Task: Search one way flight ticket for 3 adults, 3 children in premium economy from Kotzebue: Ralph Wien Memorial Airport to Springfield: Abraham Lincoln Capital Airport on 5-2-2023. Choice of flights is Sun country airlines. Number of bags: 1 carry on bag. Price is upto 42000. Outbound departure time preference is 17:45.
Action: Mouse moved to (218, 149)
Screenshot: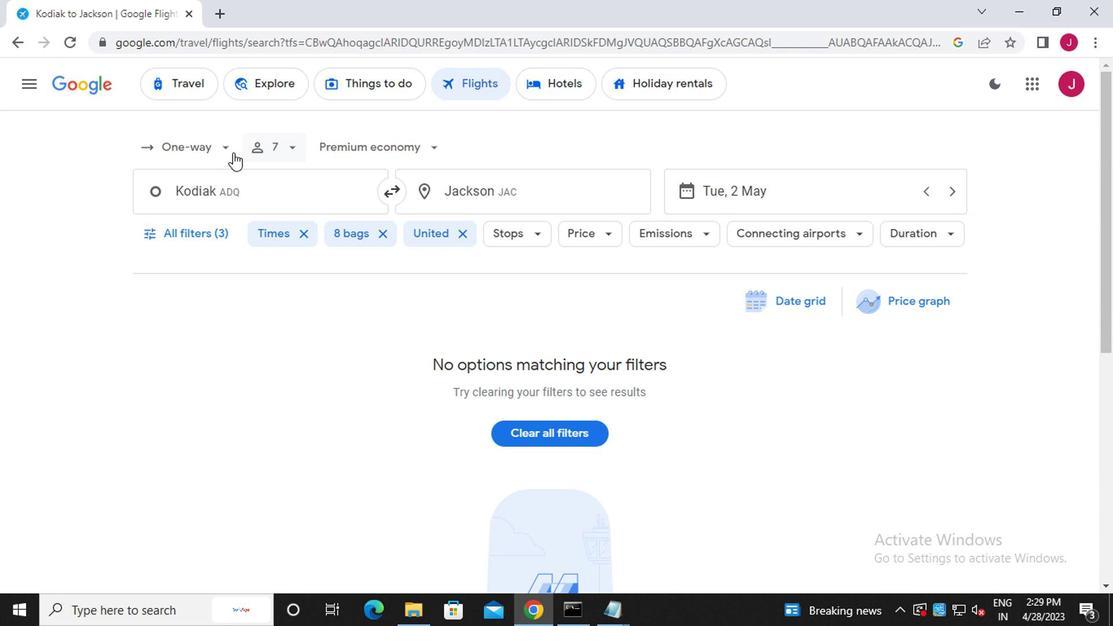 
Action: Mouse pressed left at (218, 149)
Screenshot: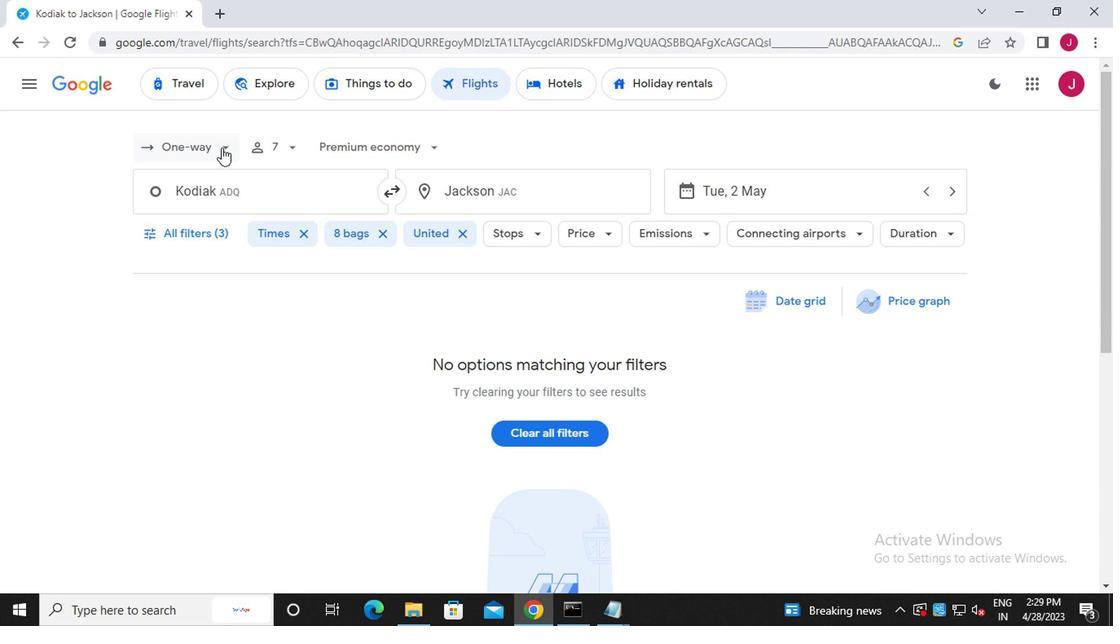 
Action: Mouse moved to (218, 223)
Screenshot: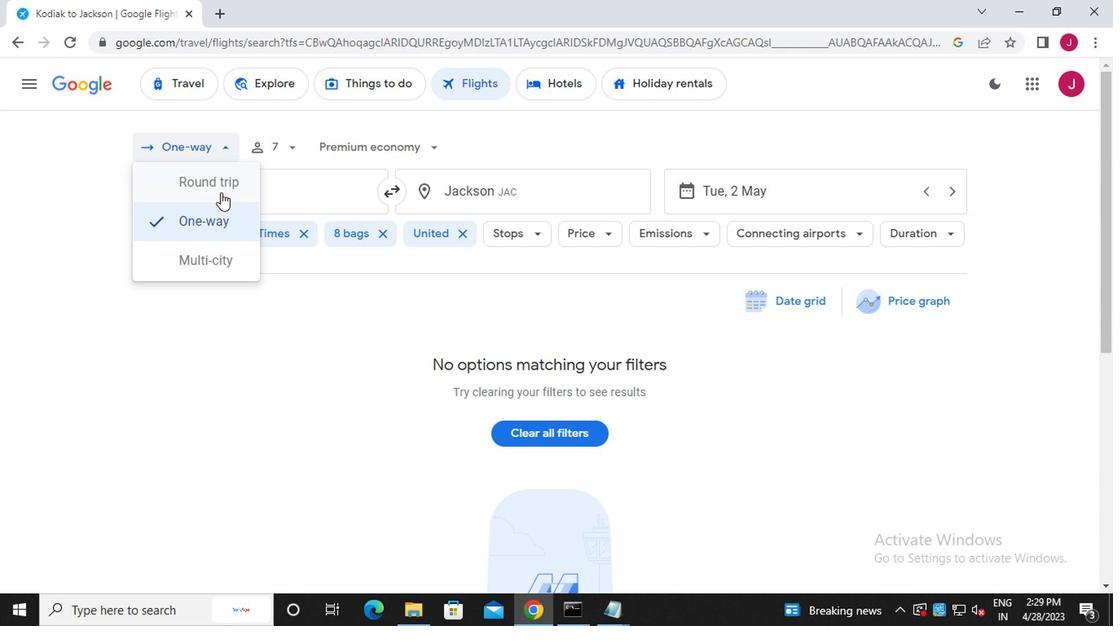 
Action: Mouse pressed left at (218, 223)
Screenshot: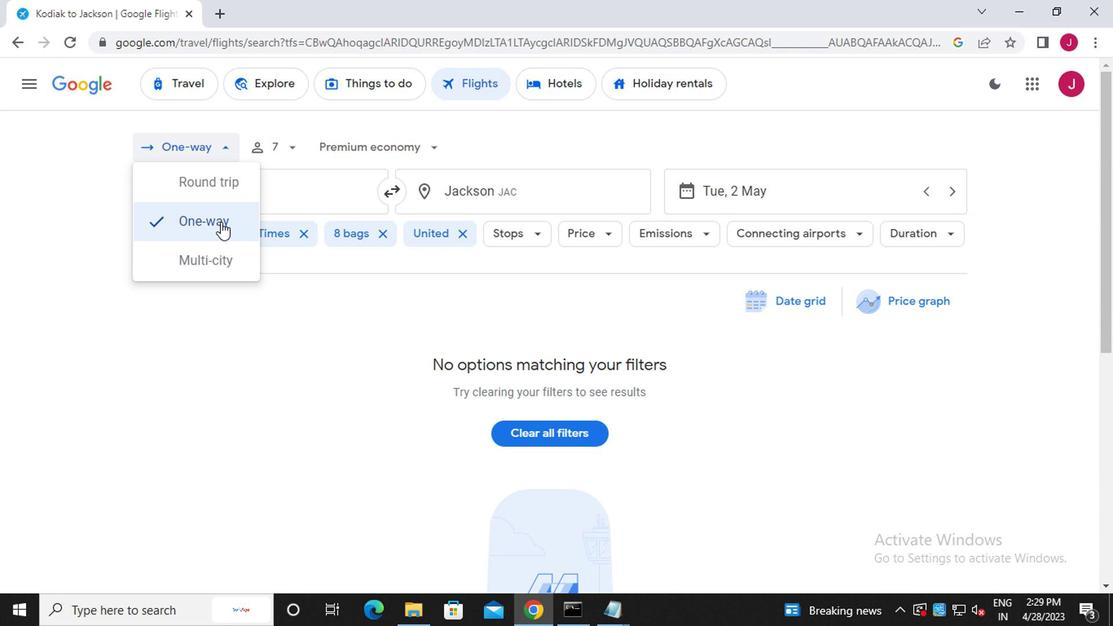 
Action: Mouse moved to (293, 148)
Screenshot: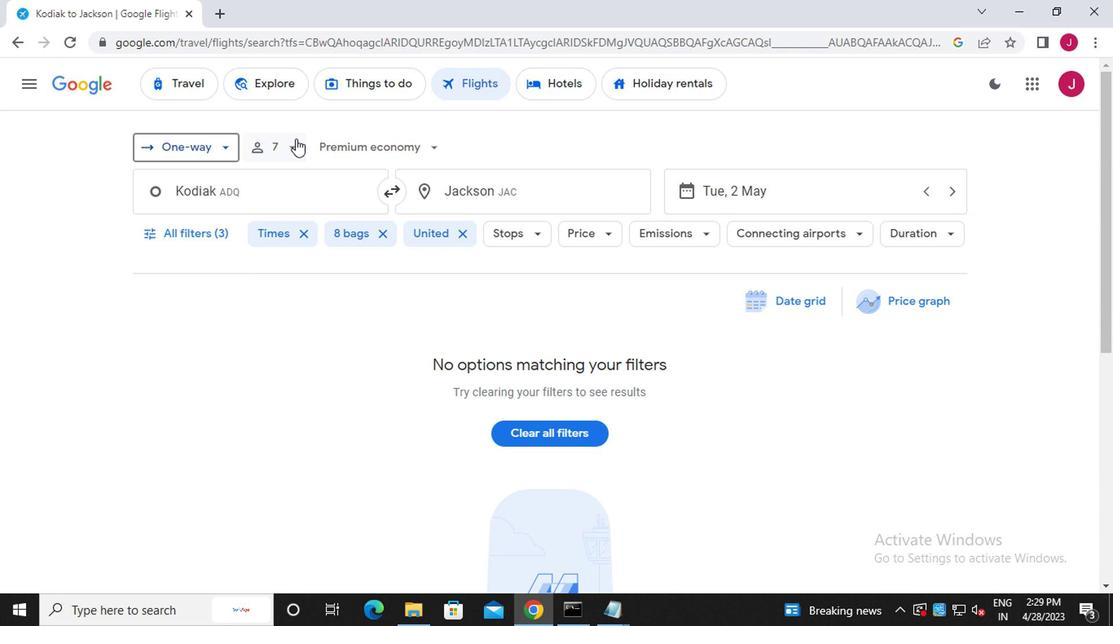 
Action: Mouse pressed left at (293, 148)
Screenshot: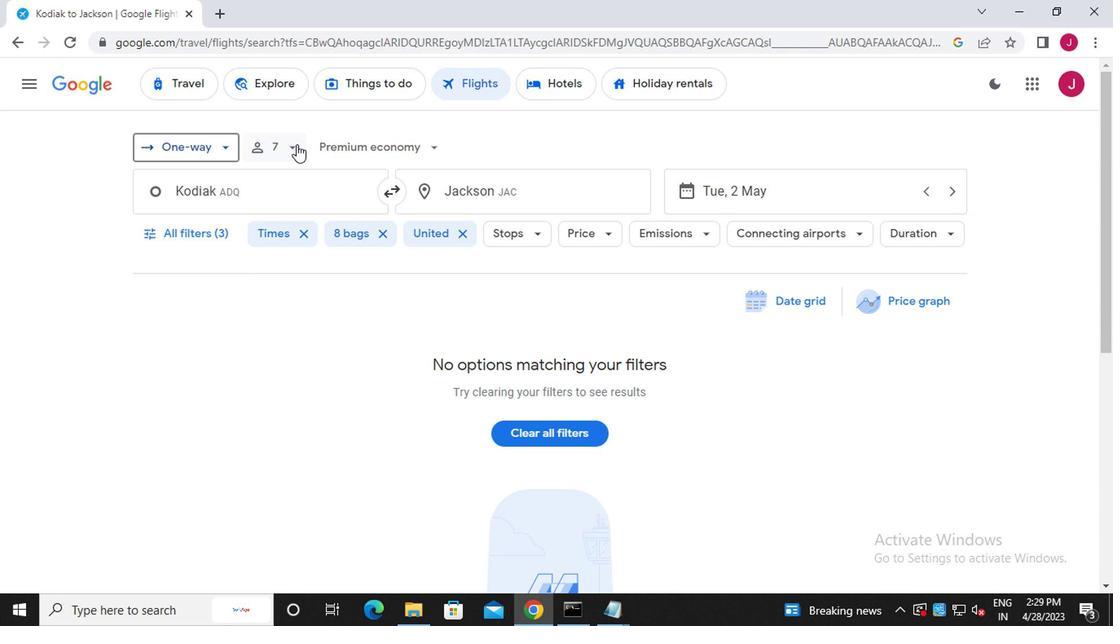 
Action: Mouse moved to (412, 192)
Screenshot: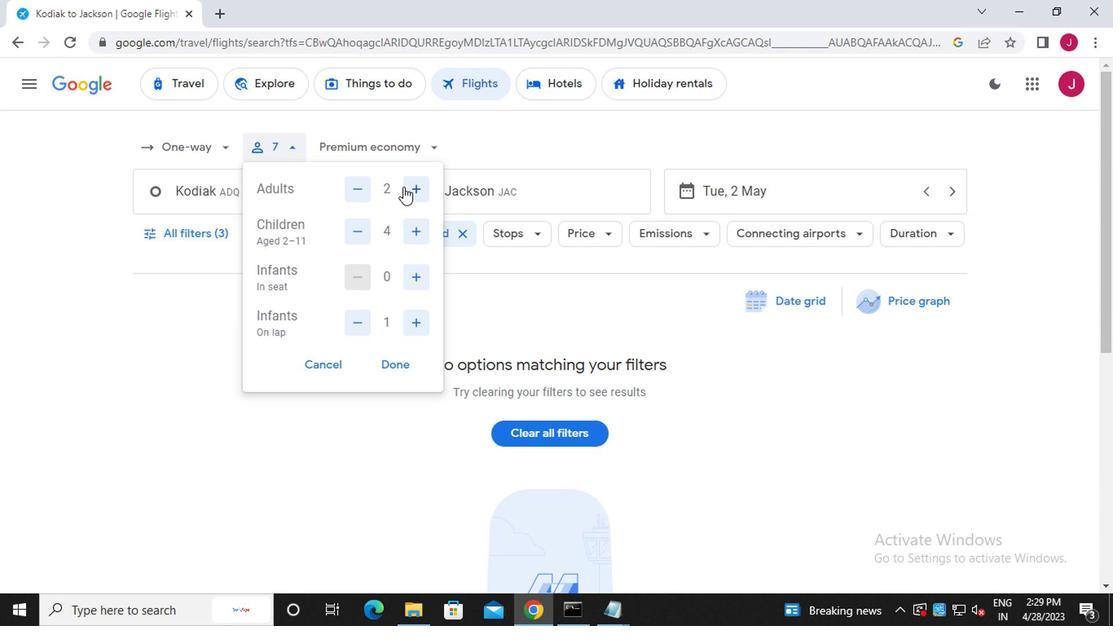 
Action: Mouse pressed left at (412, 192)
Screenshot: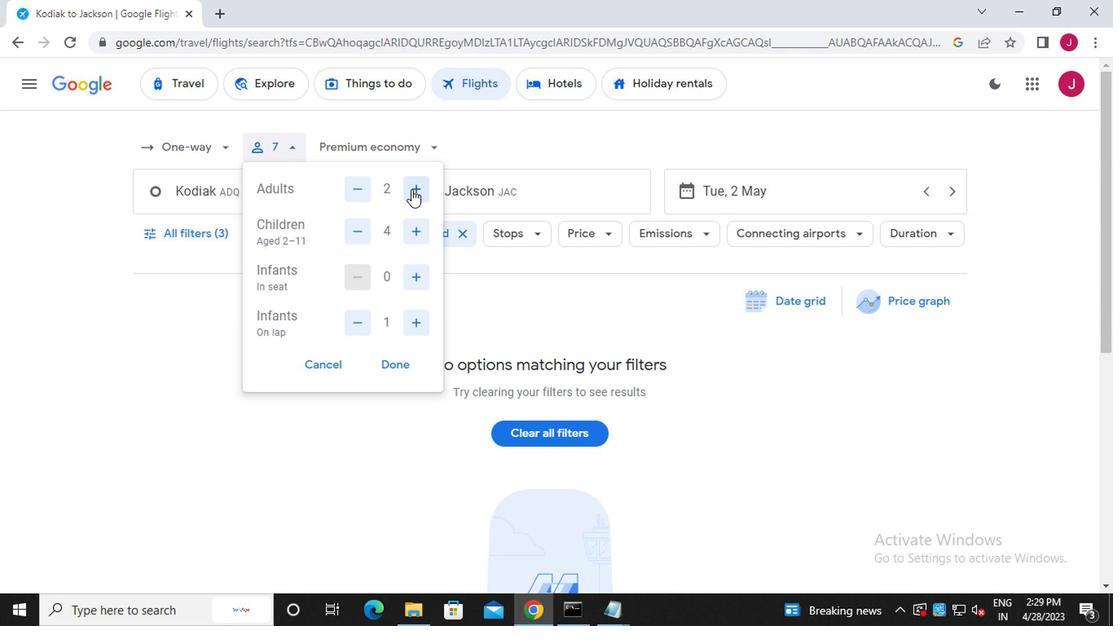 
Action: Mouse moved to (364, 229)
Screenshot: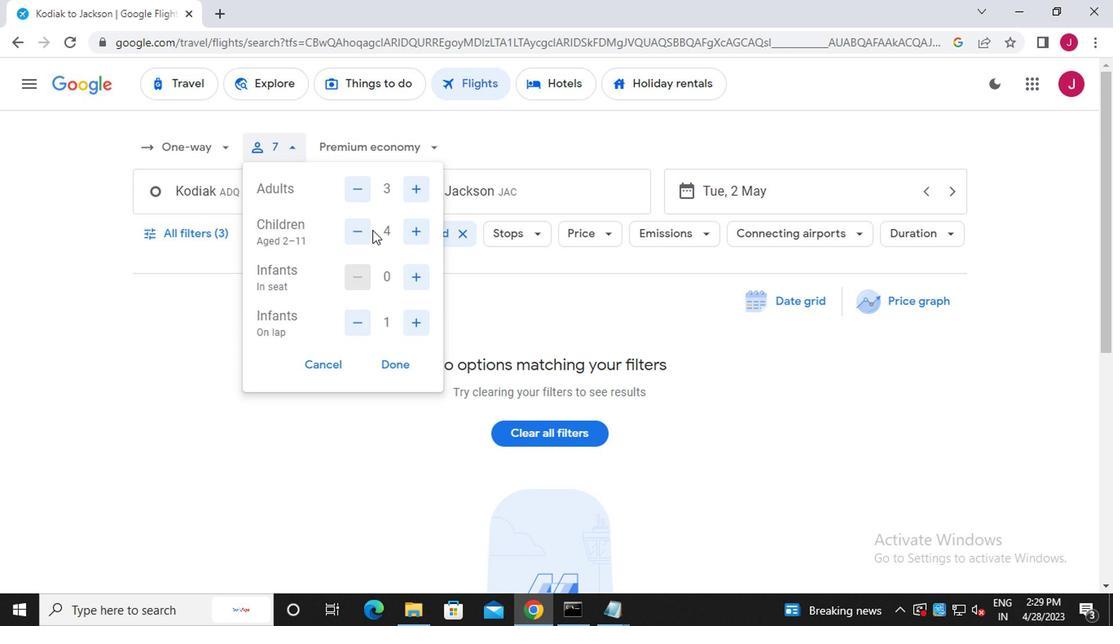 
Action: Mouse pressed left at (364, 229)
Screenshot: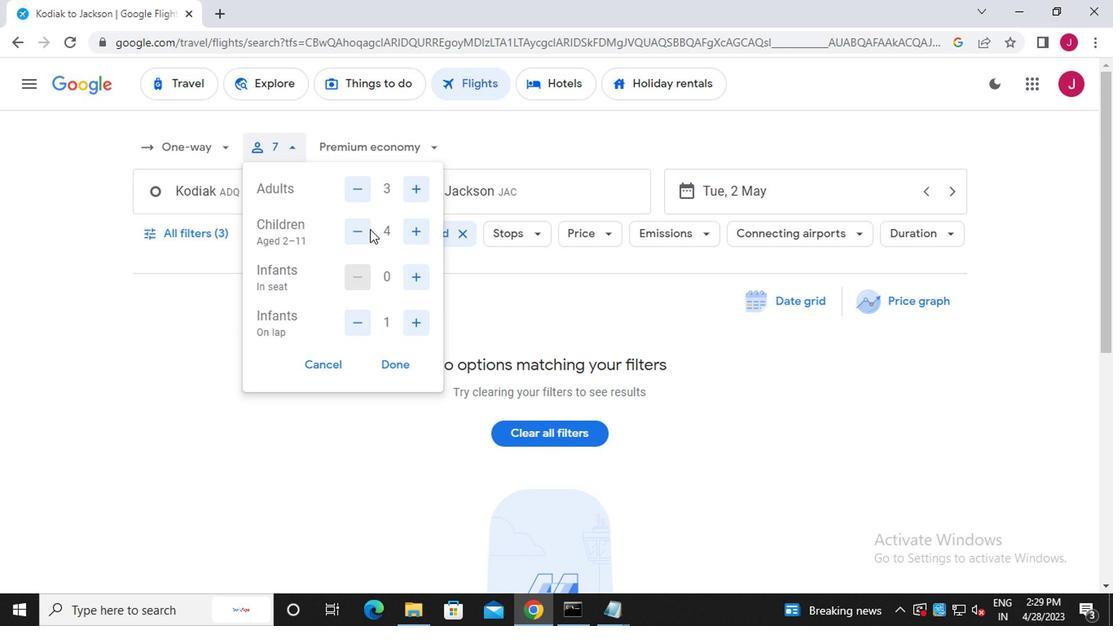 
Action: Mouse moved to (360, 327)
Screenshot: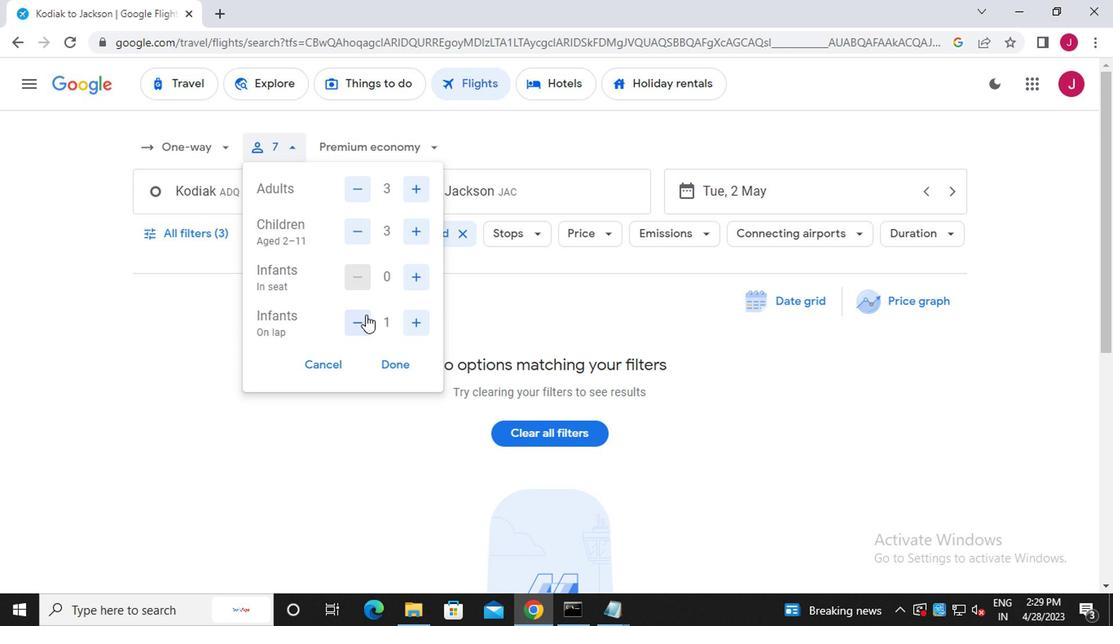 
Action: Mouse pressed left at (360, 327)
Screenshot: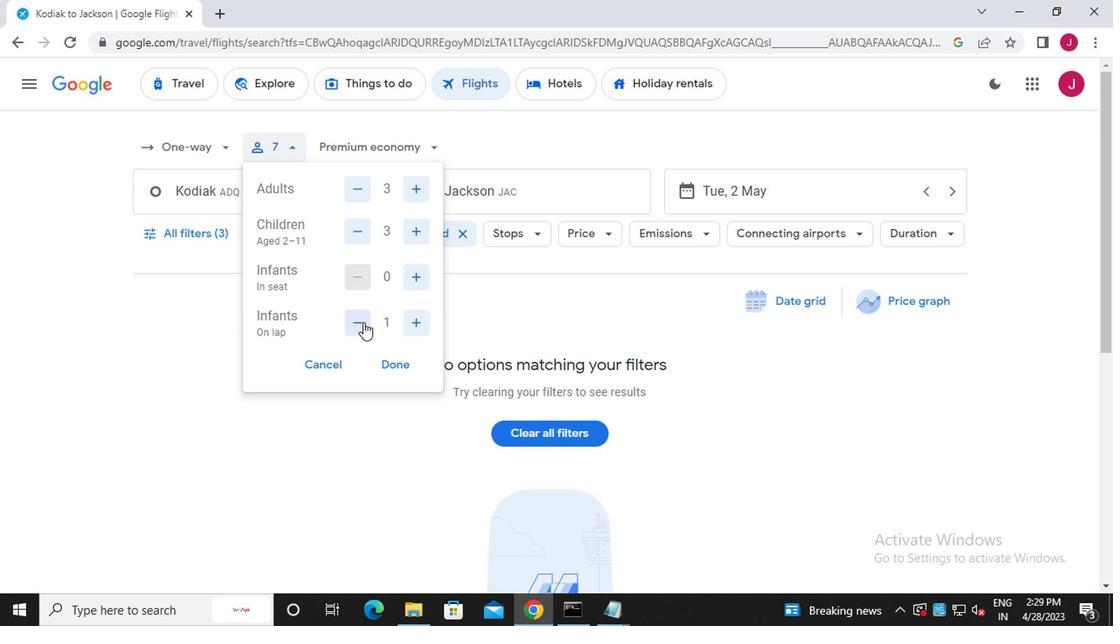 
Action: Mouse moved to (392, 368)
Screenshot: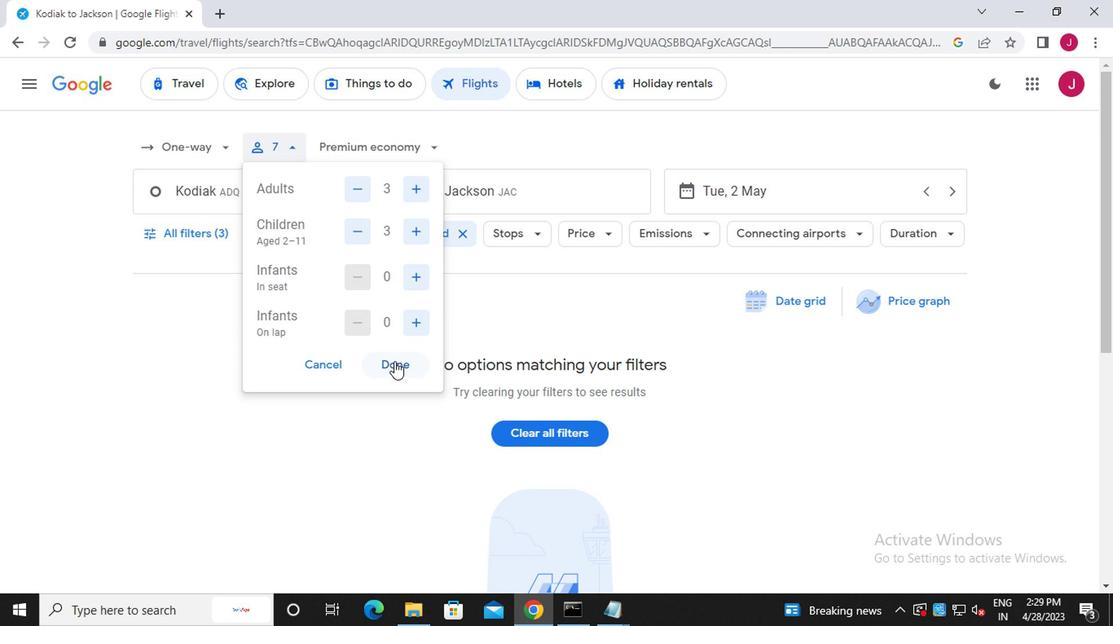 
Action: Mouse pressed left at (392, 368)
Screenshot: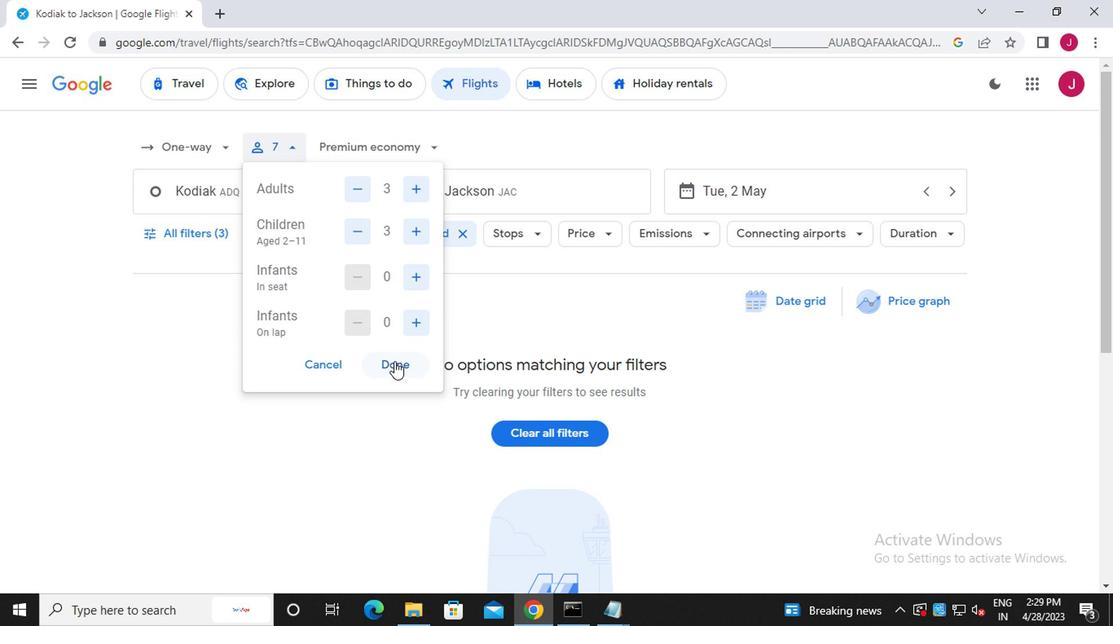 
Action: Mouse moved to (430, 153)
Screenshot: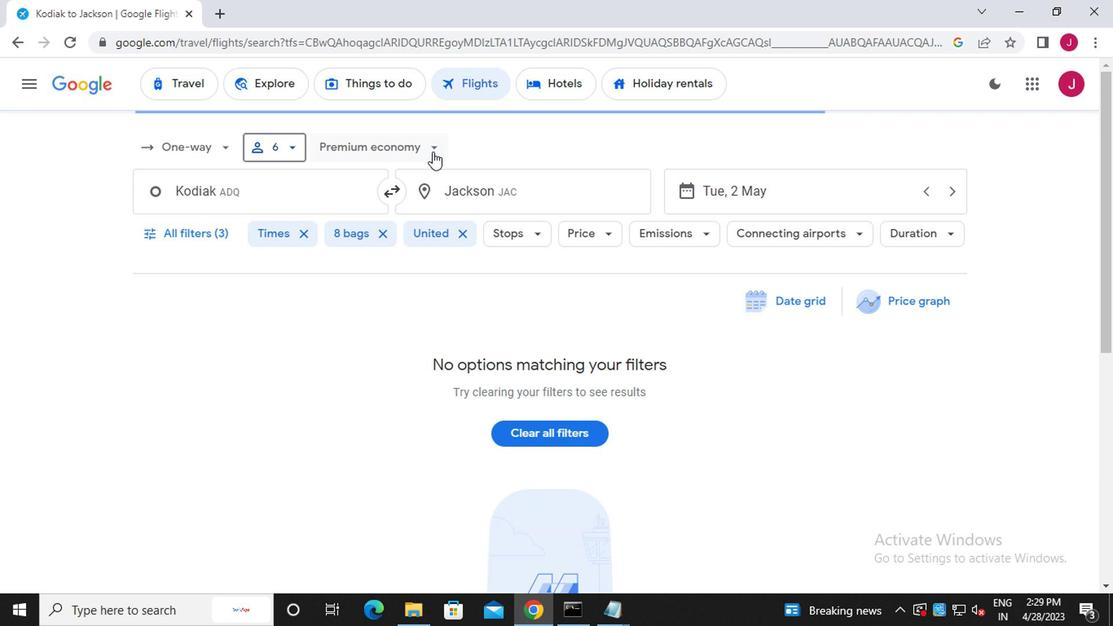 
Action: Mouse pressed left at (430, 153)
Screenshot: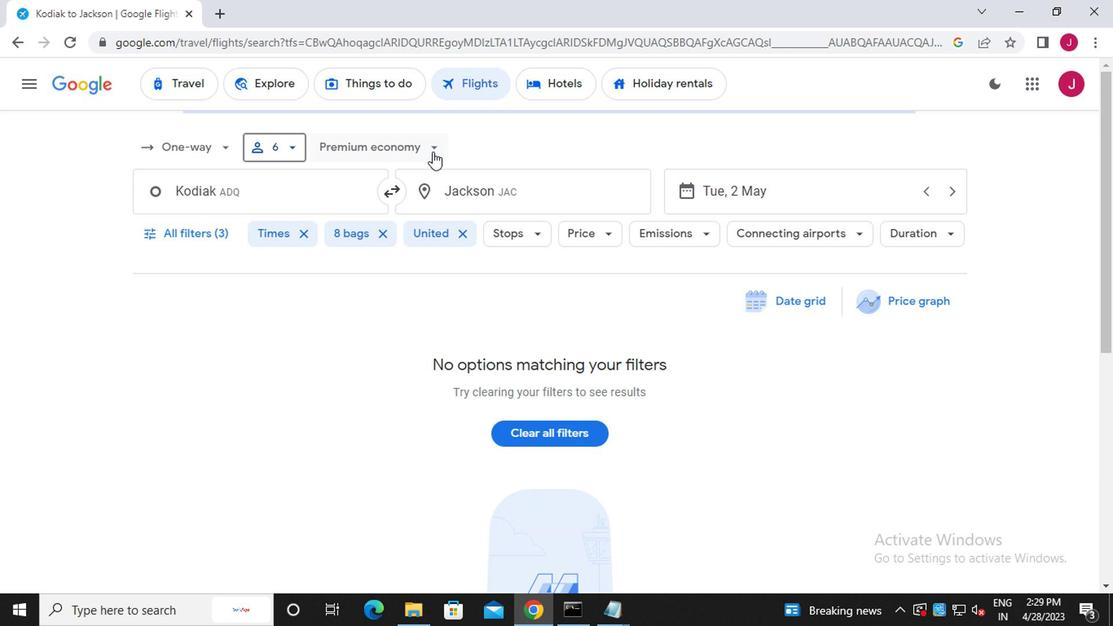 
Action: Mouse moved to (405, 227)
Screenshot: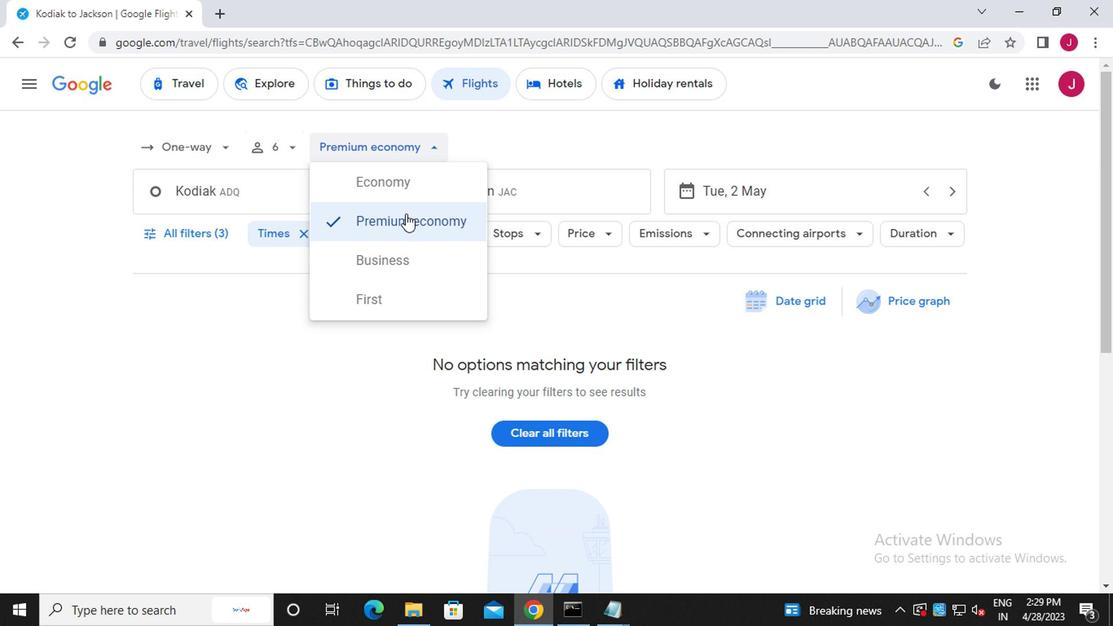 
Action: Mouse pressed left at (405, 227)
Screenshot: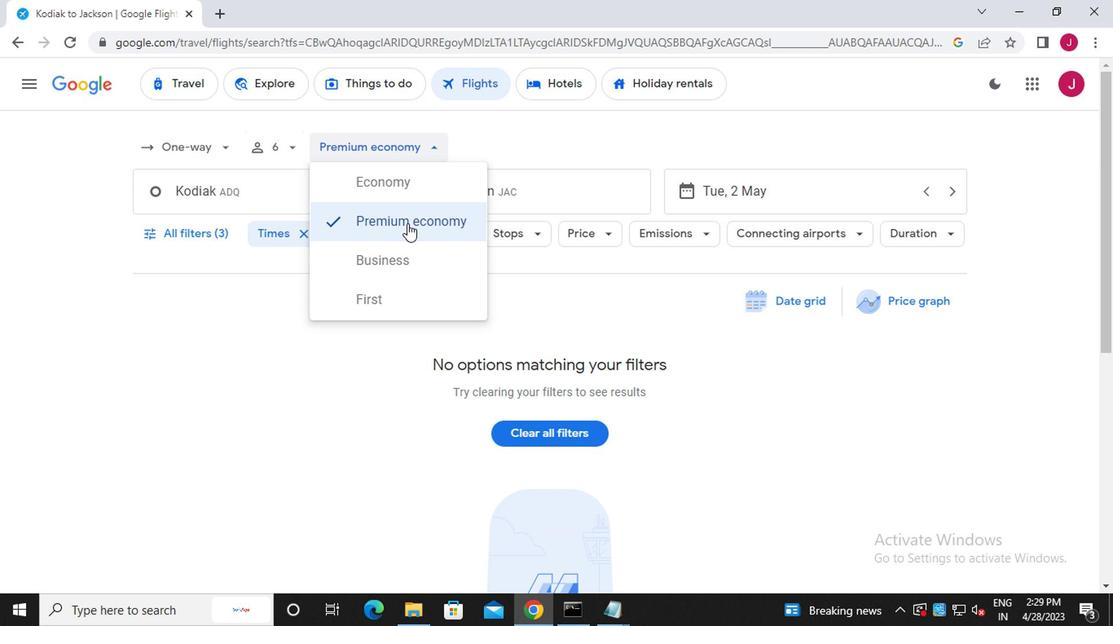 
Action: Mouse moved to (310, 201)
Screenshot: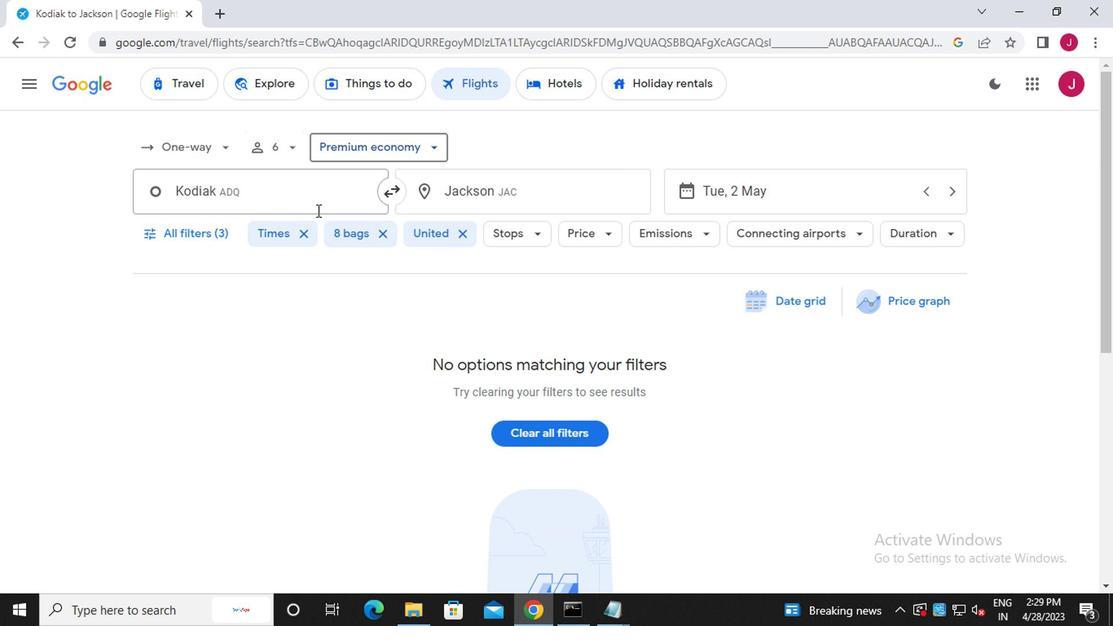 
Action: Mouse pressed left at (310, 201)
Screenshot: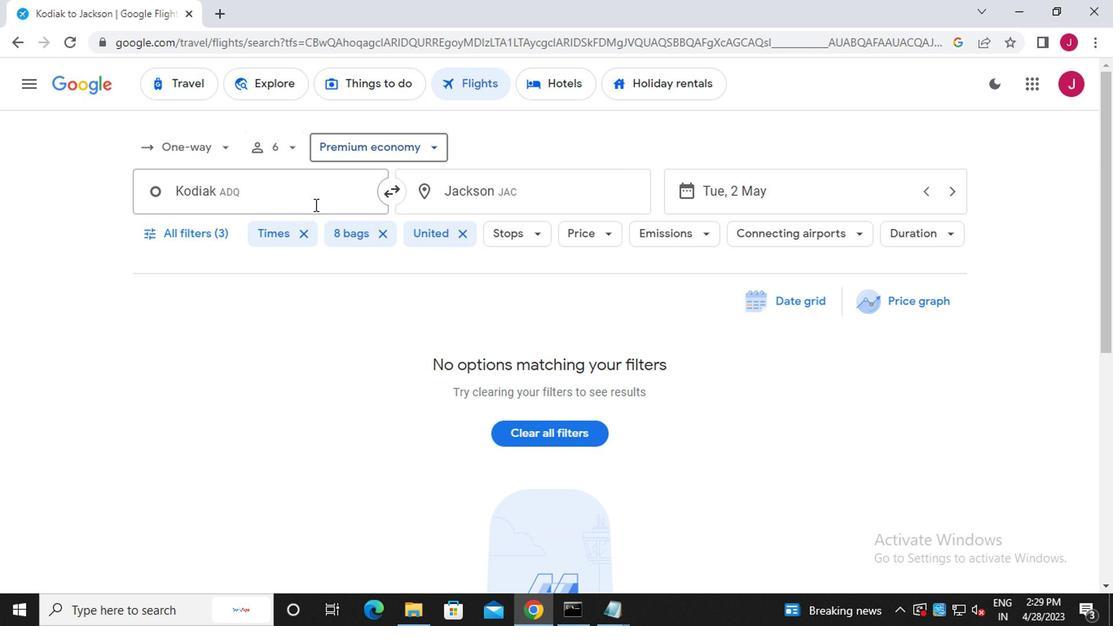 
Action: Key pressed <Key.backspace>kote<Key.backspace>zebue<Key.space>ral<Key.backspace><Key.backspace><Key.backspace>
Screenshot: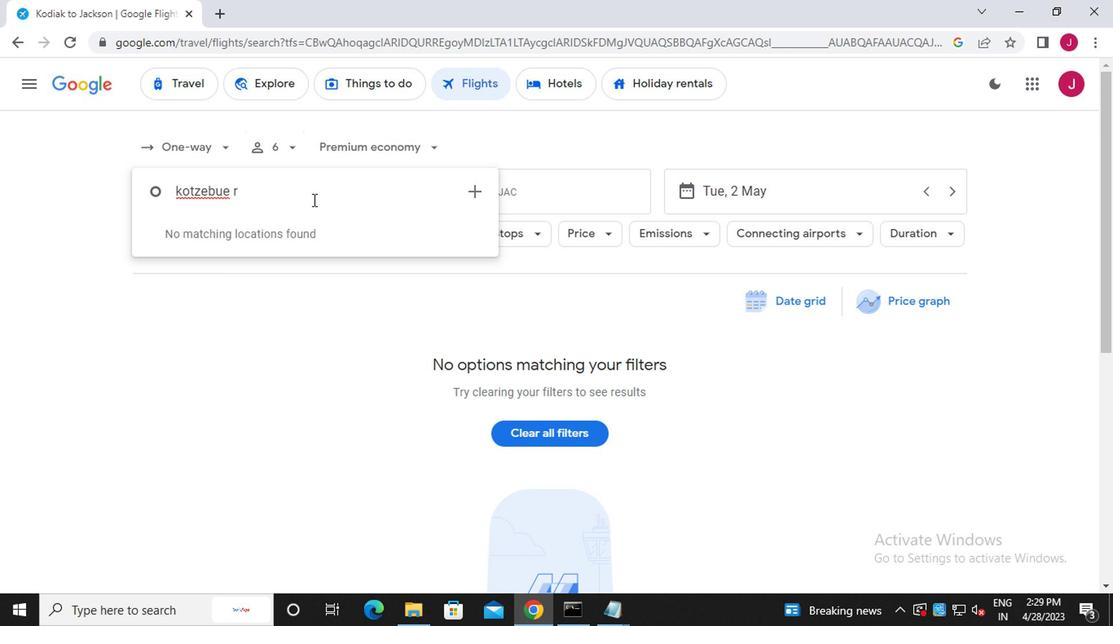 
Action: Mouse moved to (330, 285)
Screenshot: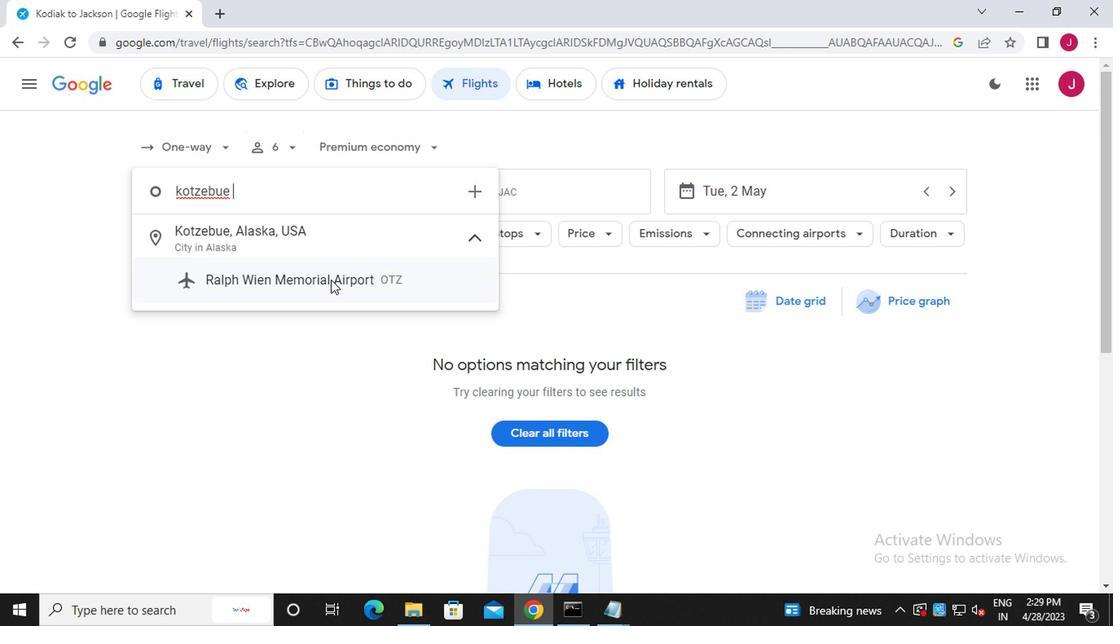 
Action: Mouse pressed left at (330, 285)
Screenshot: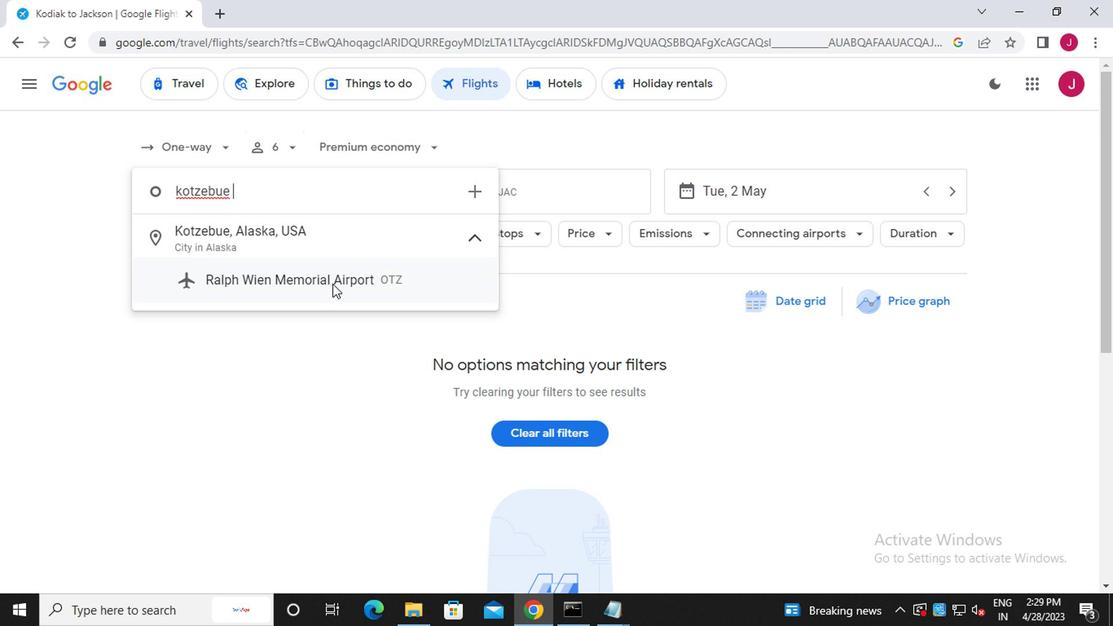 
Action: Mouse moved to (534, 199)
Screenshot: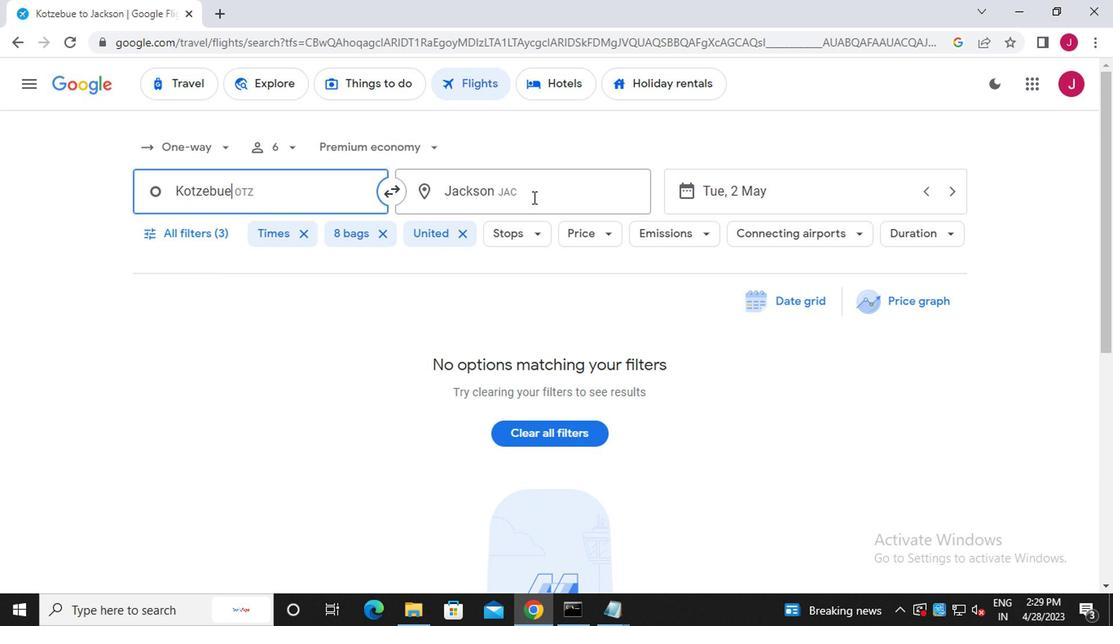 
Action: Mouse pressed left at (534, 199)
Screenshot: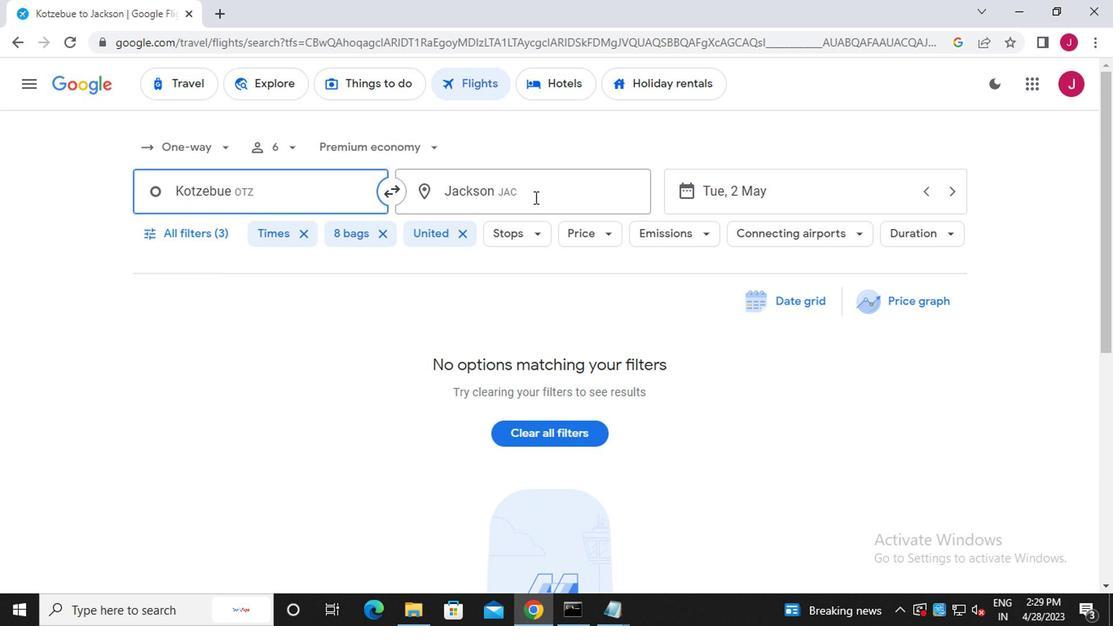 
Action: Key pressed springfield
Screenshot: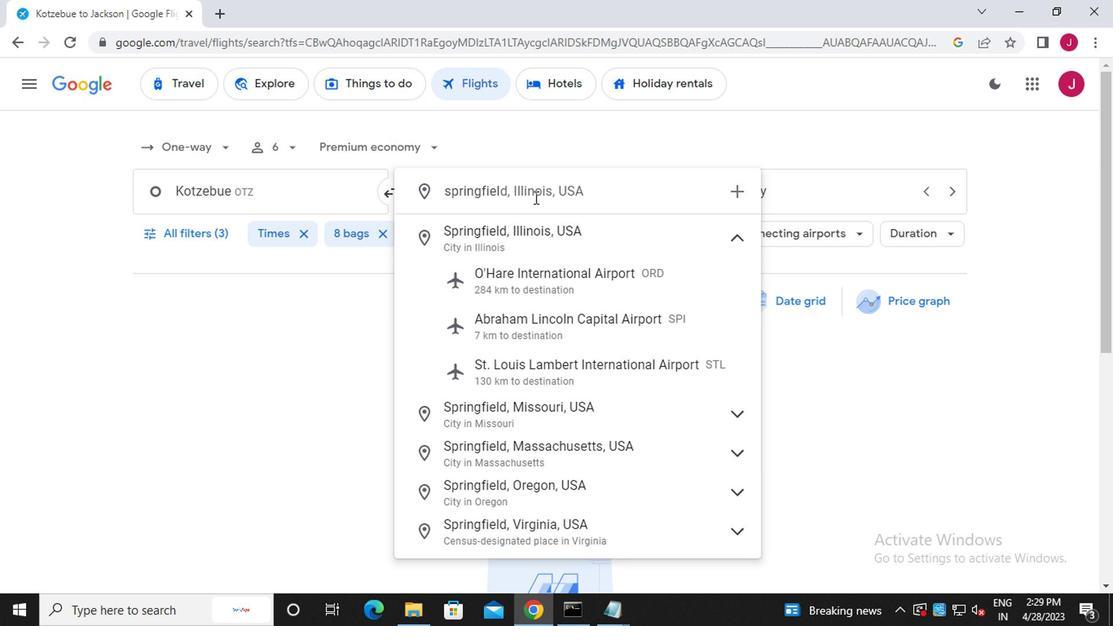 
Action: Mouse moved to (660, 320)
Screenshot: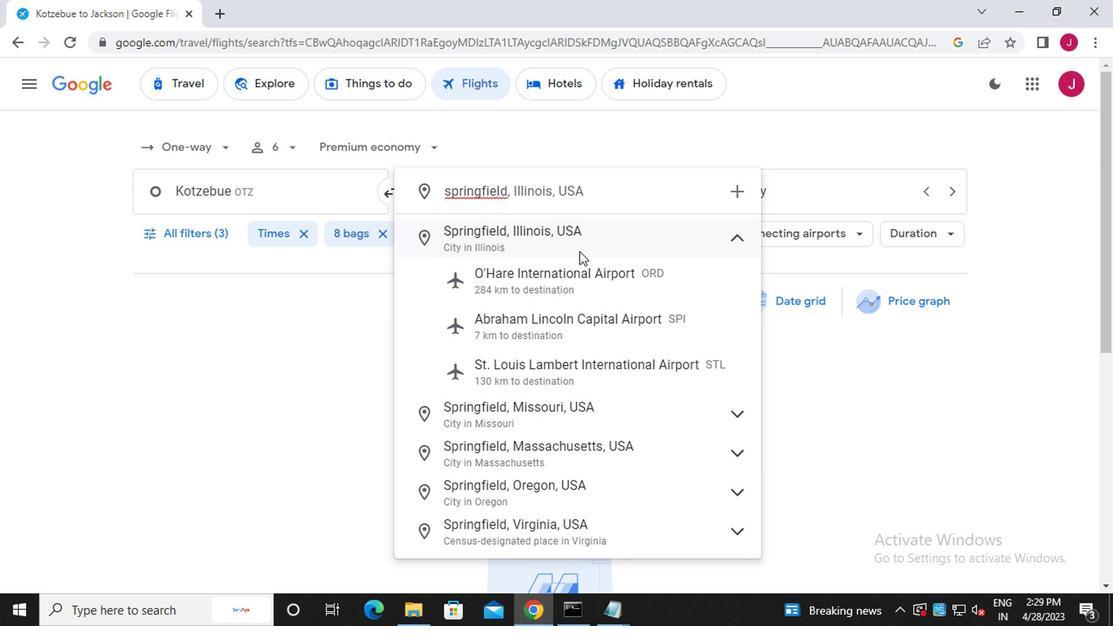 
Action: Mouse pressed left at (660, 320)
Screenshot: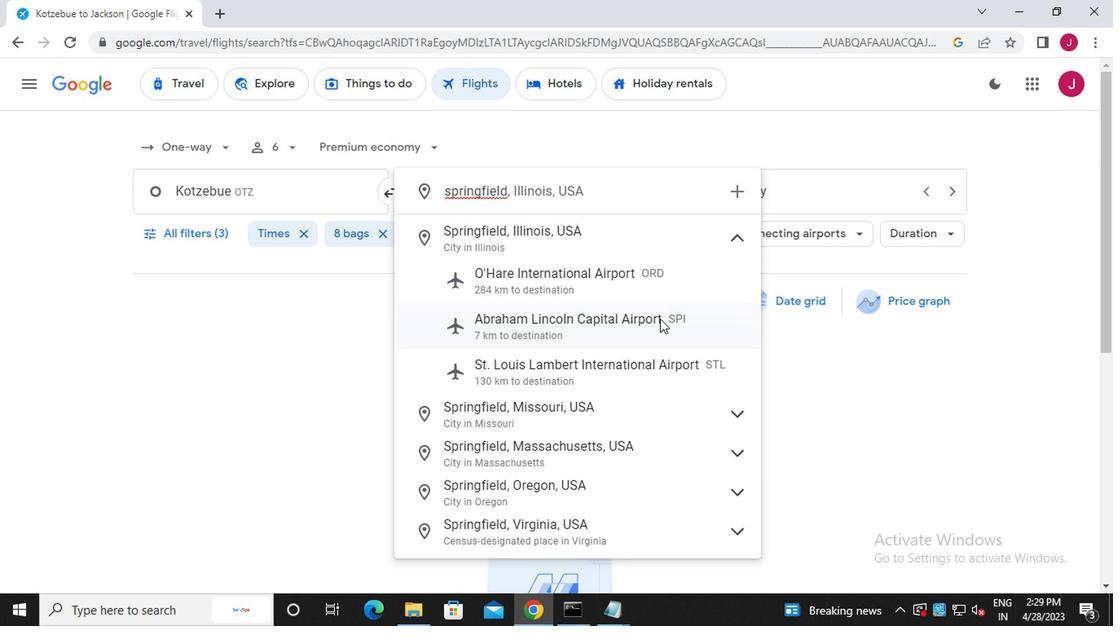 
Action: Mouse moved to (791, 201)
Screenshot: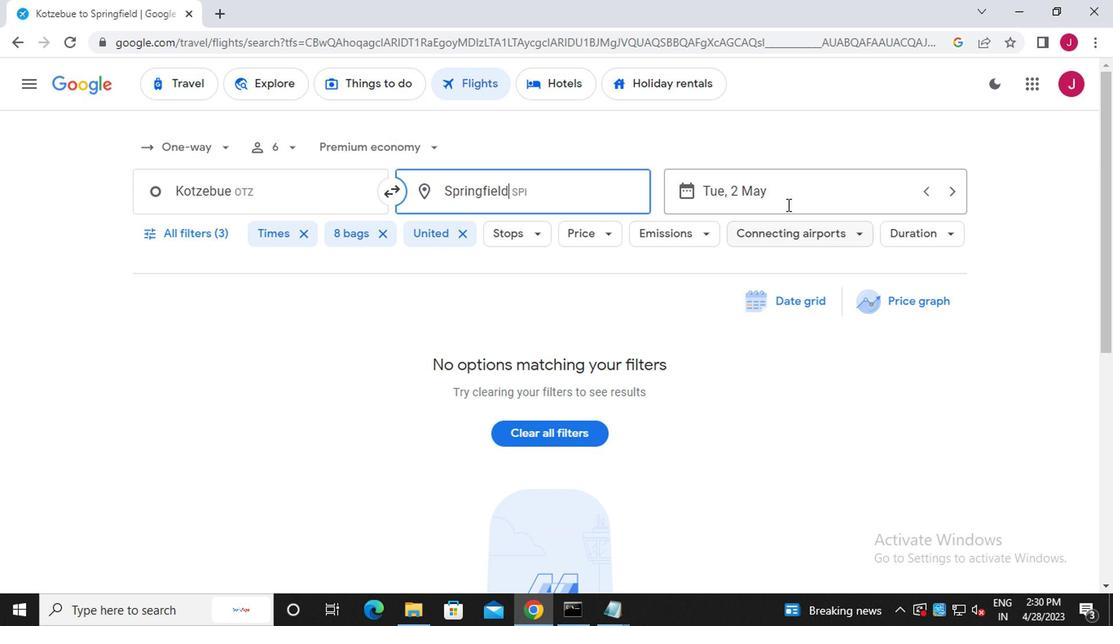 
Action: Mouse pressed left at (791, 201)
Screenshot: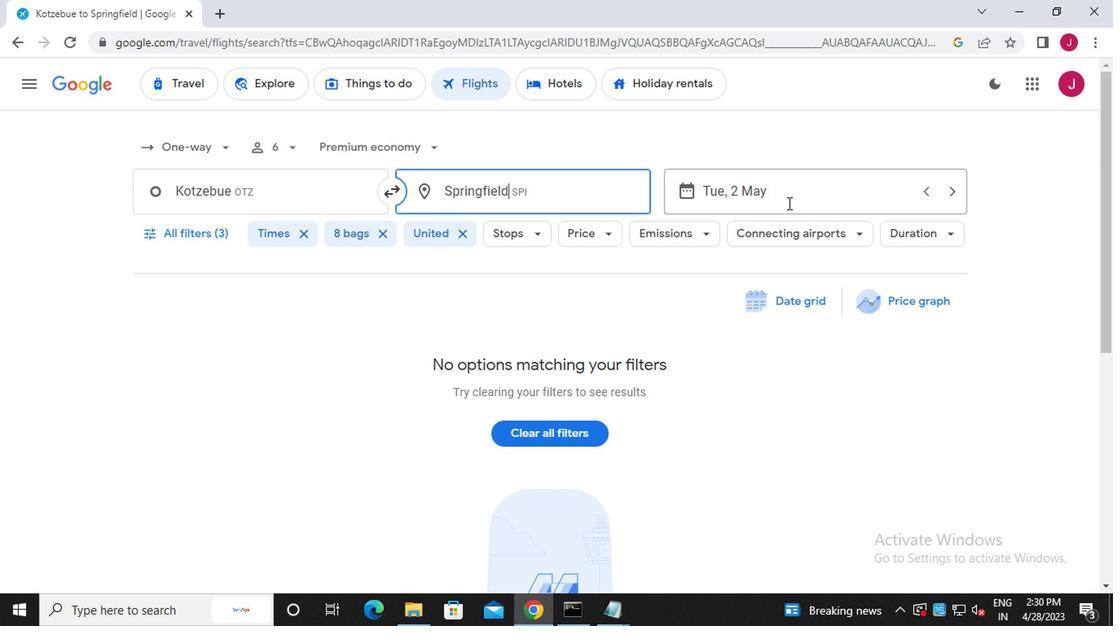 
Action: Mouse moved to (919, 560)
Screenshot: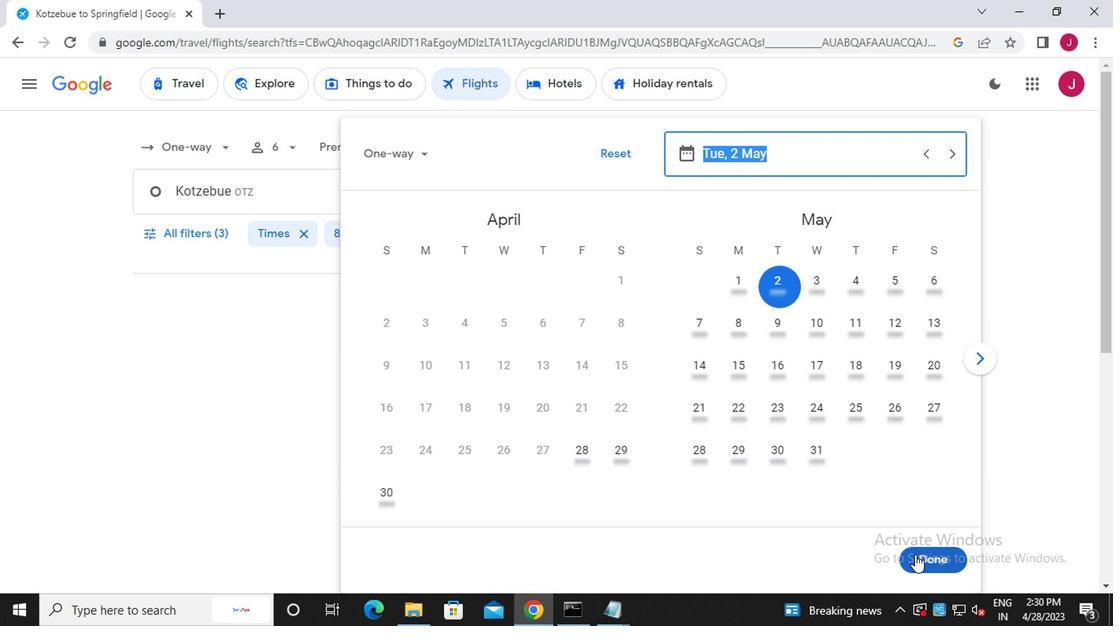 
Action: Mouse pressed left at (919, 560)
Screenshot: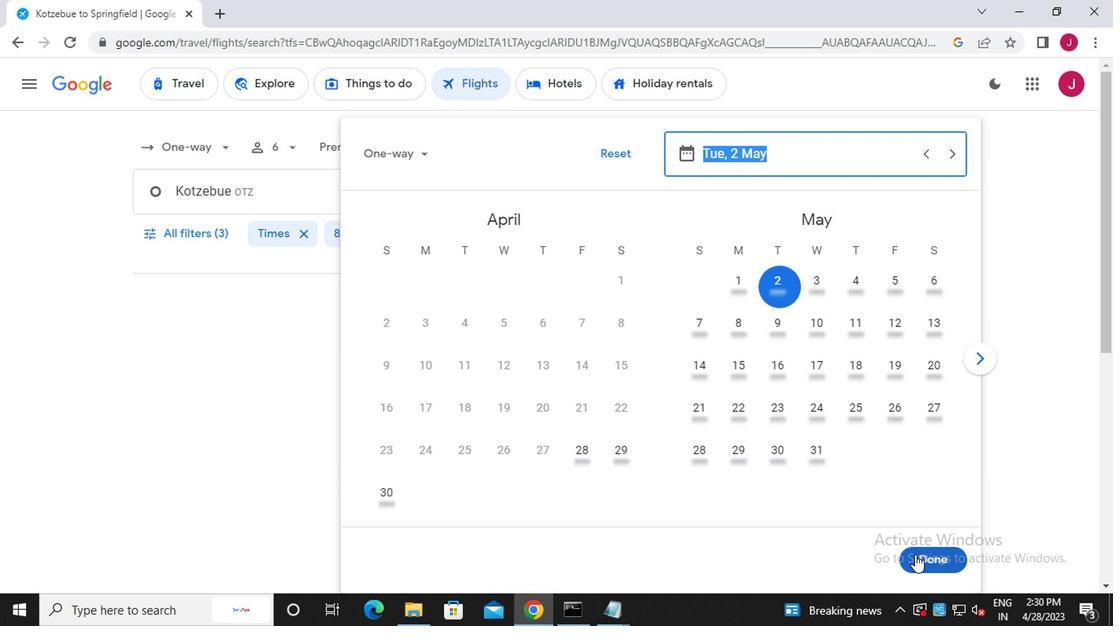 
Action: Mouse moved to (198, 237)
Screenshot: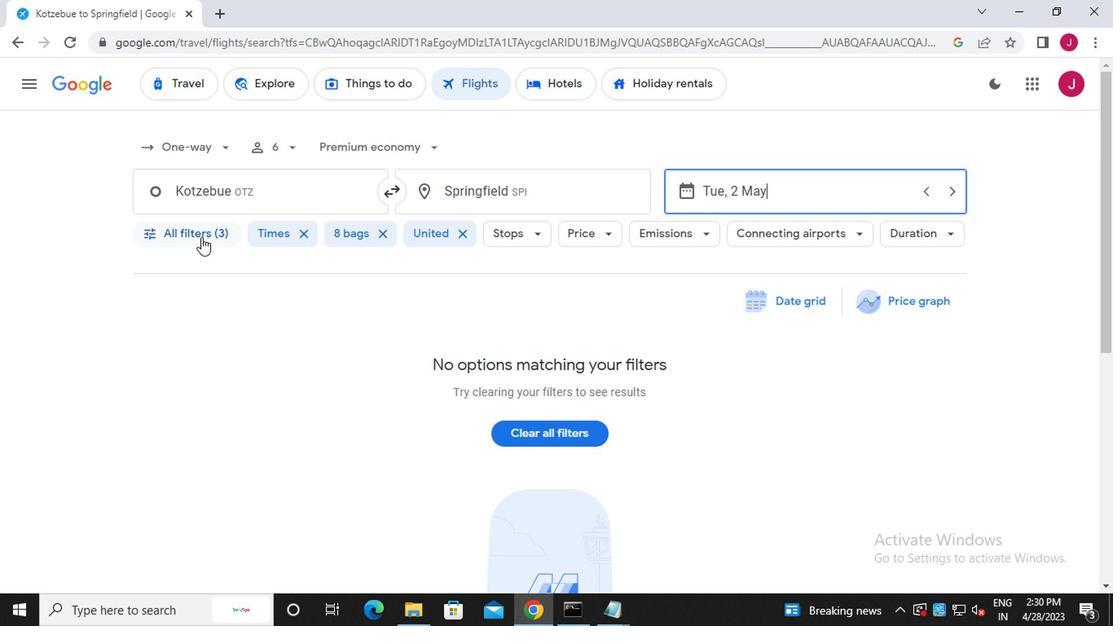 
Action: Mouse pressed left at (198, 237)
Screenshot: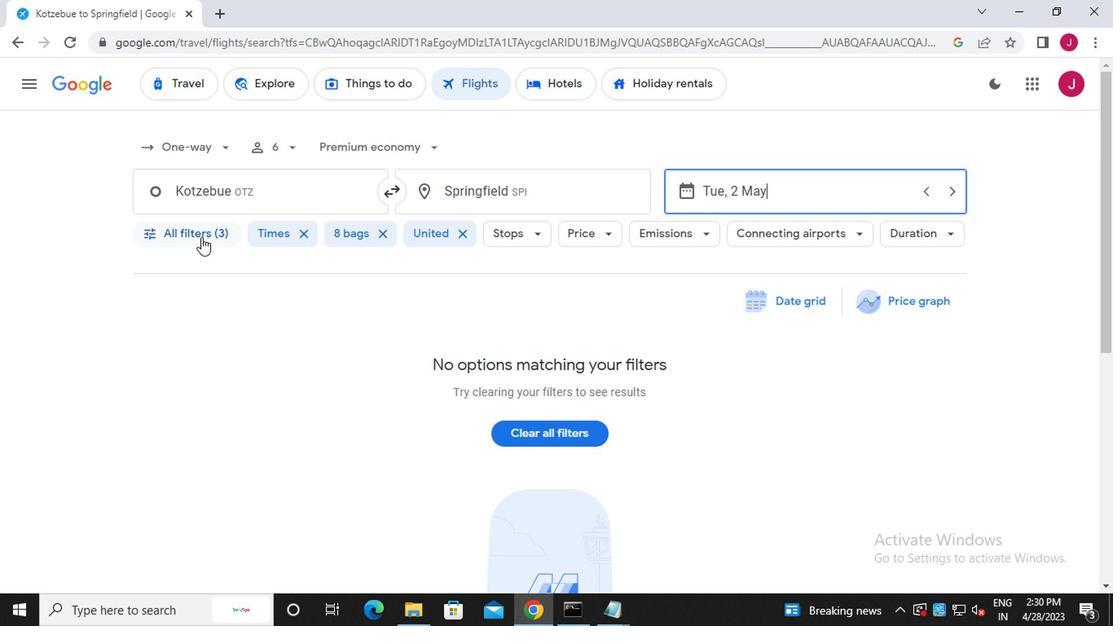 
Action: Mouse moved to (295, 384)
Screenshot: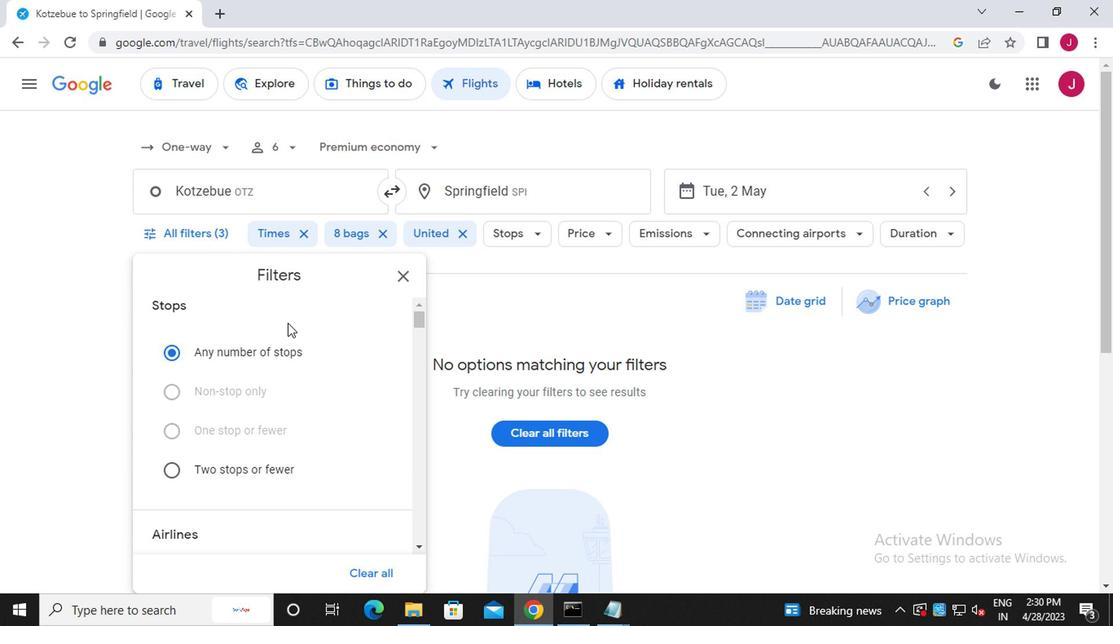
Action: Mouse scrolled (295, 383) with delta (0, 0)
Screenshot: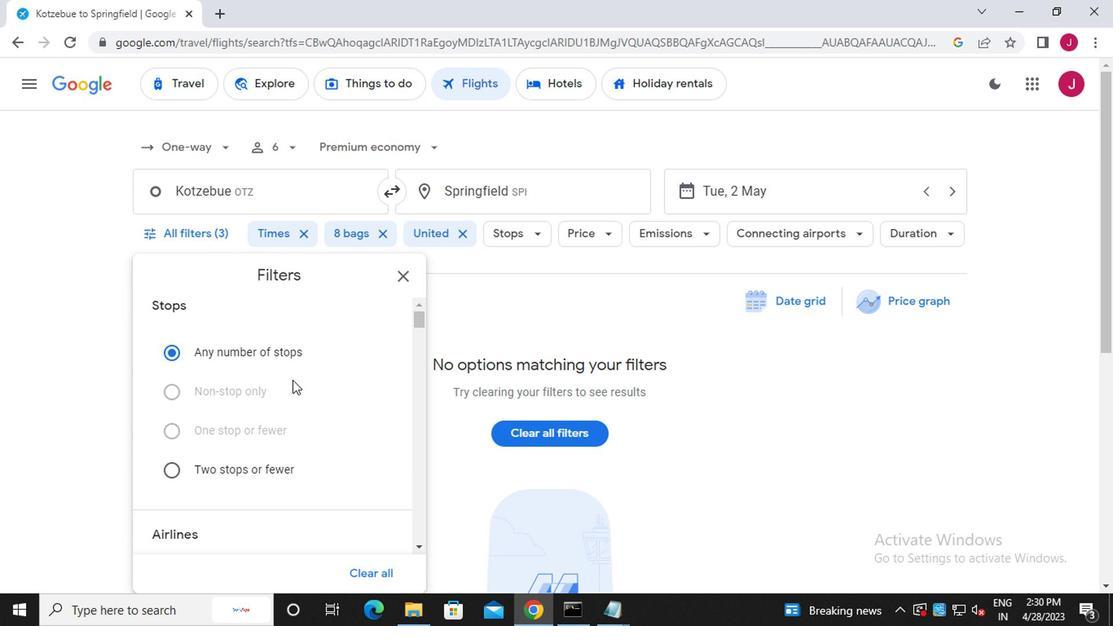 
Action: Mouse moved to (295, 384)
Screenshot: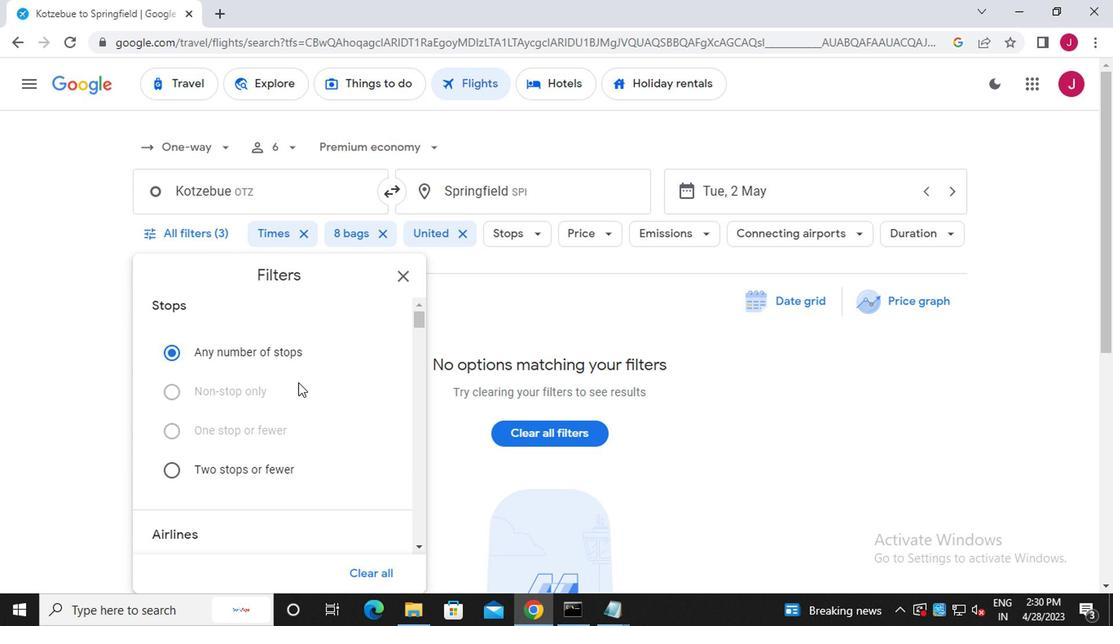 
Action: Mouse scrolled (295, 383) with delta (0, 0)
Screenshot: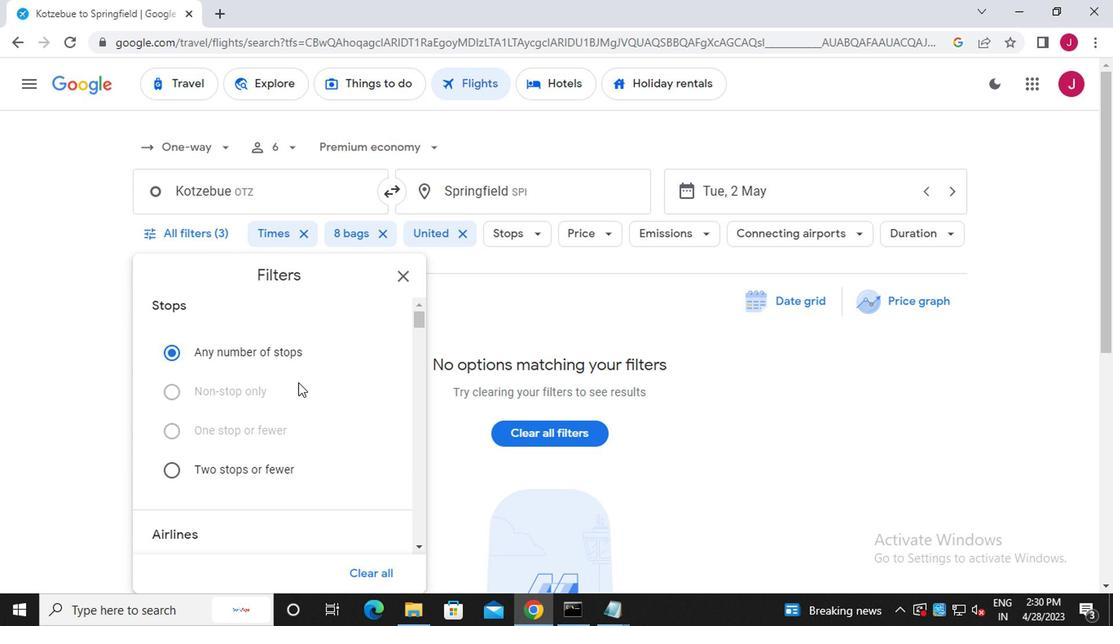 
Action: Mouse moved to (305, 380)
Screenshot: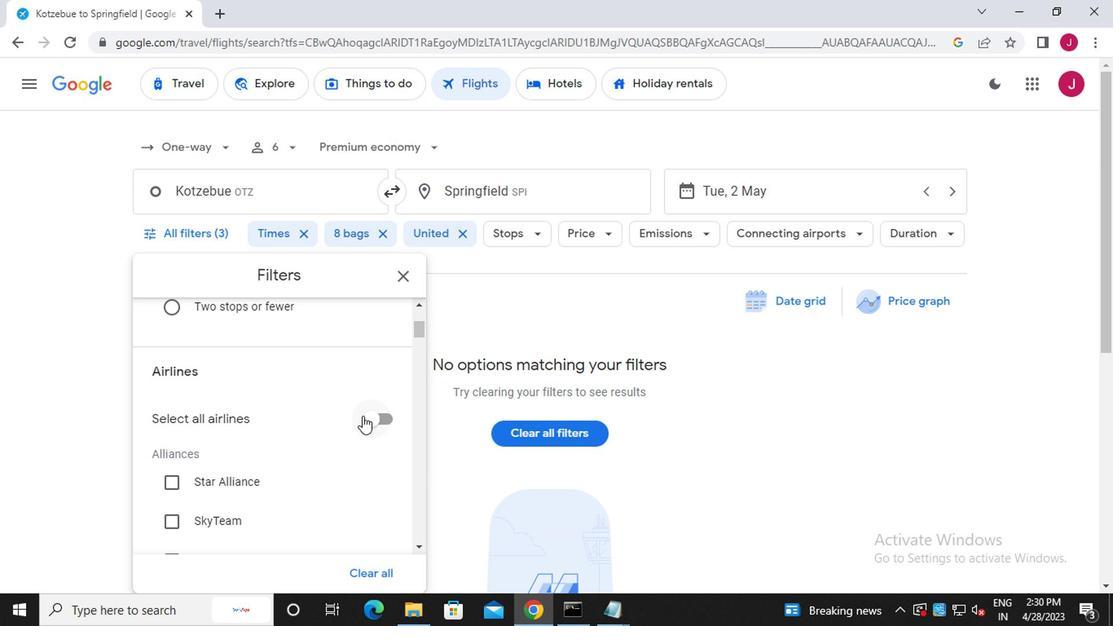 
Action: Mouse scrolled (305, 379) with delta (0, 0)
Screenshot: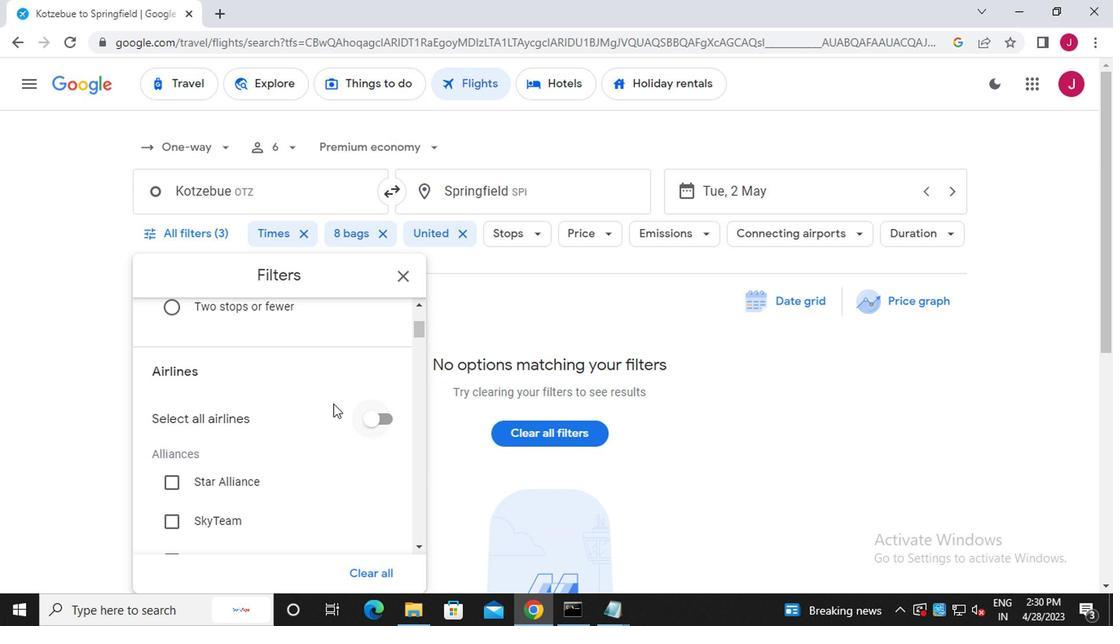 
Action: Mouse moved to (305, 379)
Screenshot: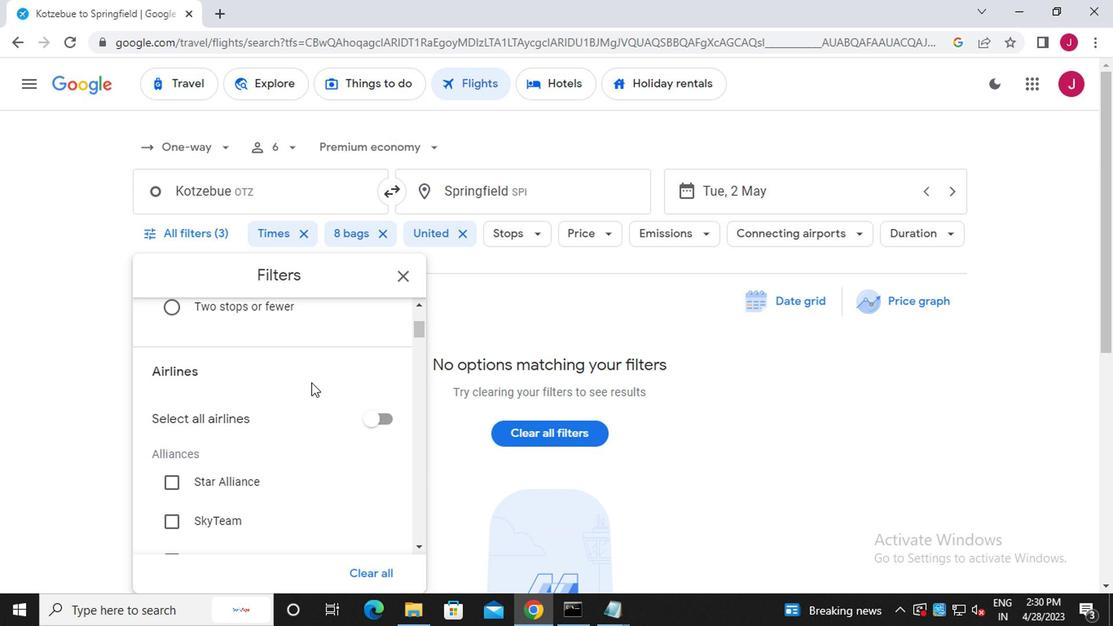 
Action: Mouse scrolled (305, 378) with delta (0, -1)
Screenshot: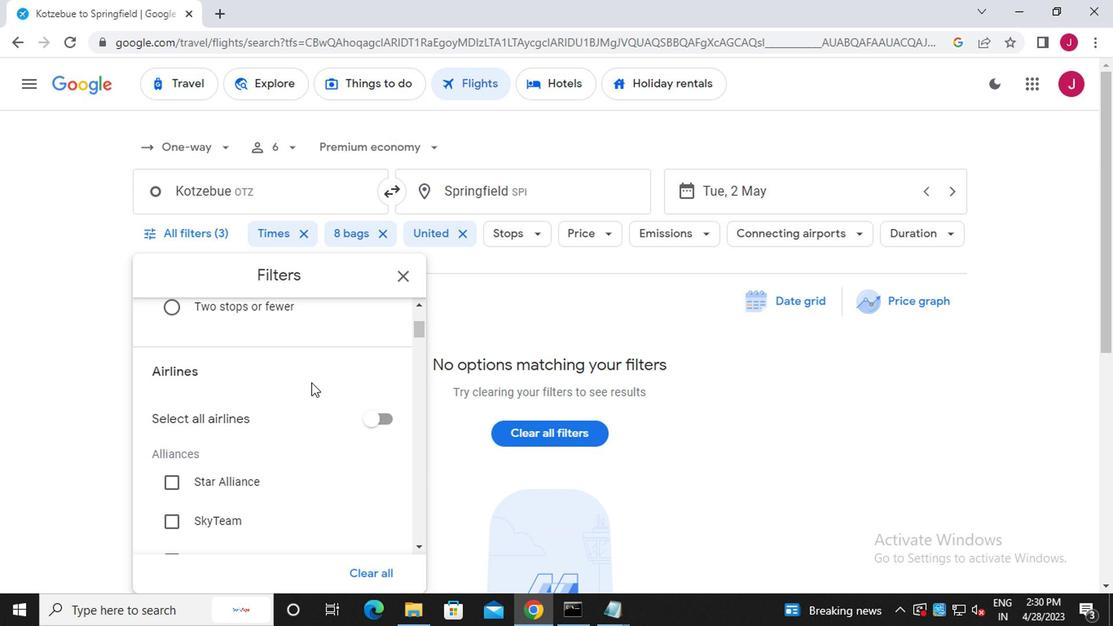 
Action: Mouse moved to (236, 407)
Screenshot: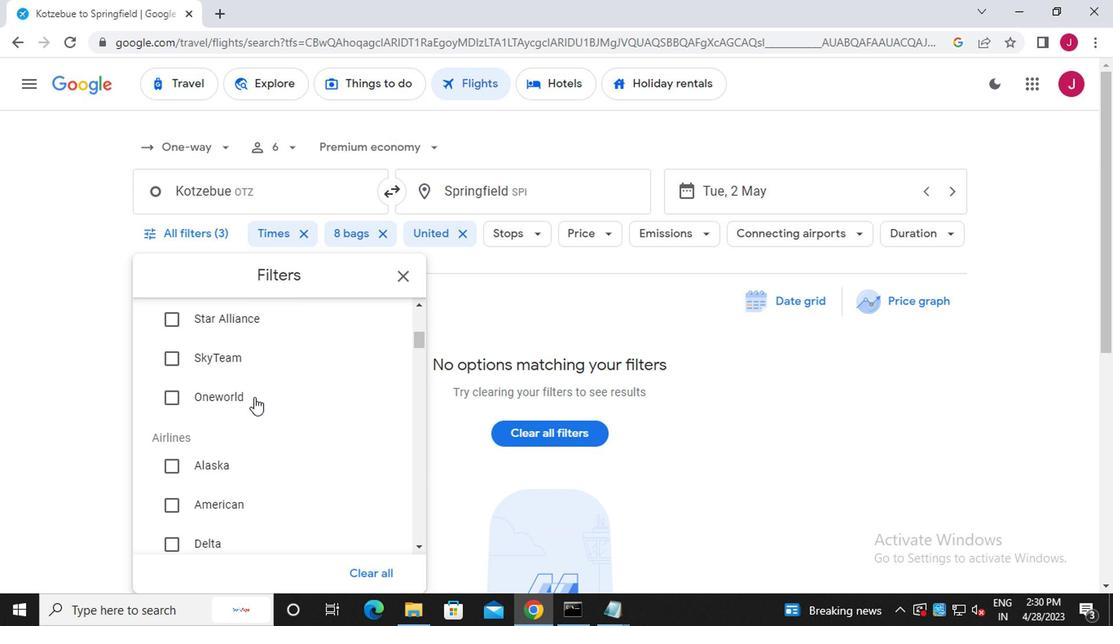 
Action: Mouse scrolled (236, 406) with delta (0, 0)
Screenshot: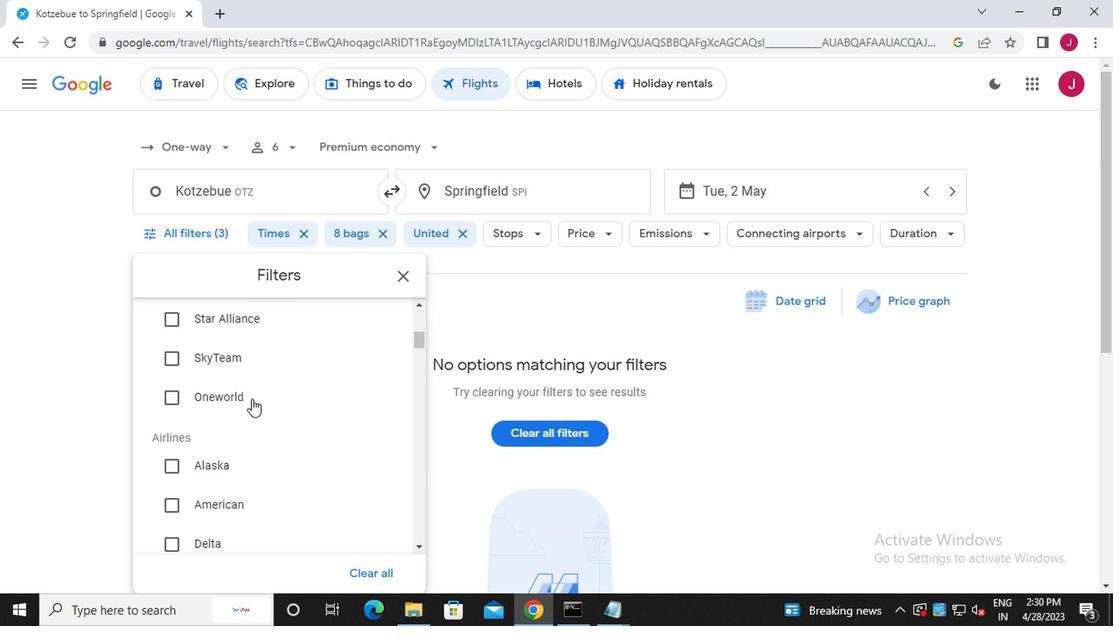
Action: Mouse moved to (236, 407)
Screenshot: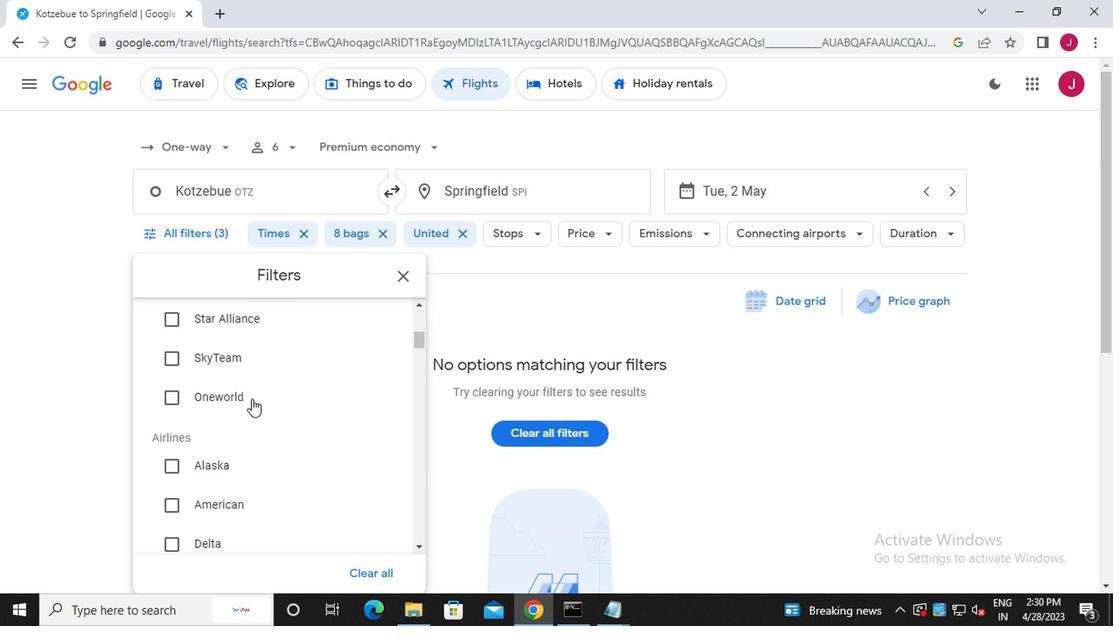 
Action: Mouse scrolled (236, 406) with delta (0, 0)
Screenshot: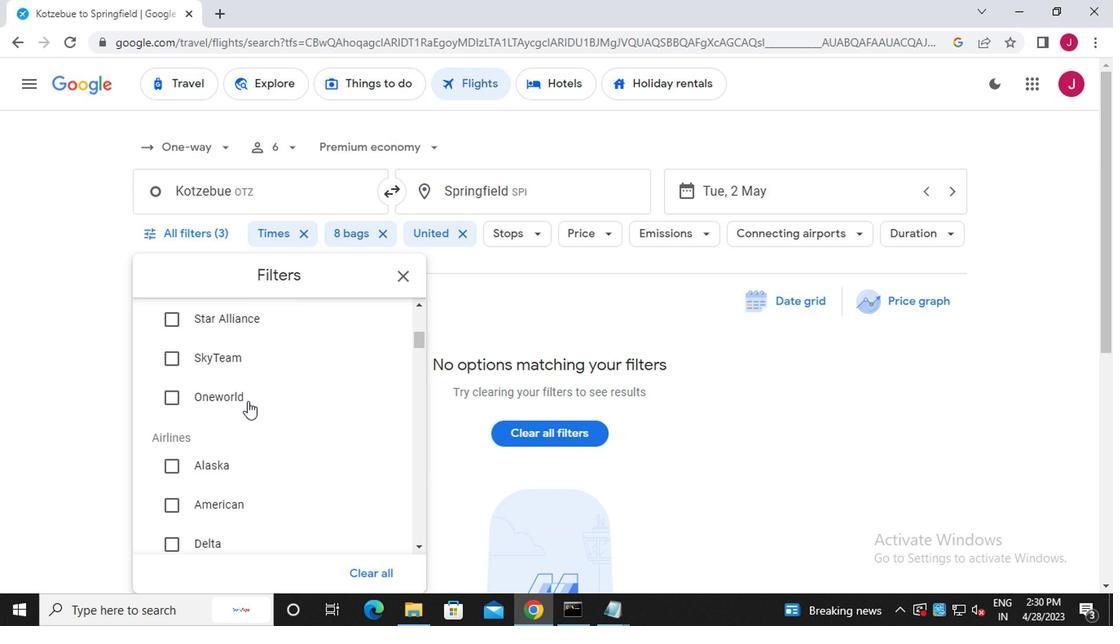 
Action: Mouse moved to (233, 432)
Screenshot: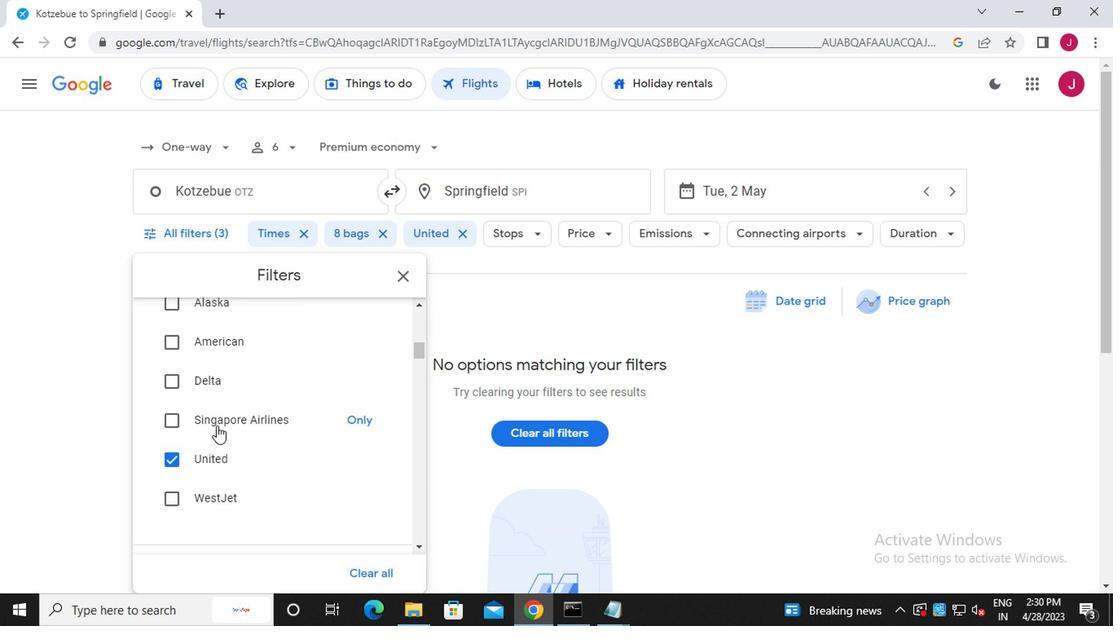 
Action: Mouse scrolled (233, 432) with delta (0, 0)
Screenshot: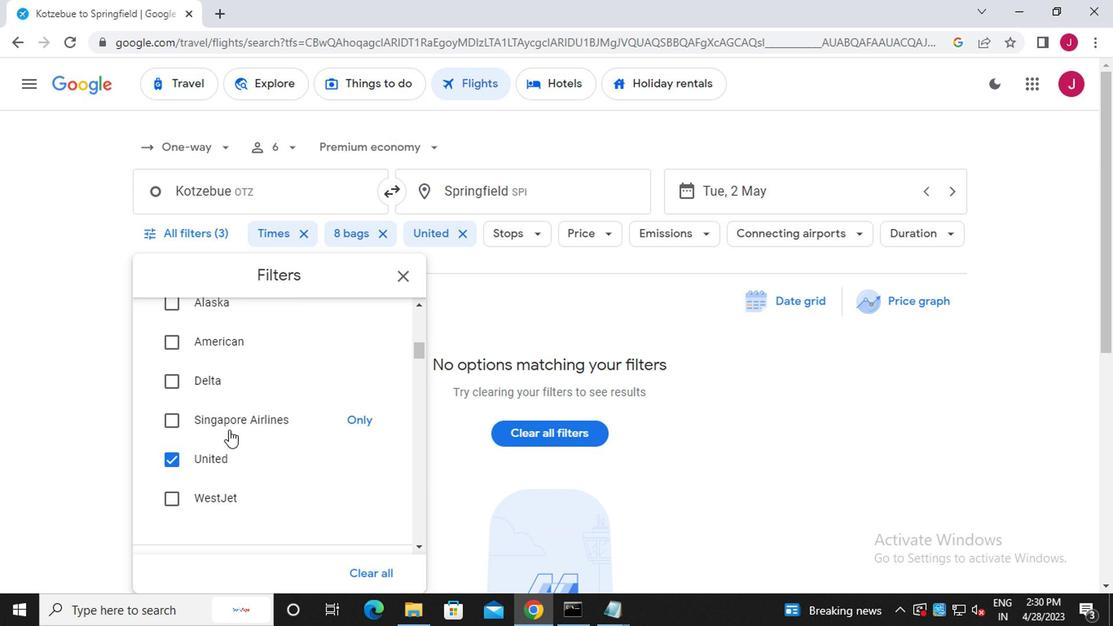 
Action: Mouse scrolled (233, 432) with delta (0, 0)
Screenshot: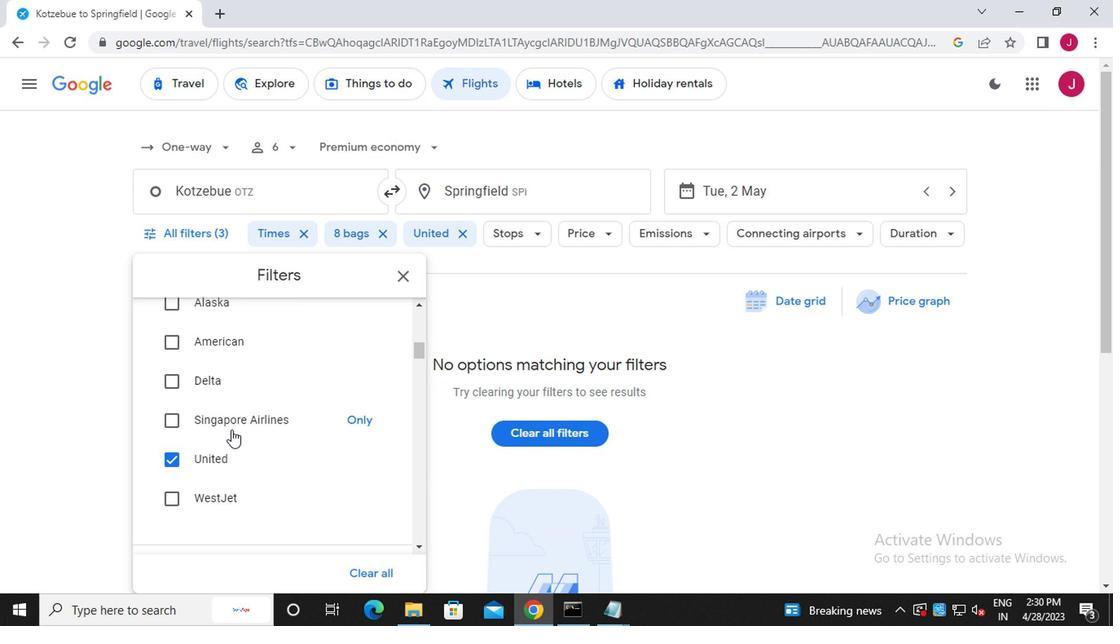 
Action: Mouse scrolled (233, 432) with delta (0, 0)
Screenshot: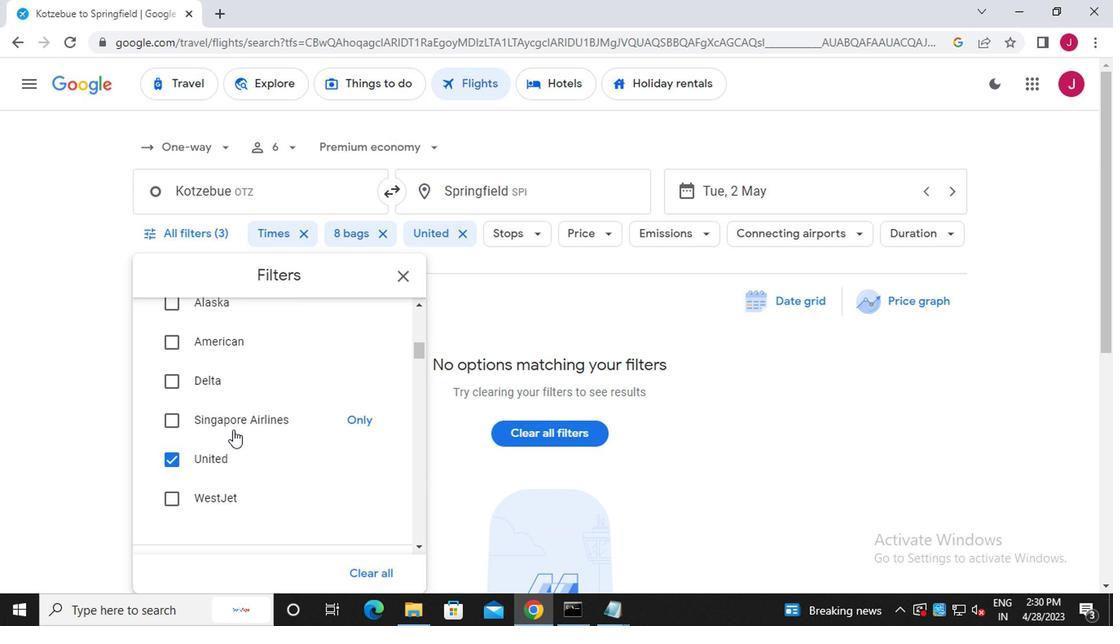 
Action: Mouse moved to (382, 332)
Screenshot: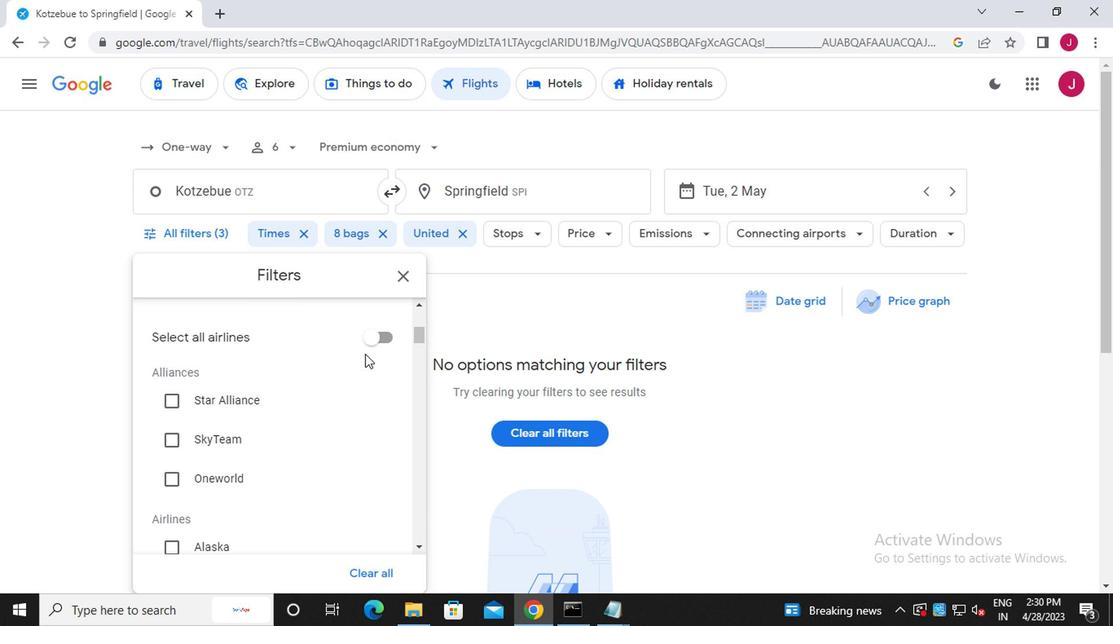 
Action: Mouse pressed left at (382, 332)
Screenshot: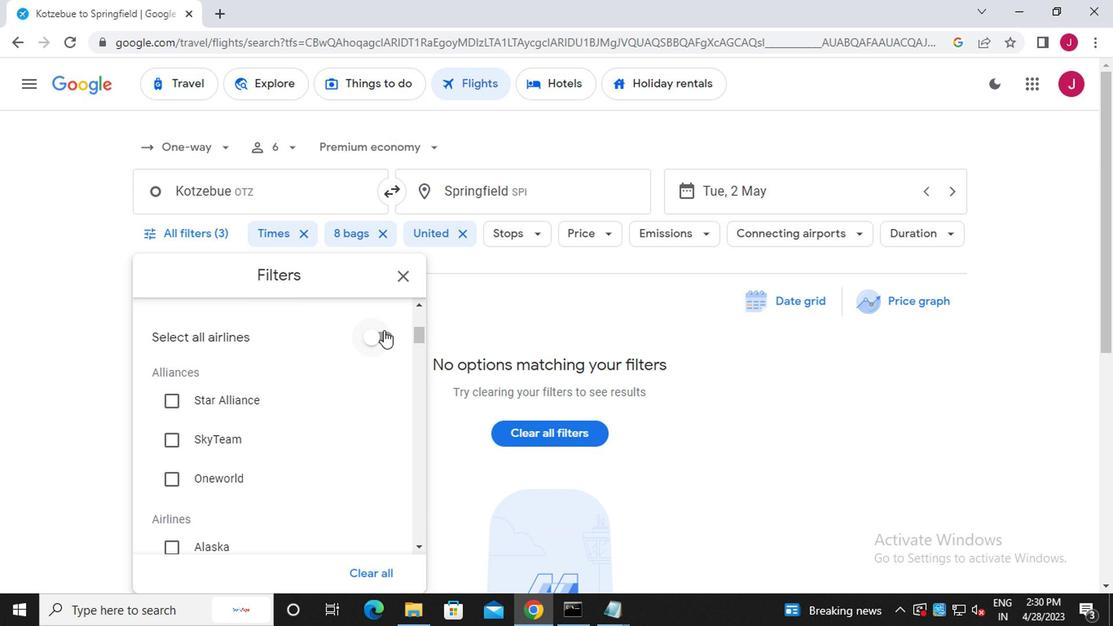 
Action: Mouse moved to (367, 332)
Screenshot: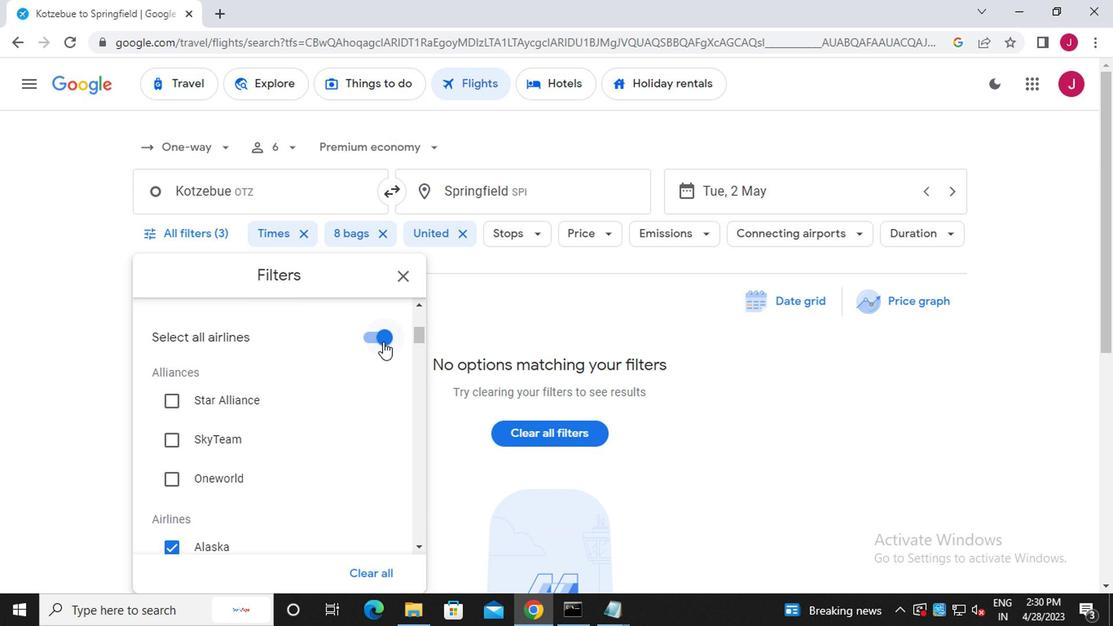 
Action: Mouse pressed left at (367, 332)
Screenshot: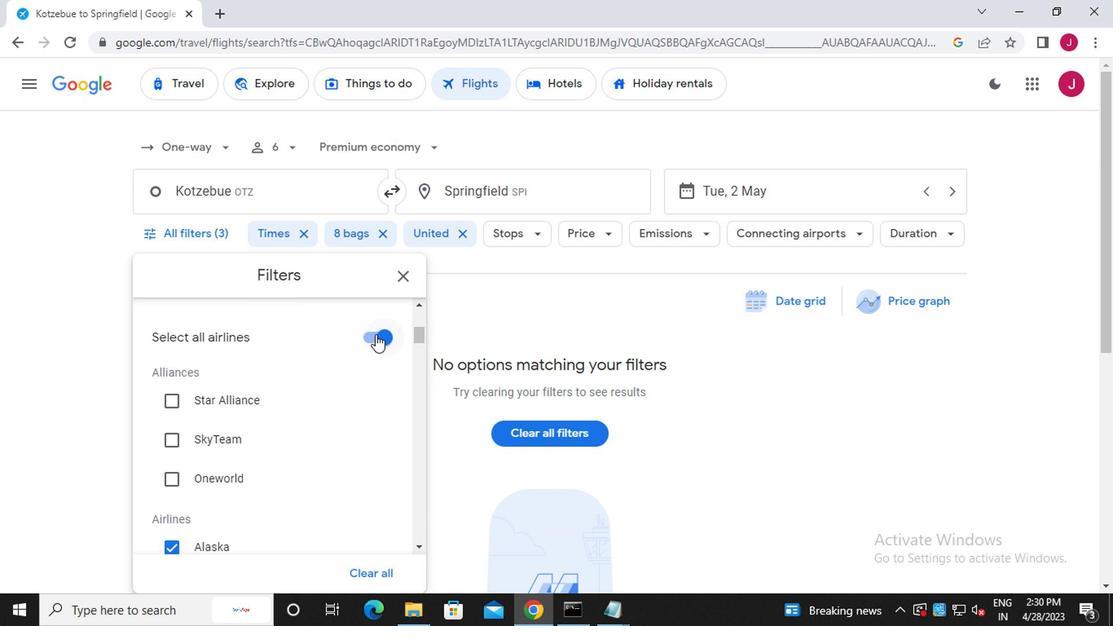 
Action: Mouse moved to (249, 434)
Screenshot: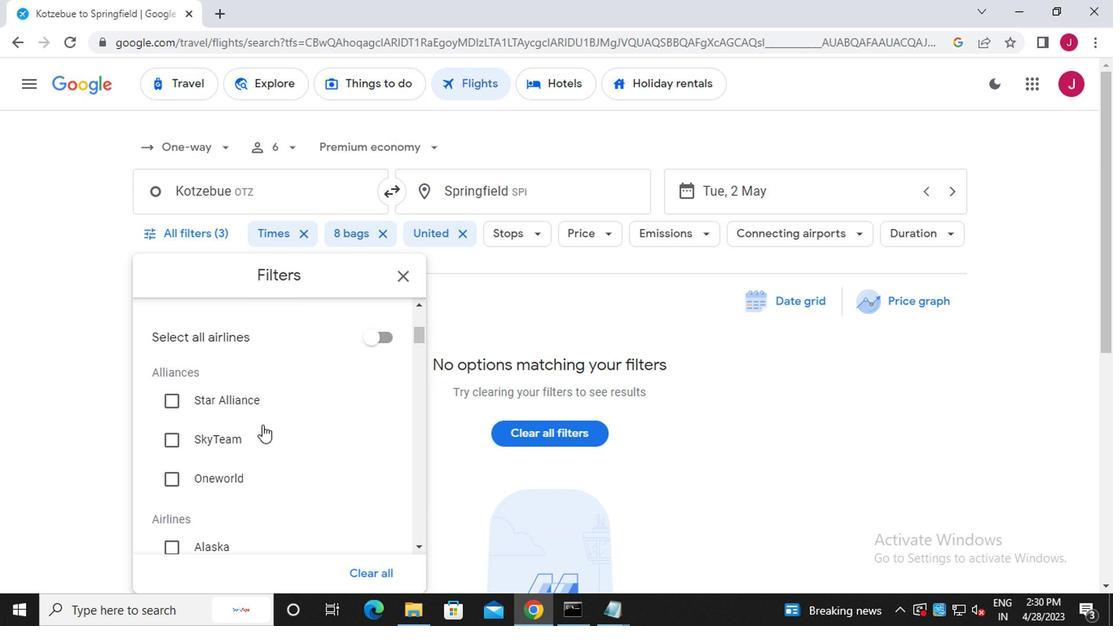 
Action: Mouse scrolled (249, 433) with delta (0, -1)
Screenshot: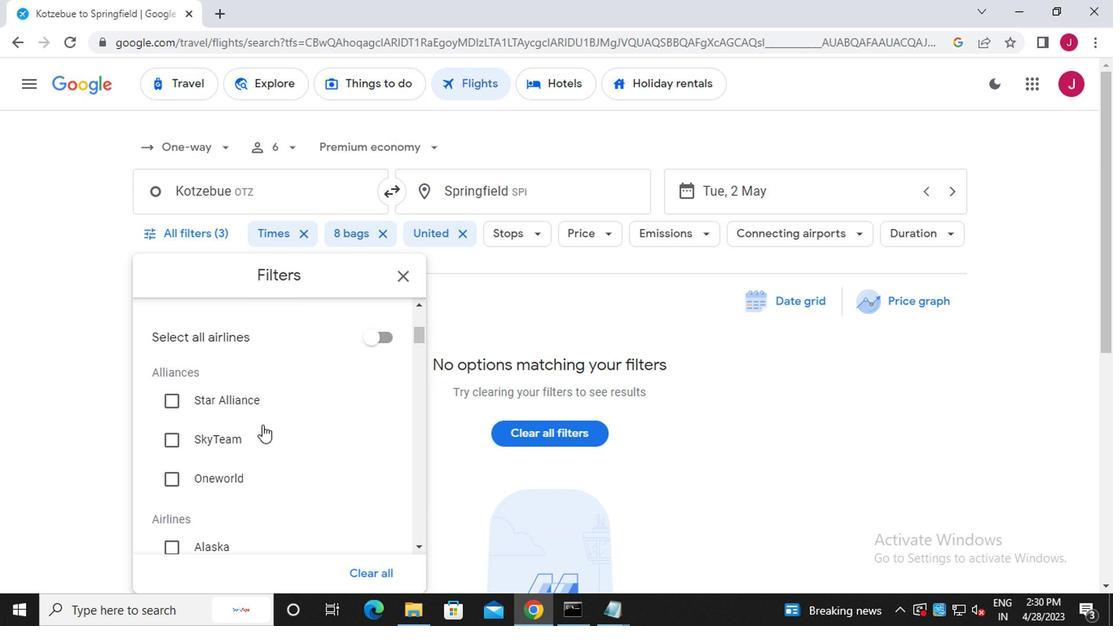 
Action: Mouse scrolled (249, 433) with delta (0, -1)
Screenshot: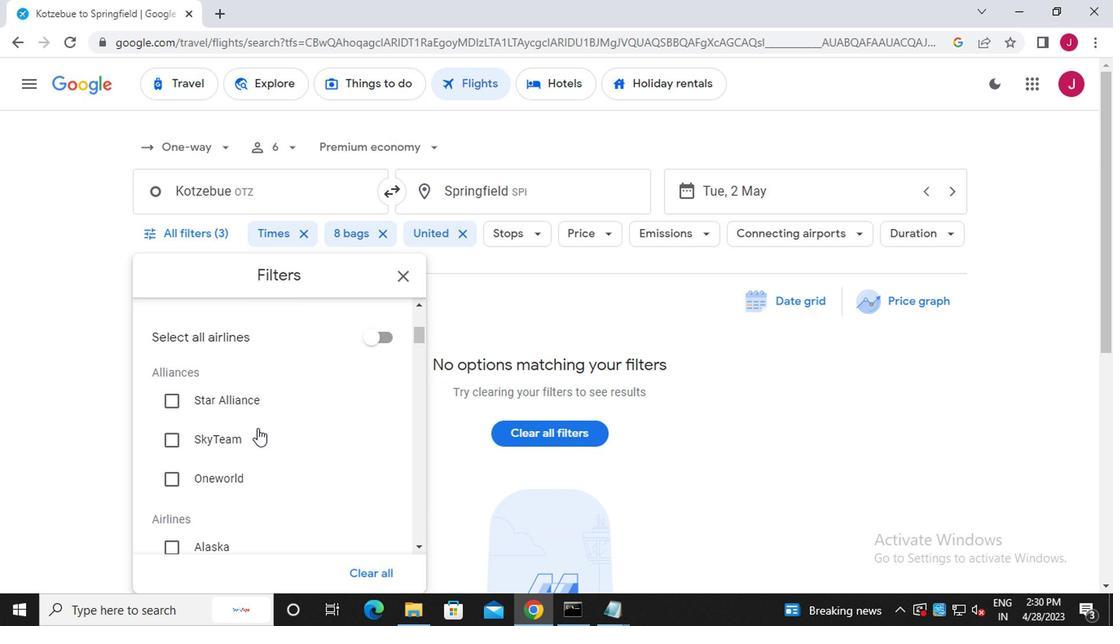 
Action: Mouse scrolled (249, 433) with delta (0, -1)
Screenshot: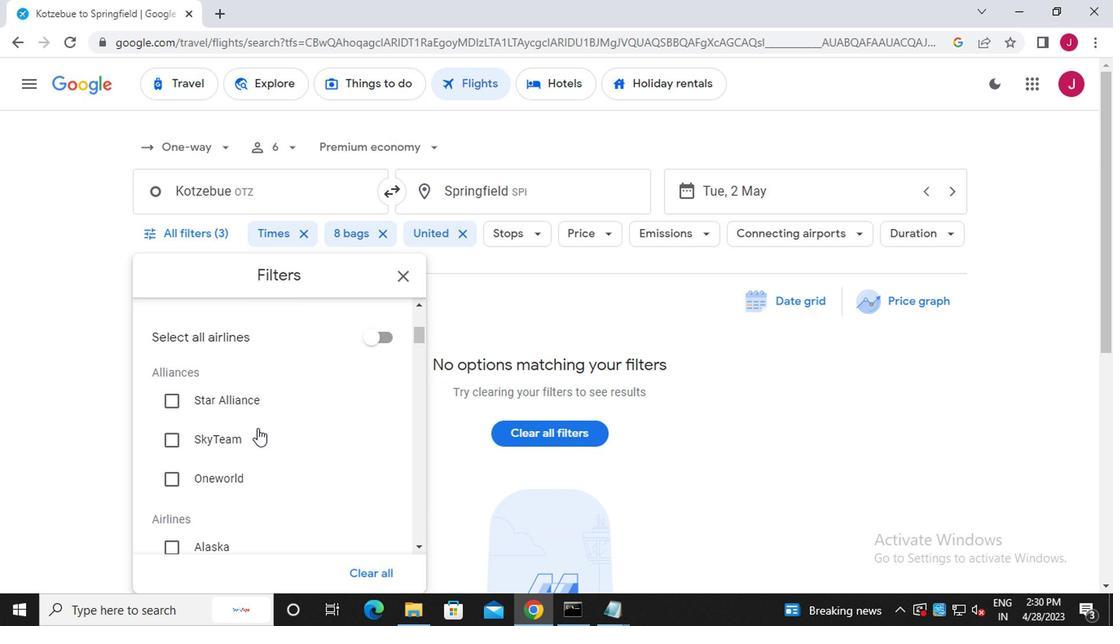 
Action: Mouse scrolled (249, 433) with delta (0, -1)
Screenshot: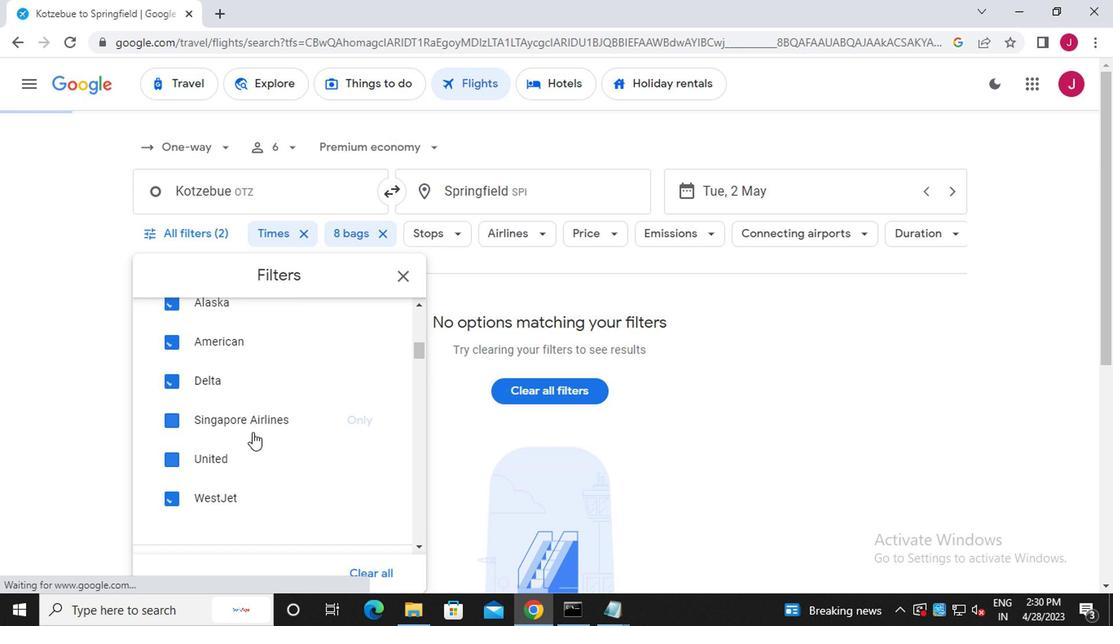 
Action: Mouse moved to (248, 436)
Screenshot: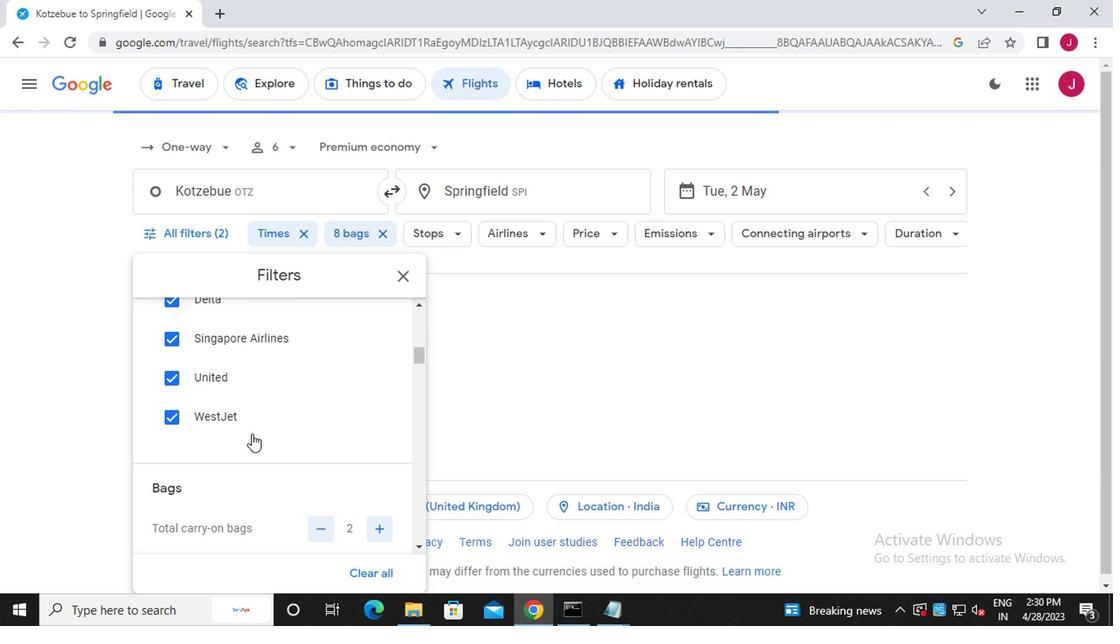 
Action: Mouse scrolled (248, 436) with delta (0, 0)
Screenshot: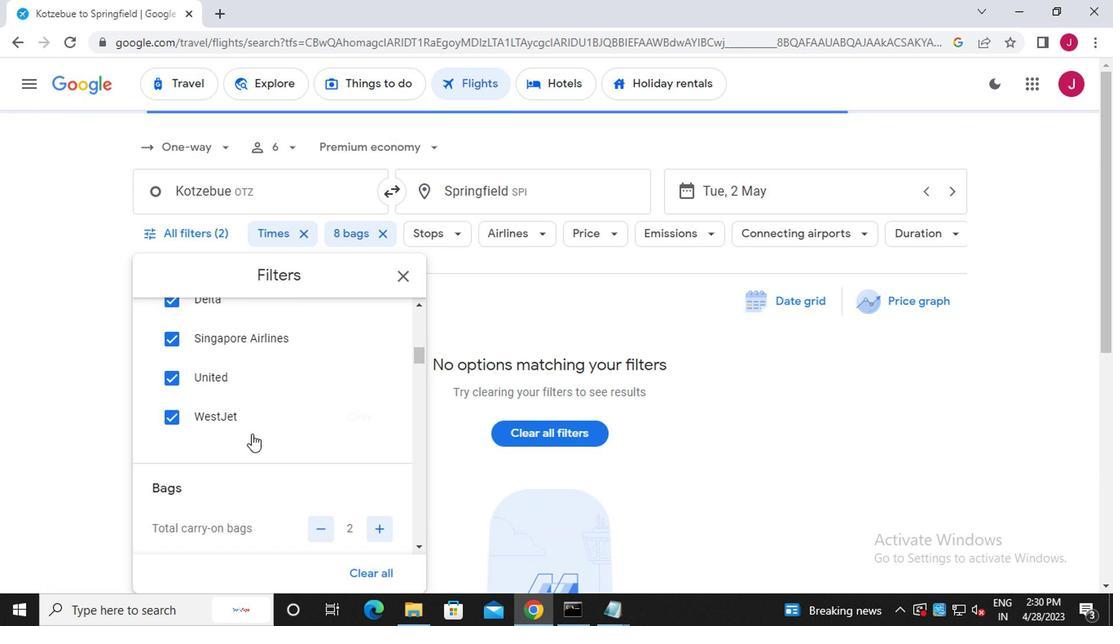 
Action: Mouse moved to (248, 434)
Screenshot: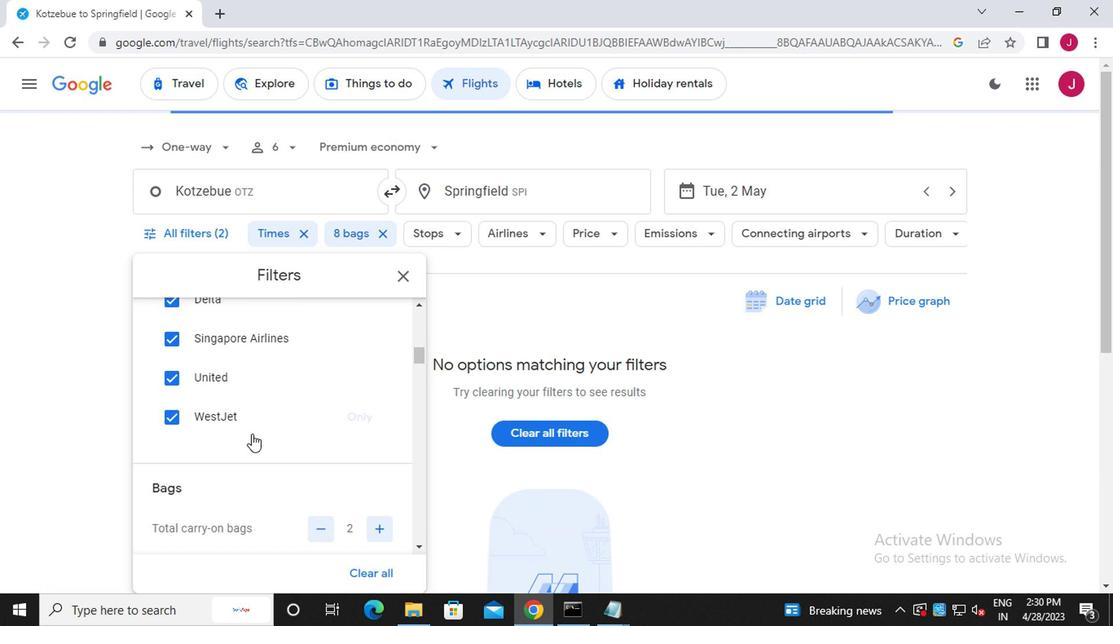 
Action: Mouse scrolled (248, 436) with delta (0, 1)
Screenshot: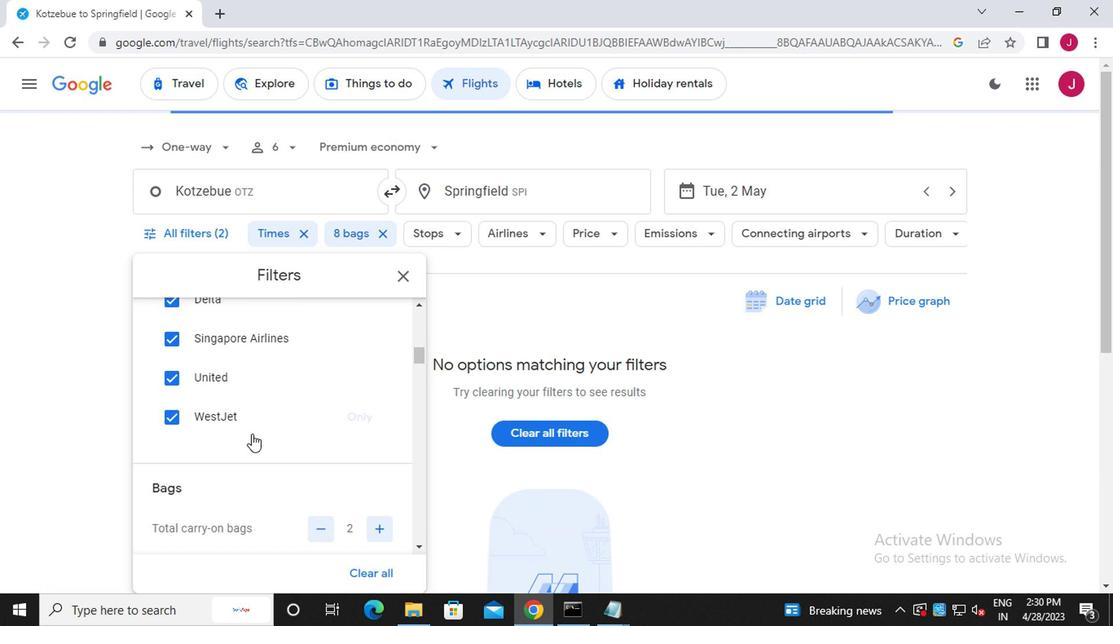 
Action: Mouse moved to (247, 434)
Screenshot: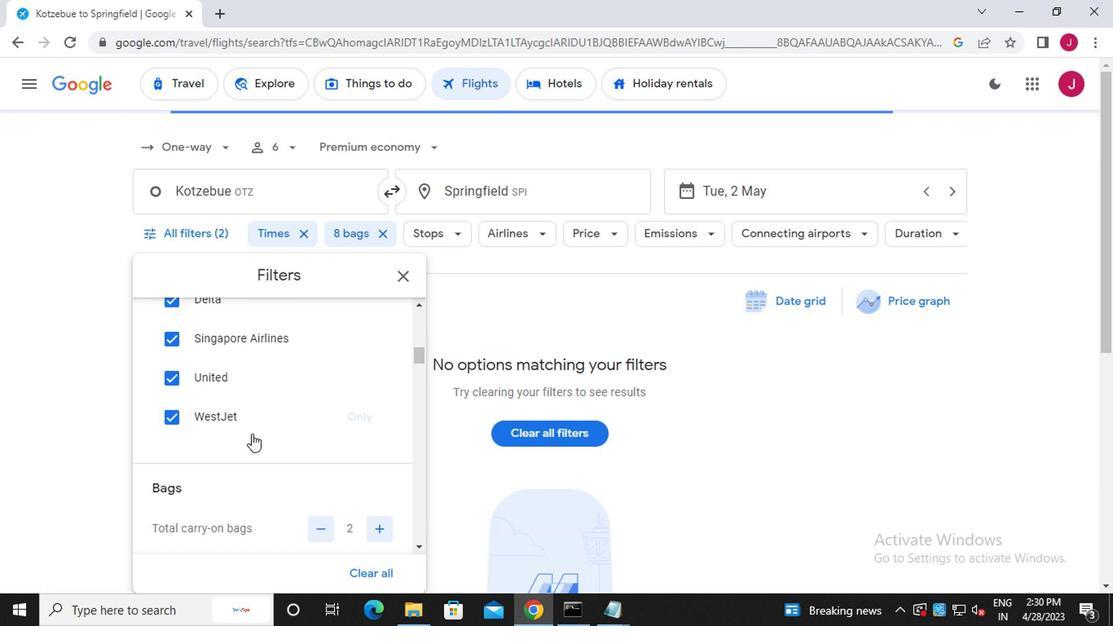 
Action: Mouse scrolled (247, 436) with delta (0, 1)
Screenshot: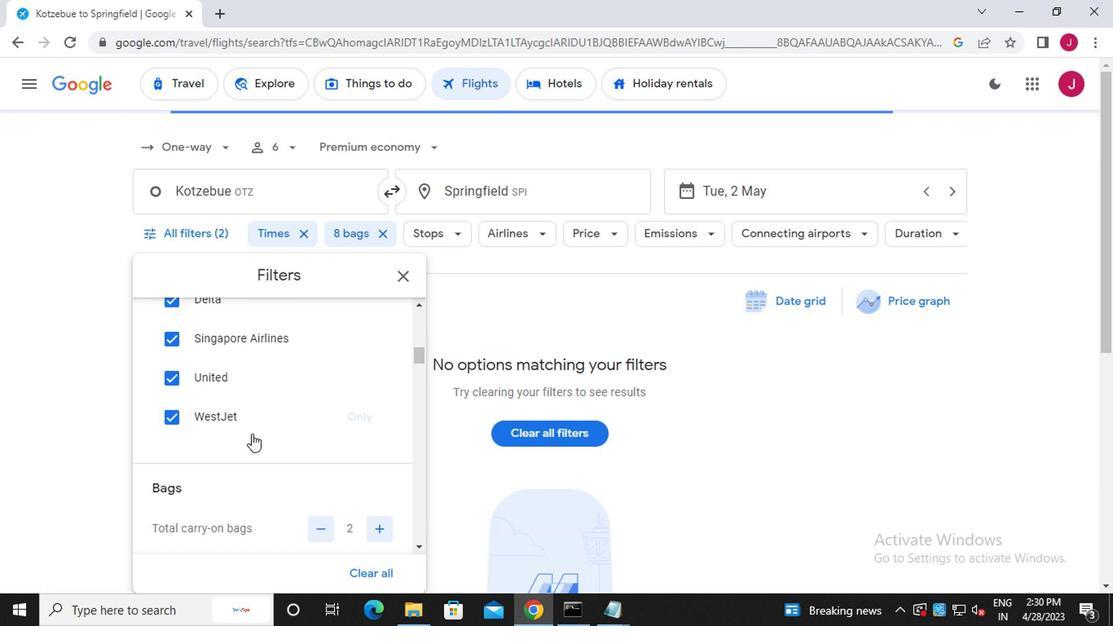
Action: Mouse moved to (247, 434)
Screenshot: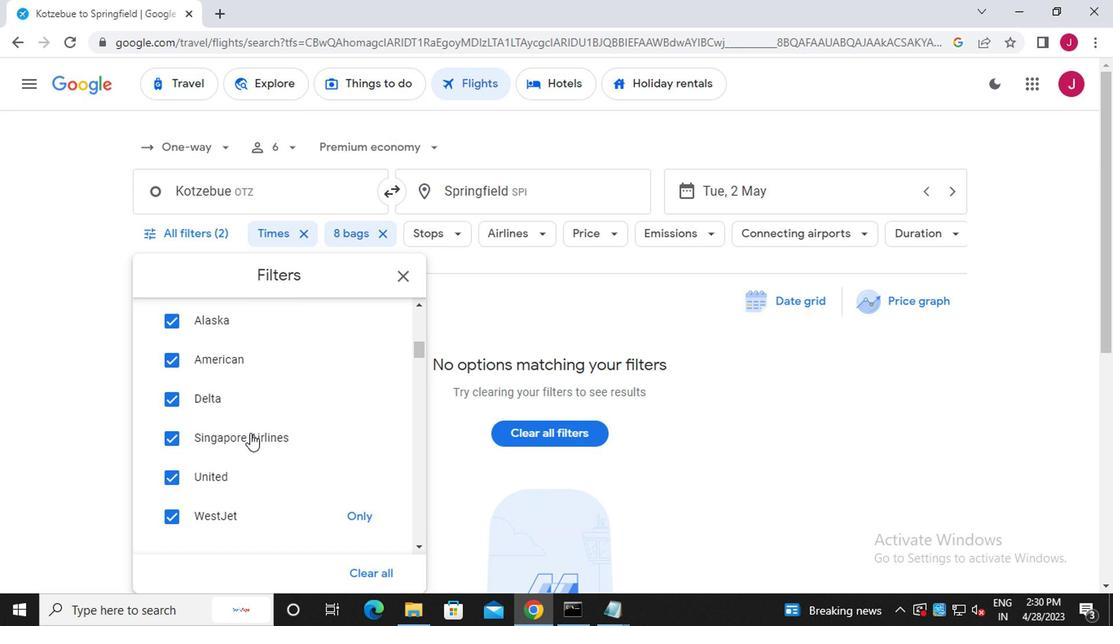 
Action: Mouse scrolled (247, 434) with delta (0, 0)
Screenshot: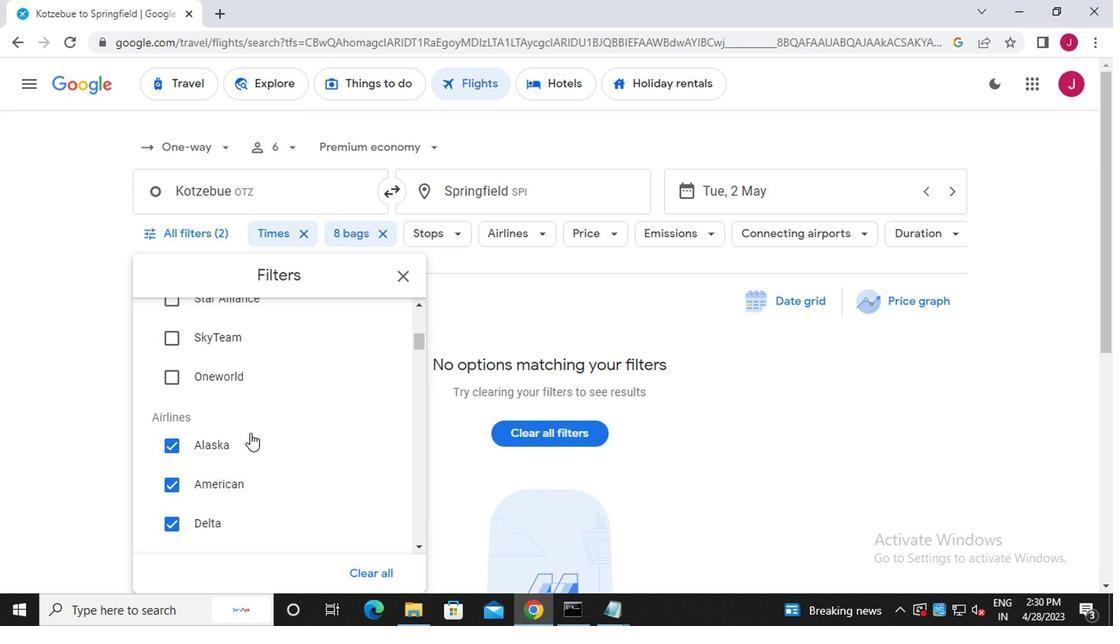 
Action: Mouse scrolled (247, 434) with delta (0, 0)
Screenshot: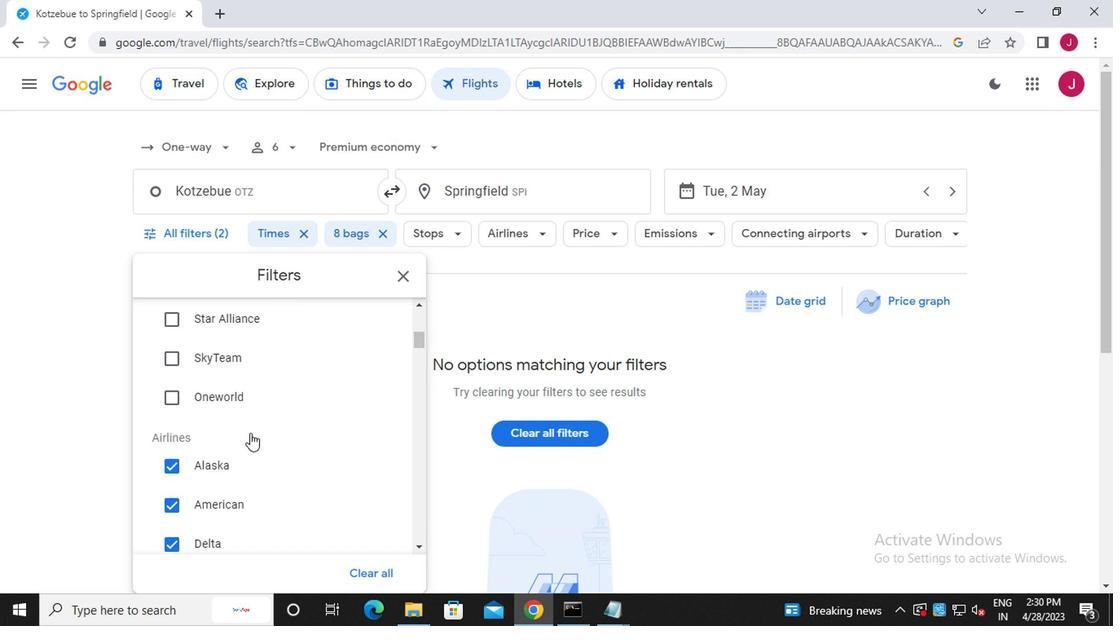 
Action: Mouse scrolled (247, 434) with delta (0, 0)
Screenshot: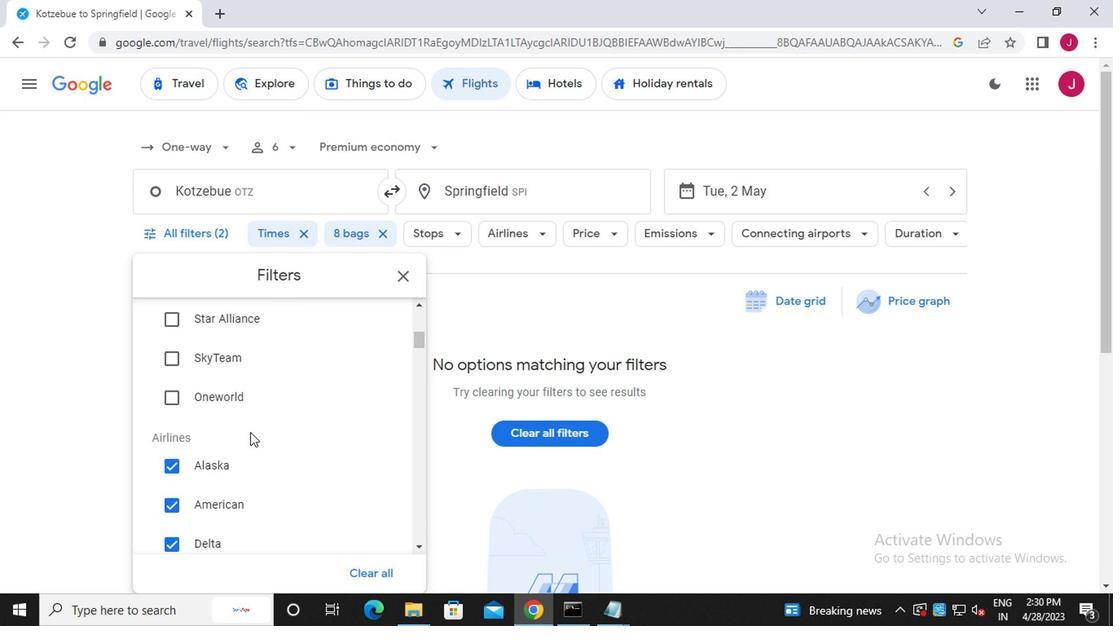 
Action: Mouse moved to (364, 501)
Screenshot: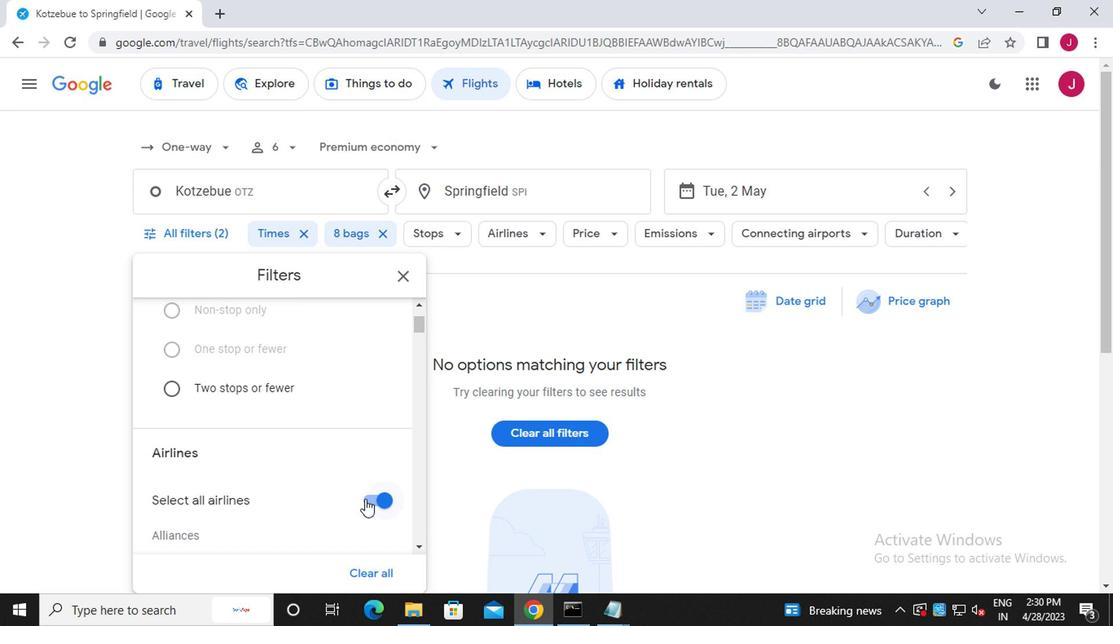 
Action: Mouse pressed left at (364, 501)
Screenshot: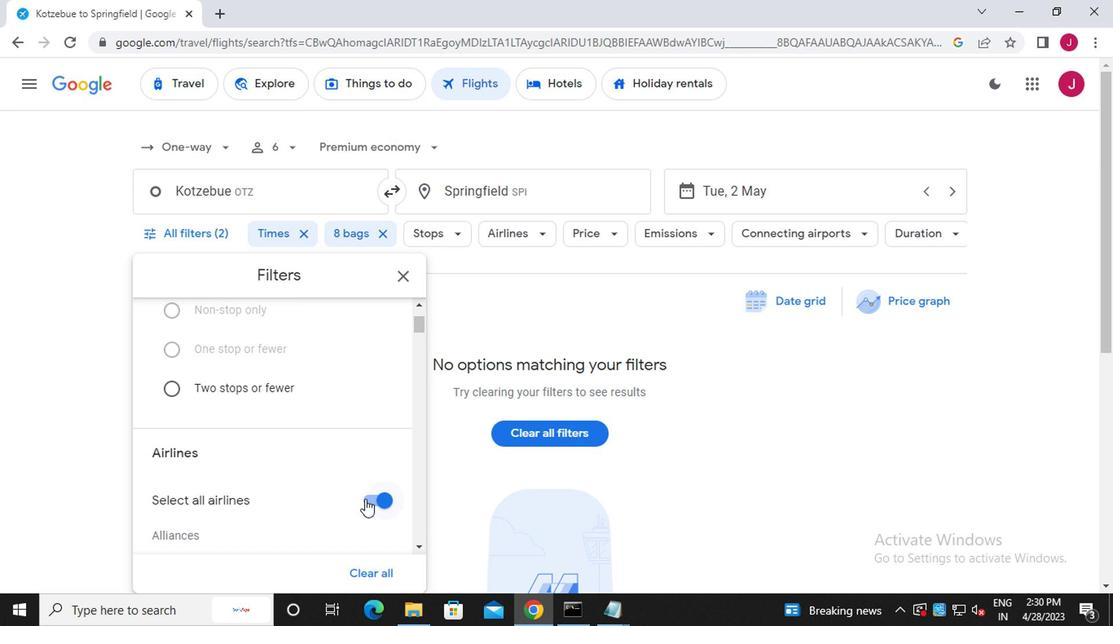 
Action: Mouse moved to (272, 481)
Screenshot: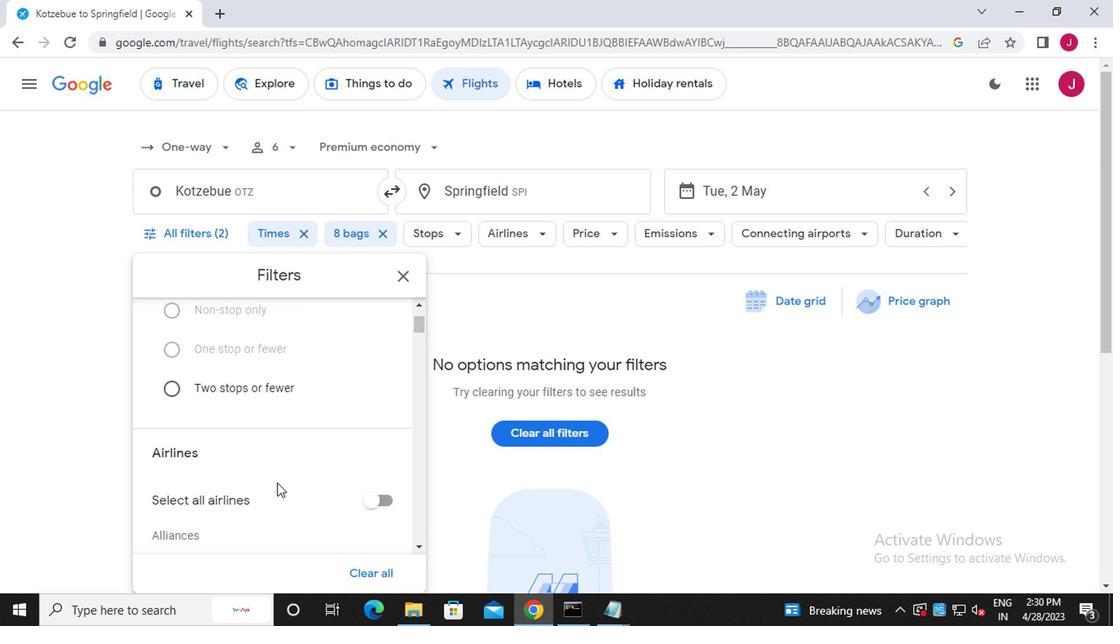 
Action: Mouse scrolled (272, 480) with delta (0, 0)
Screenshot: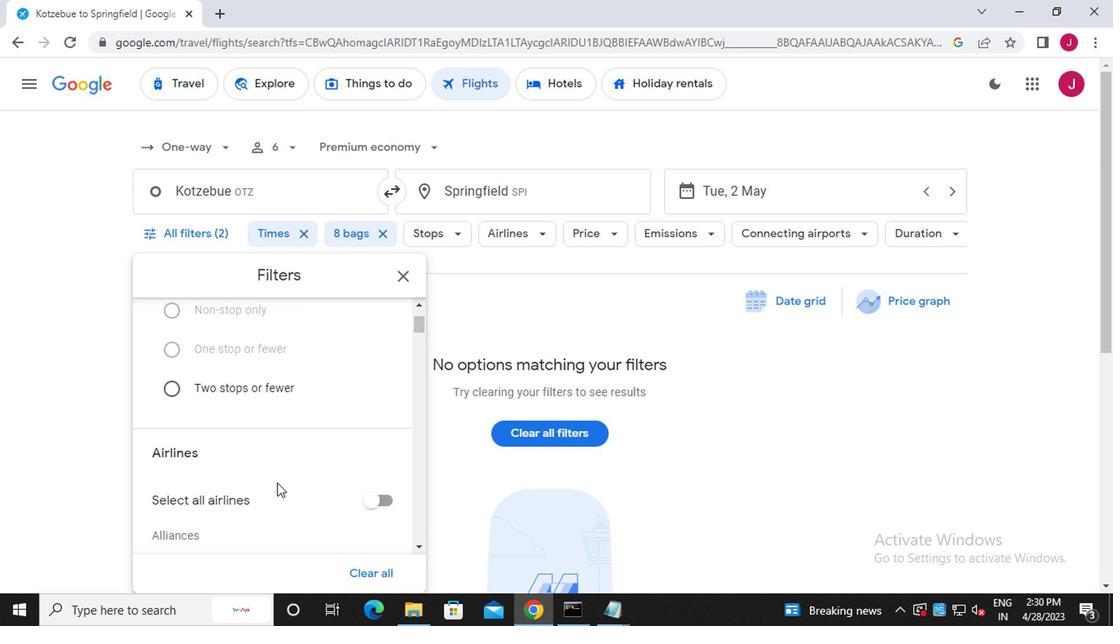 
Action: Mouse moved to (294, 448)
Screenshot: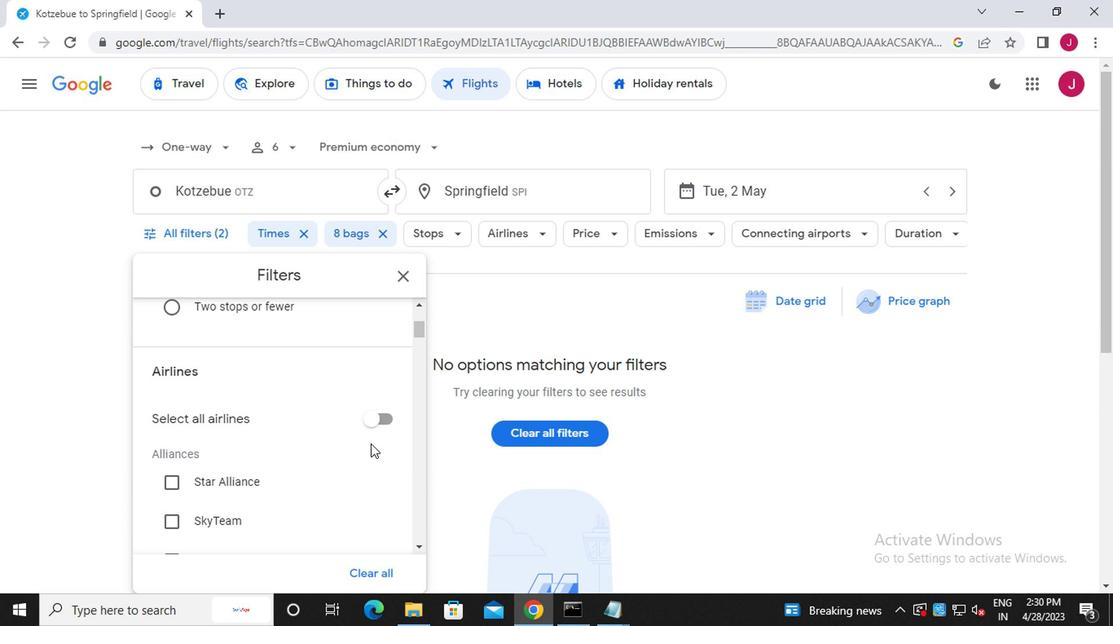 
Action: Mouse scrolled (294, 448) with delta (0, 0)
Screenshot: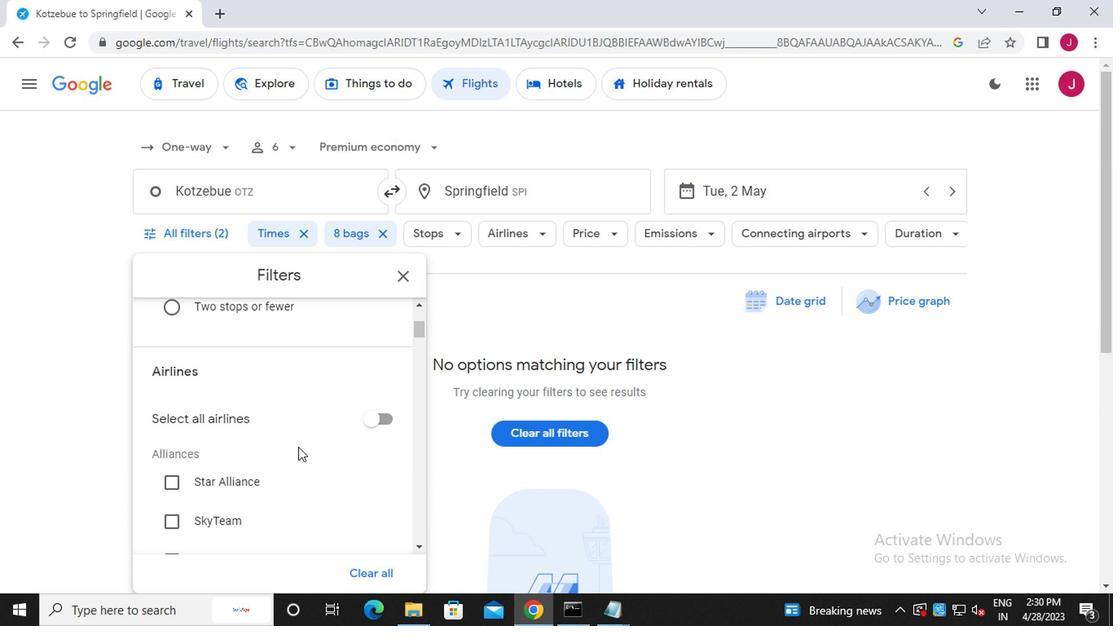 
Action: Mouse moved to (254, 483)
Screenshot: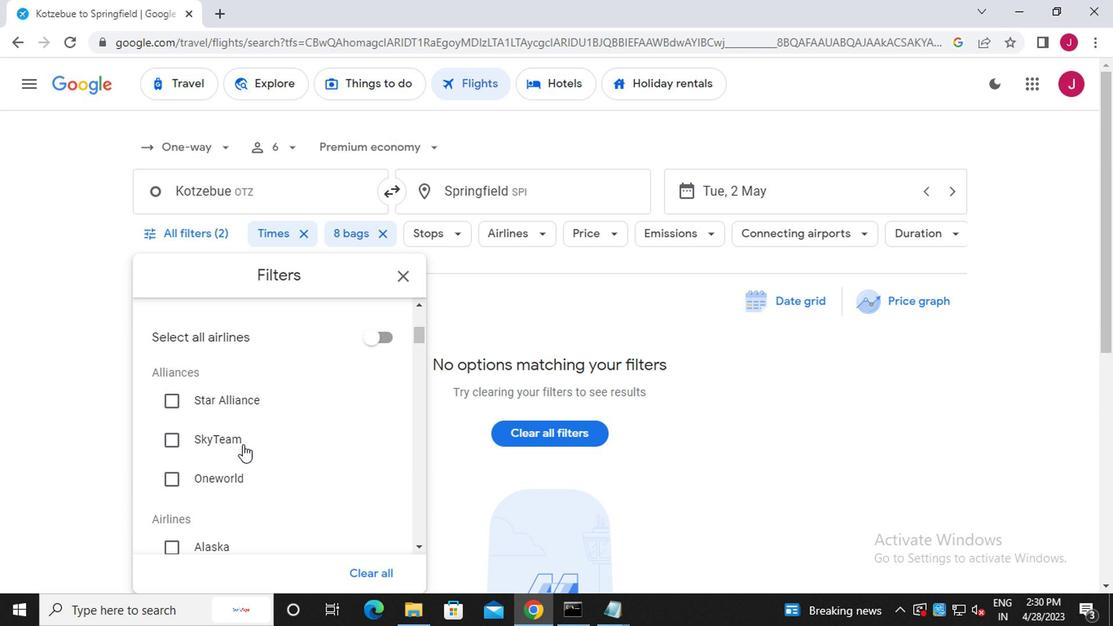 
Action: Mouse scrolled (254, 482) with delta (0, 0)
Screenshot: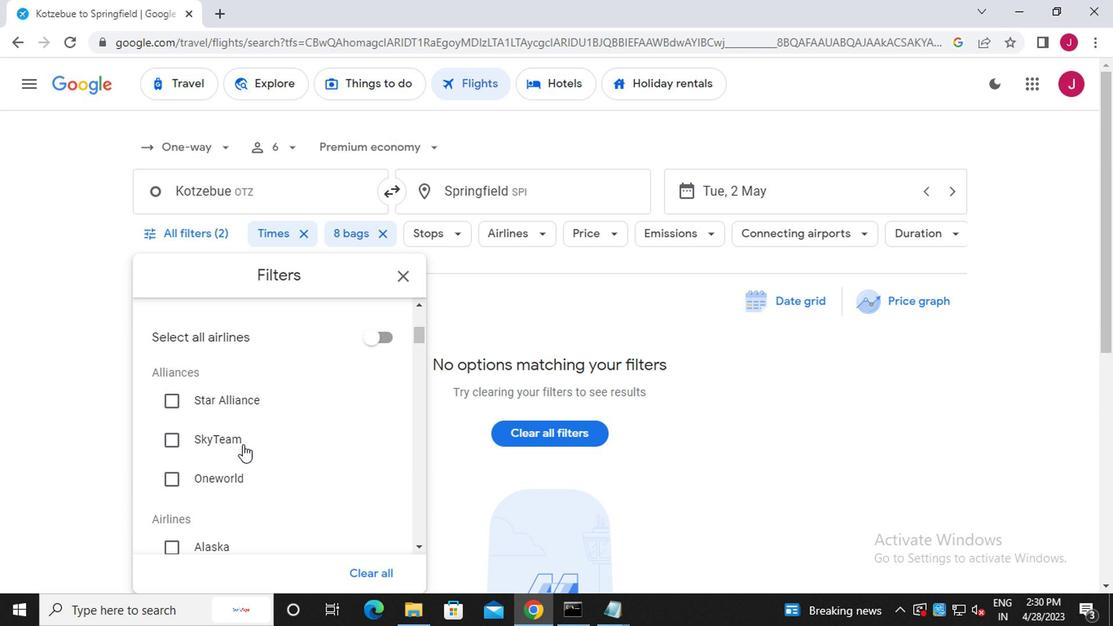 
Action: Mouse moved to (254, 483)
Screenshot: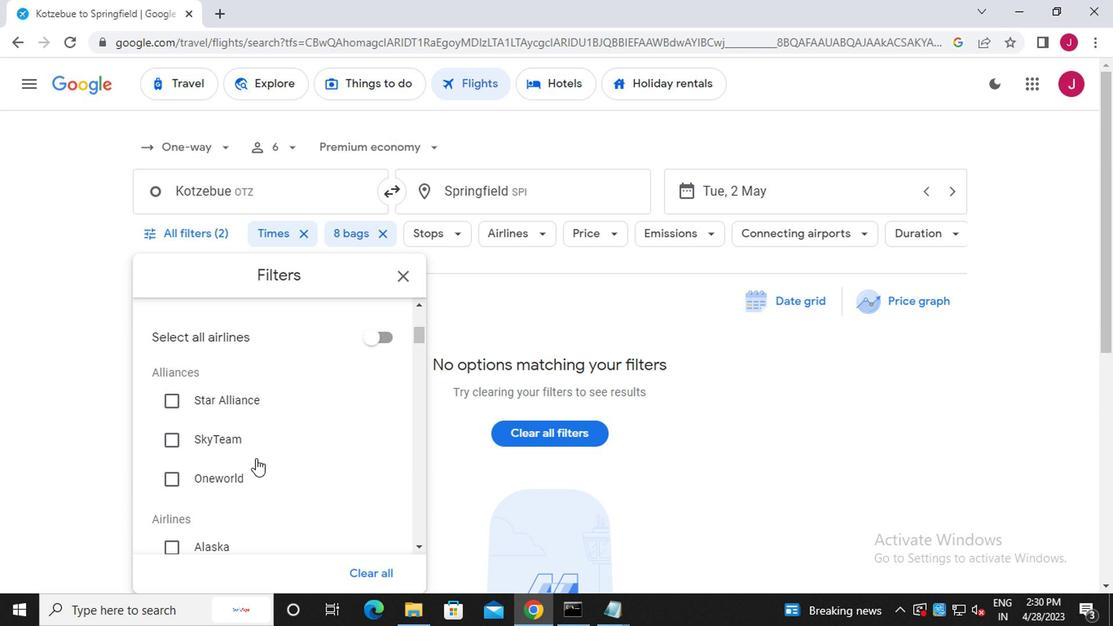 
Action: Mouse scrolled (254, 482) with delta (0, 0)
Screenshot: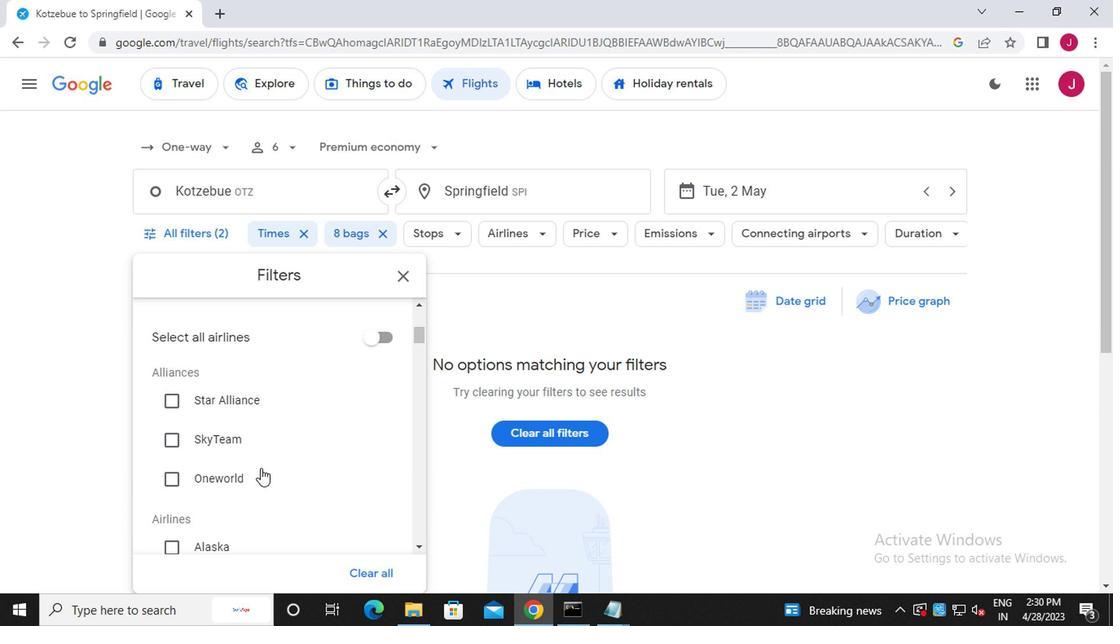 
Action: Mouse moved to (253, 484)
Screenshot: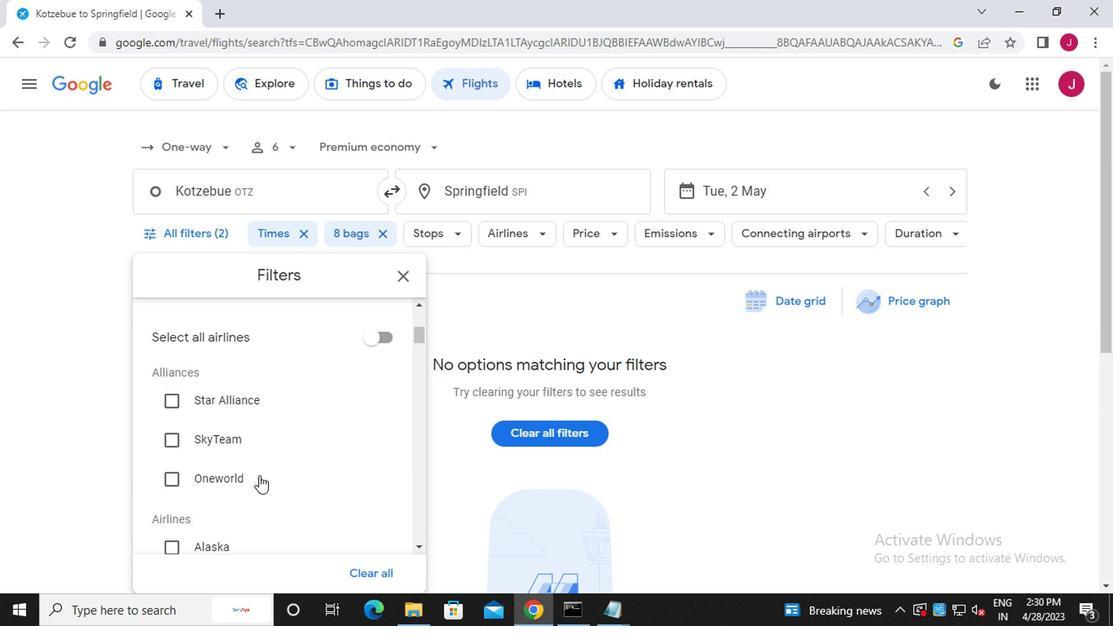 
Action: Mouse scrolled (253, 483) with delta (0, -1)
Screenshot: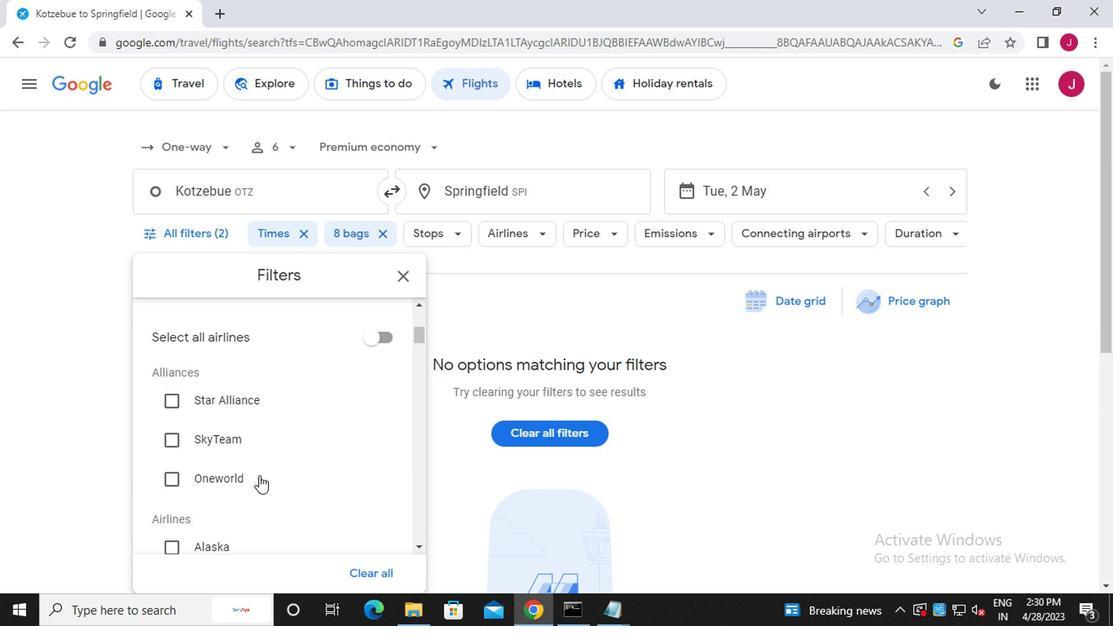 
Action: Mouse moved to (249, 478)
Screenshot: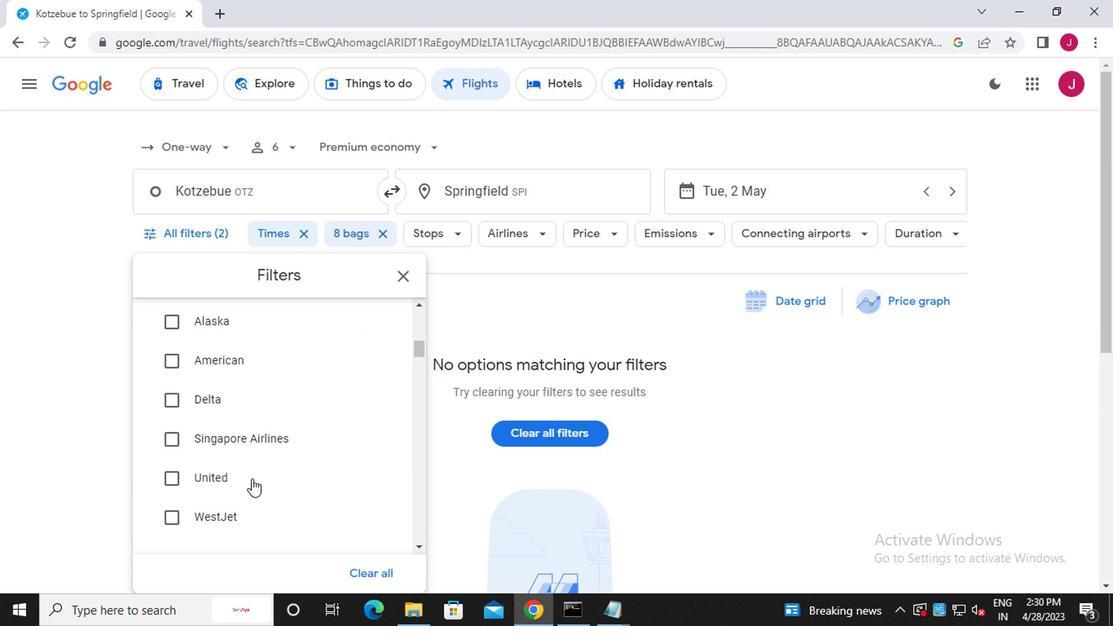 
Action: Mouse scrolled (249, 479) with delta (0, 0)
Screenshot: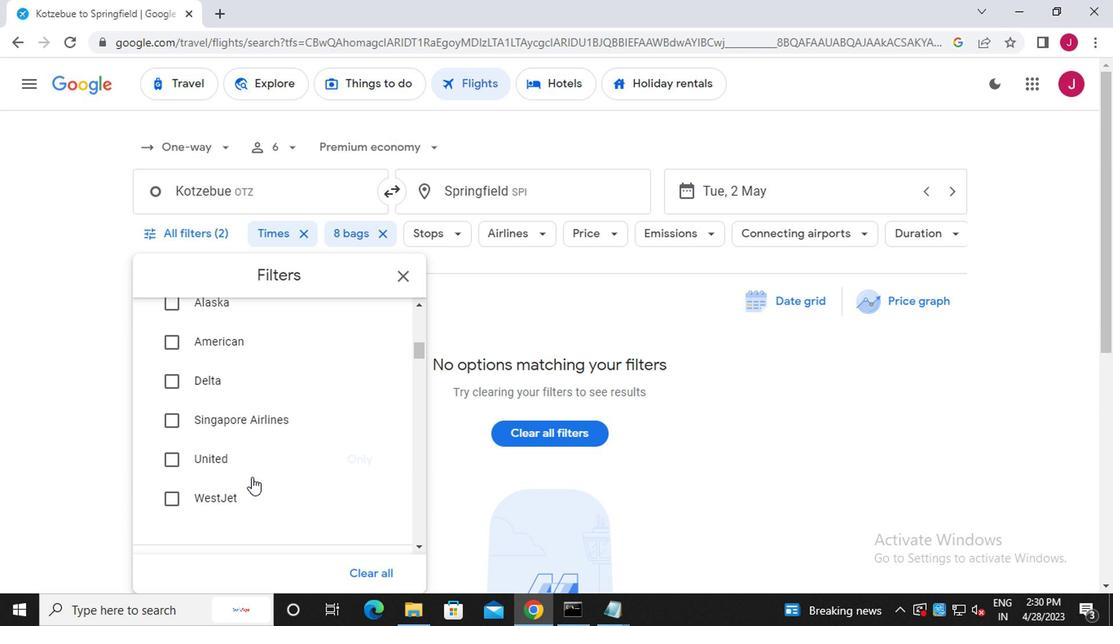
Action: Mouse scrolled (249, 479) with delta (0, 0)
Screenshot: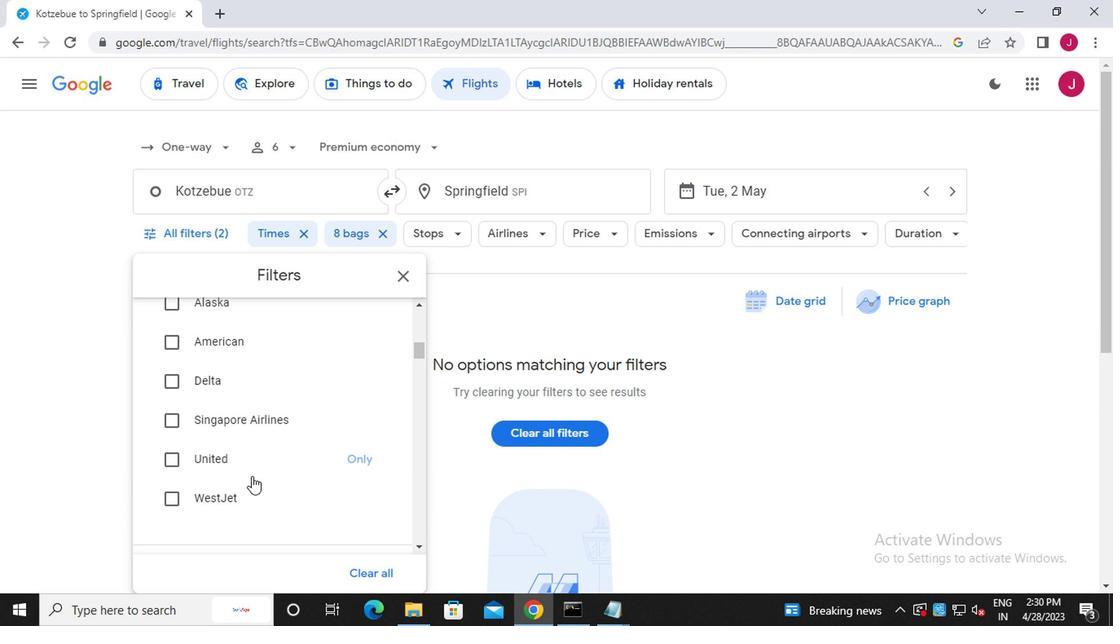 
Action: Mouse moved to (241, 461)
Screenshot: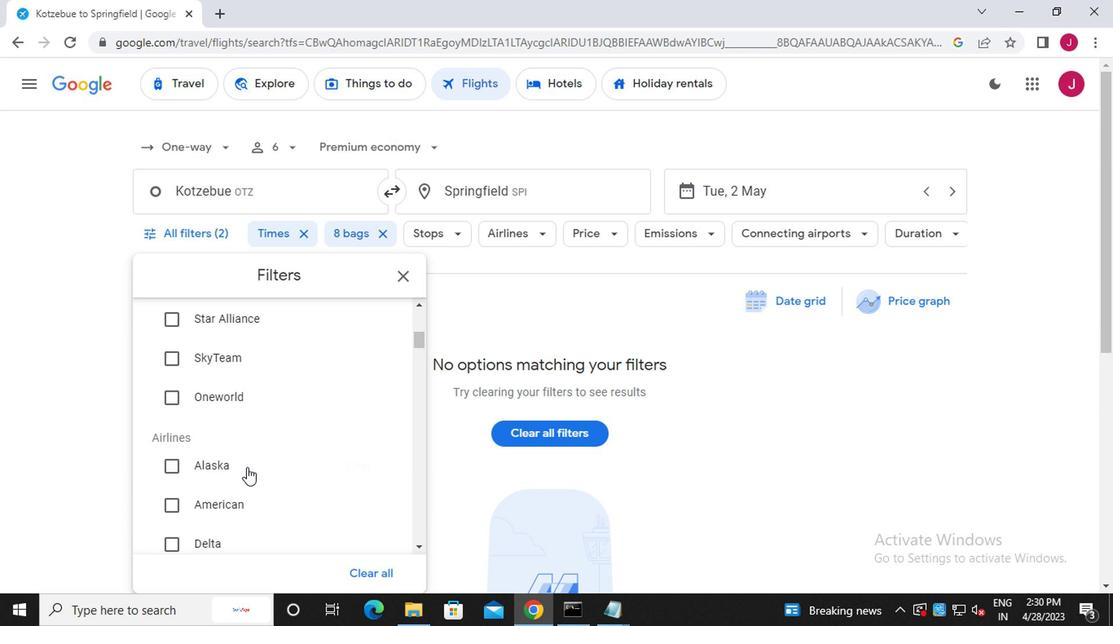 
Action: Mouse scrolled (241, 460) with delta (0, 0)
Screenshot: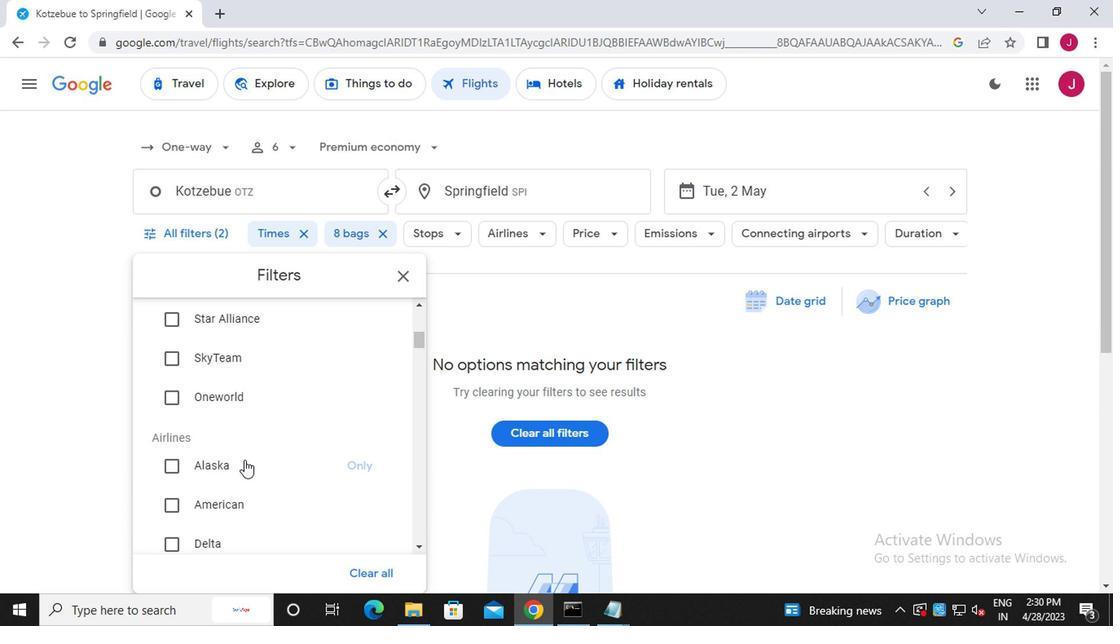 
Action: Mouse moved to (239, 462)
Screenshot: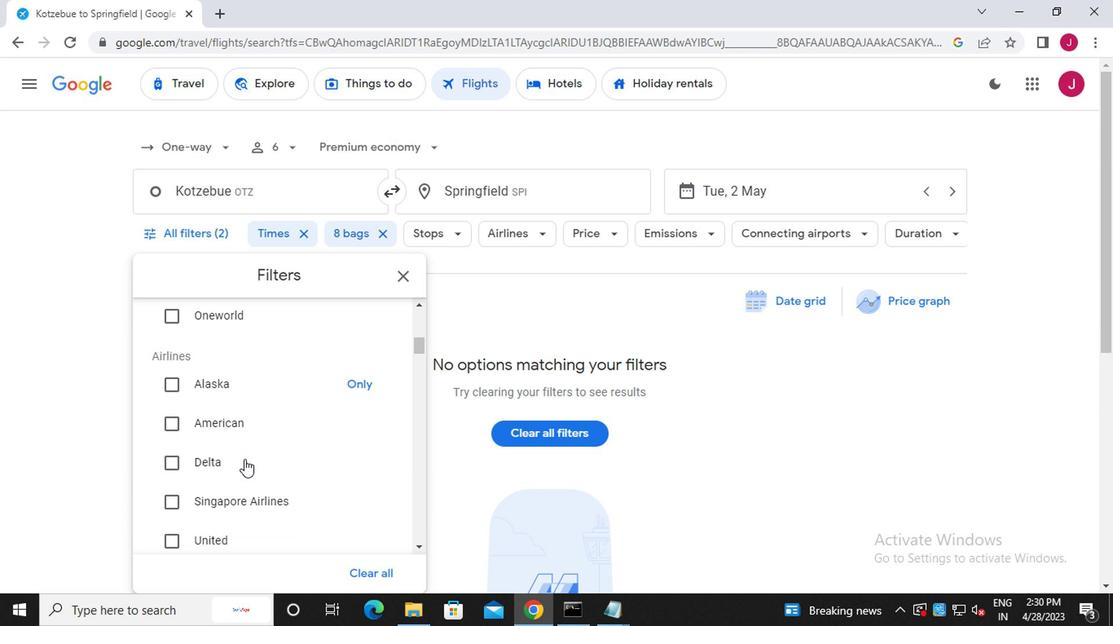 
Action: Mouse scrolled (239, 461) with delta (0, -1)
Screenshot: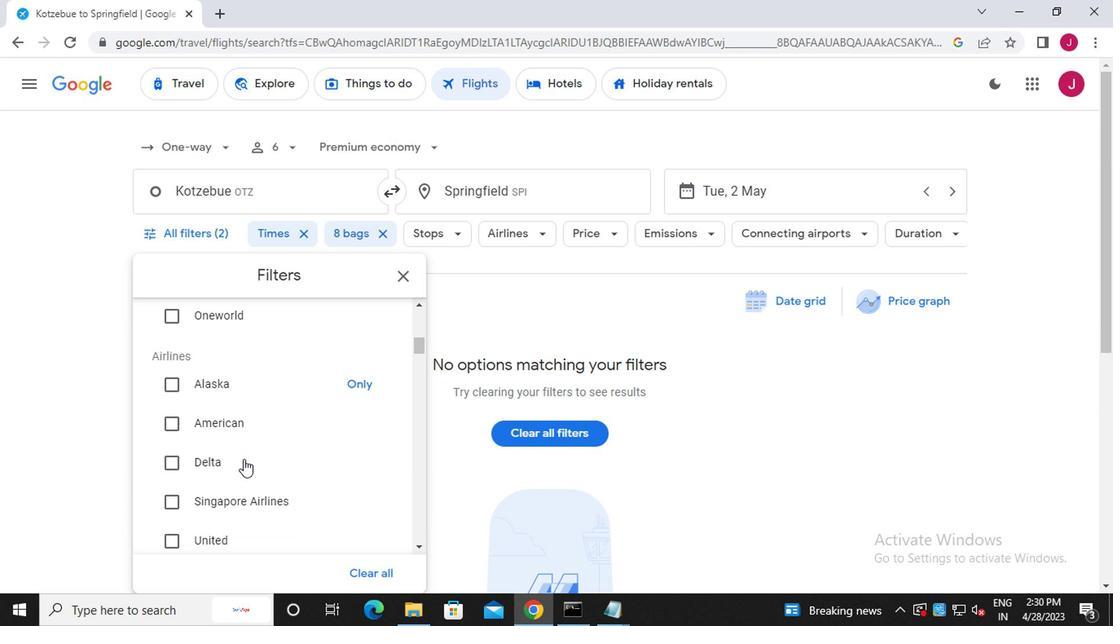
Action: Mouse moved to (267, 498)
Screenshot: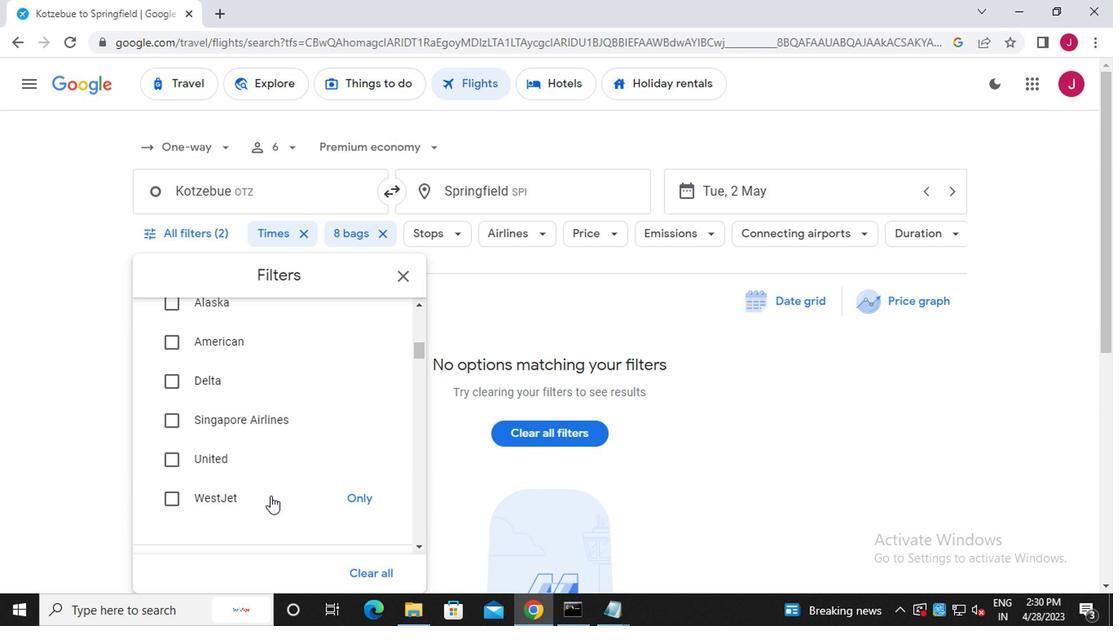 
Action: Mouse scrolled (267, 497) with delta (0, -1)
Screenshot: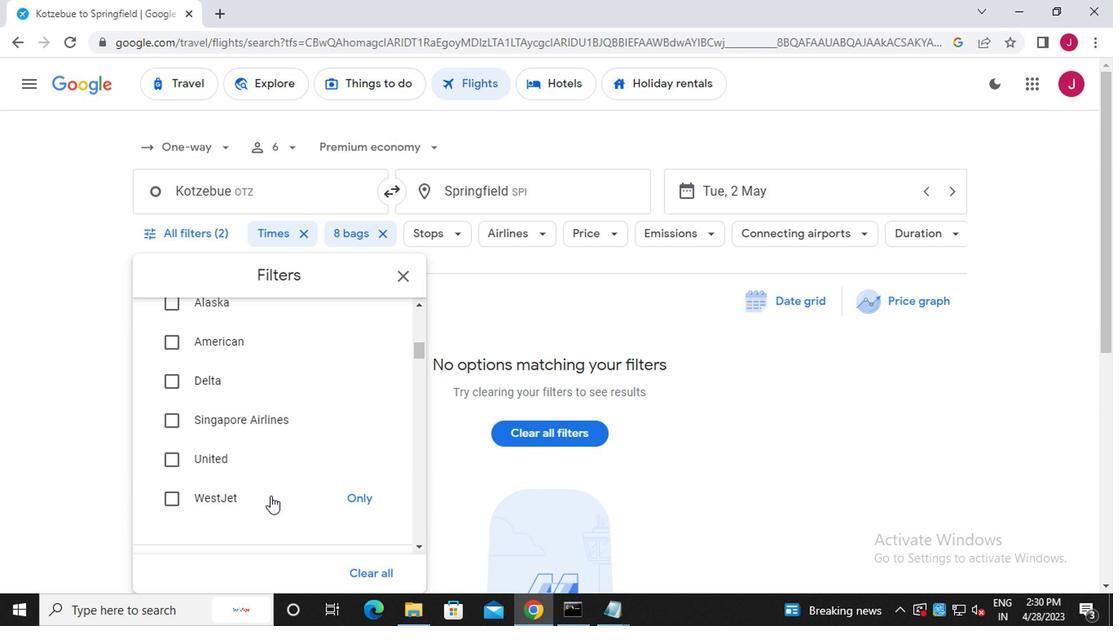 
Action: Mouse scrolled (267, 497) with delta (0, -1)
Screenshot: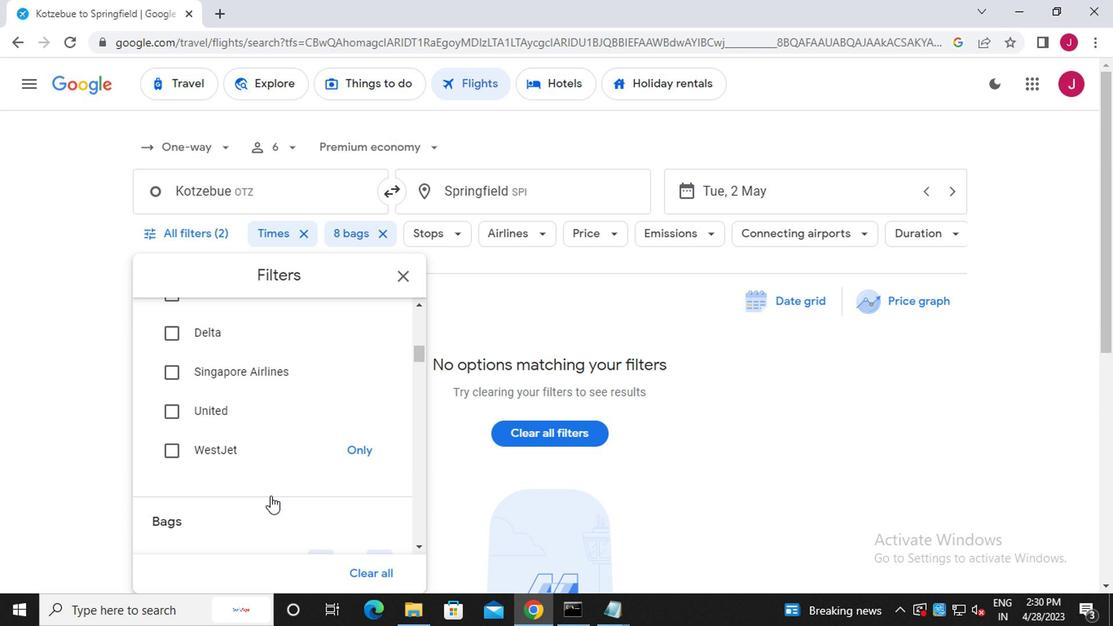 
Action: Mouse moved to (324, 450)
Screenshot: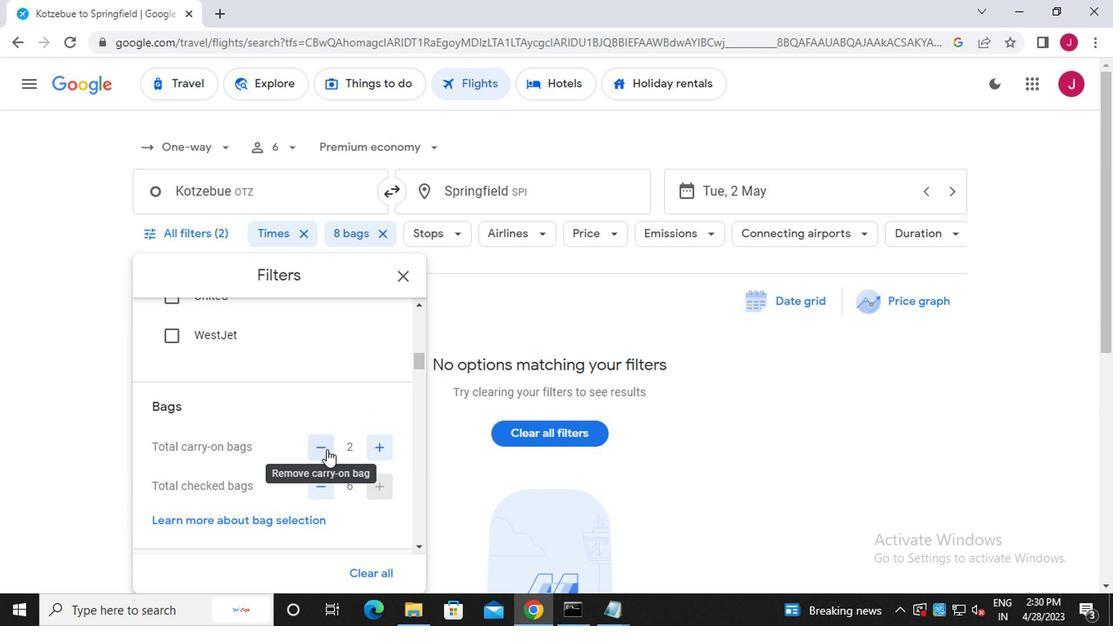 
Action: Mouse pressed left at (324, 450)
Screenshot: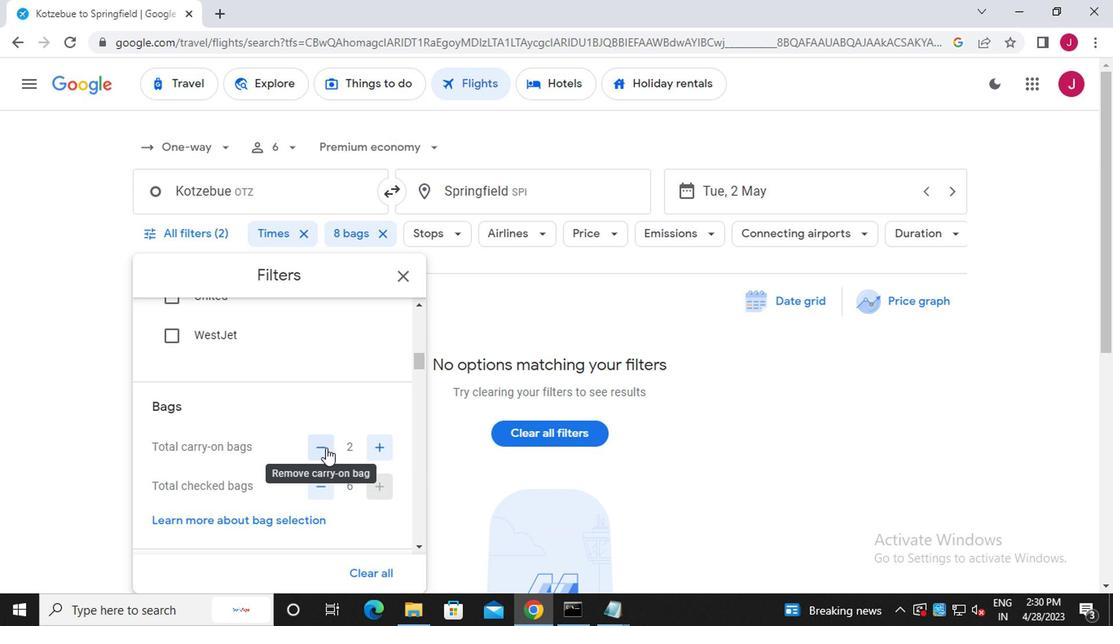 
Action: Mouse moved to (325, 483)
Screenshot: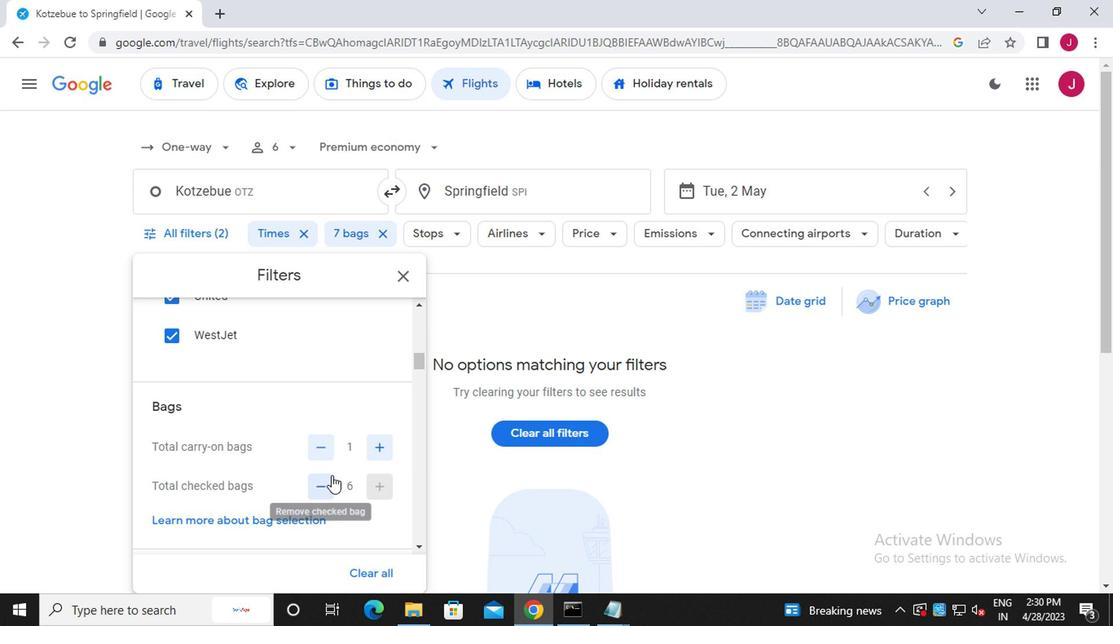 
Action: Mouse pressed left at (325, 483)
Screenshot: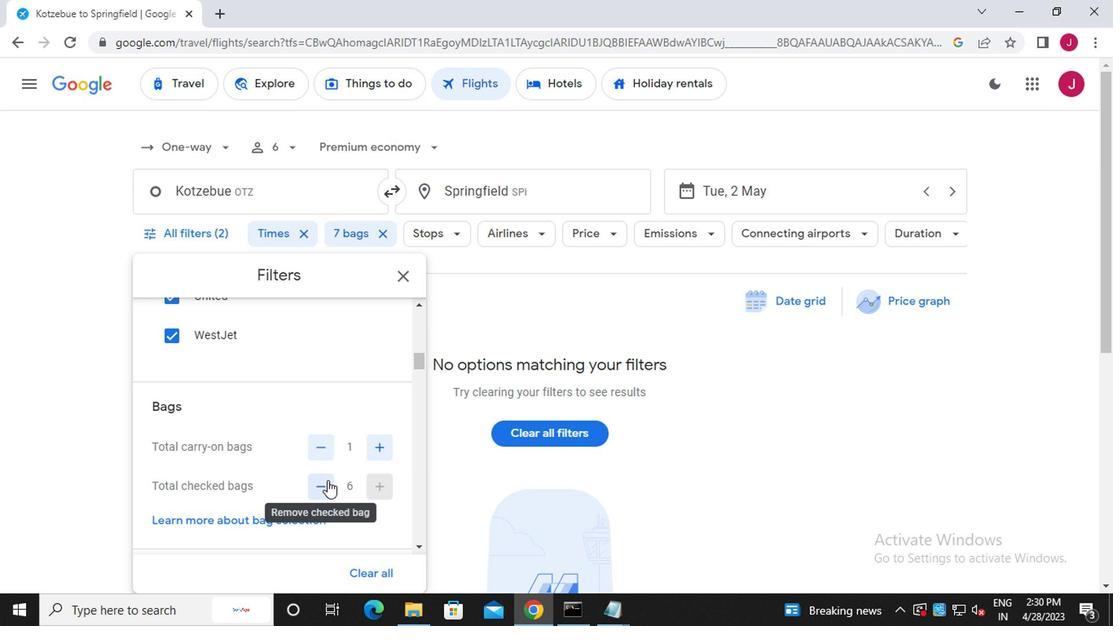 
Action: Mouse pressed left at (325, 483)
Screenshot: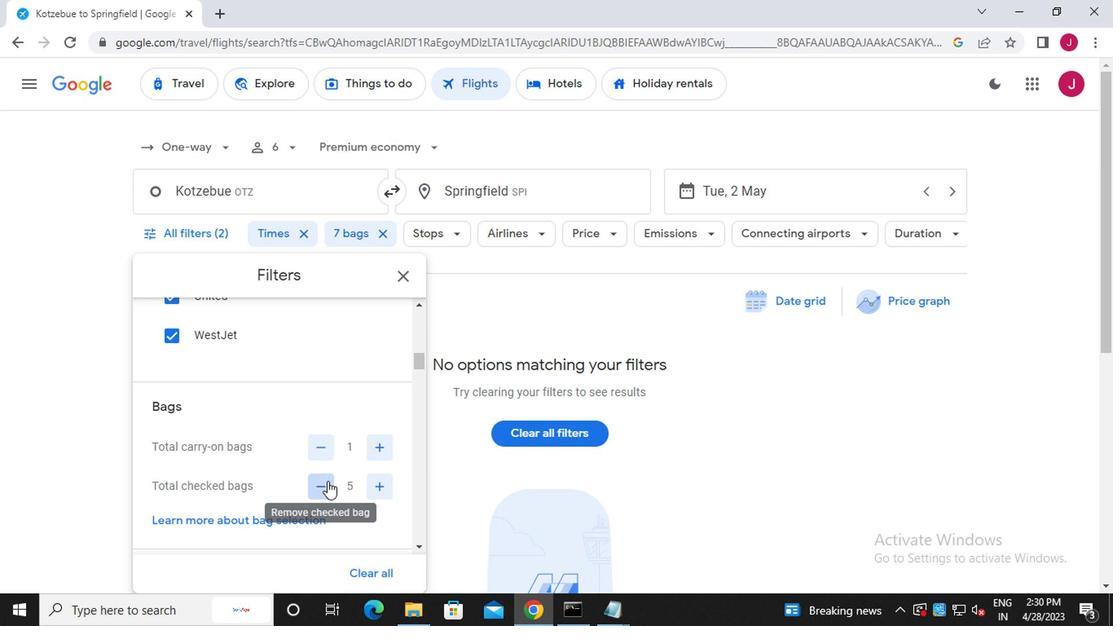 
Action: Mouse pressed left at (325, 483)
Screenshot: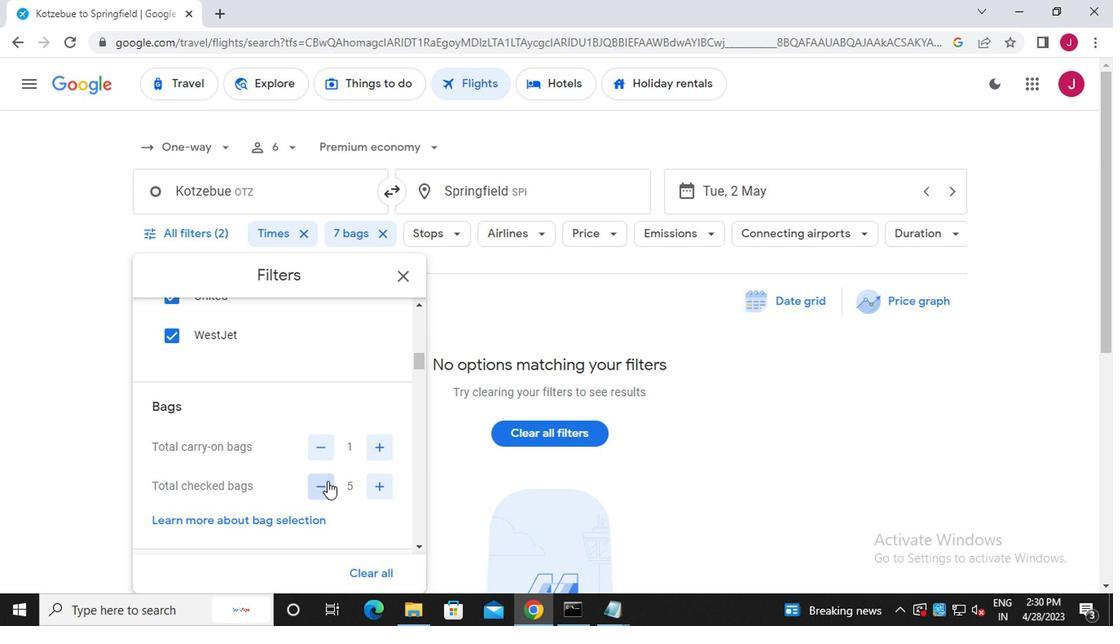 
Action: Mouse pressed left at (325, 483)
Screenshot: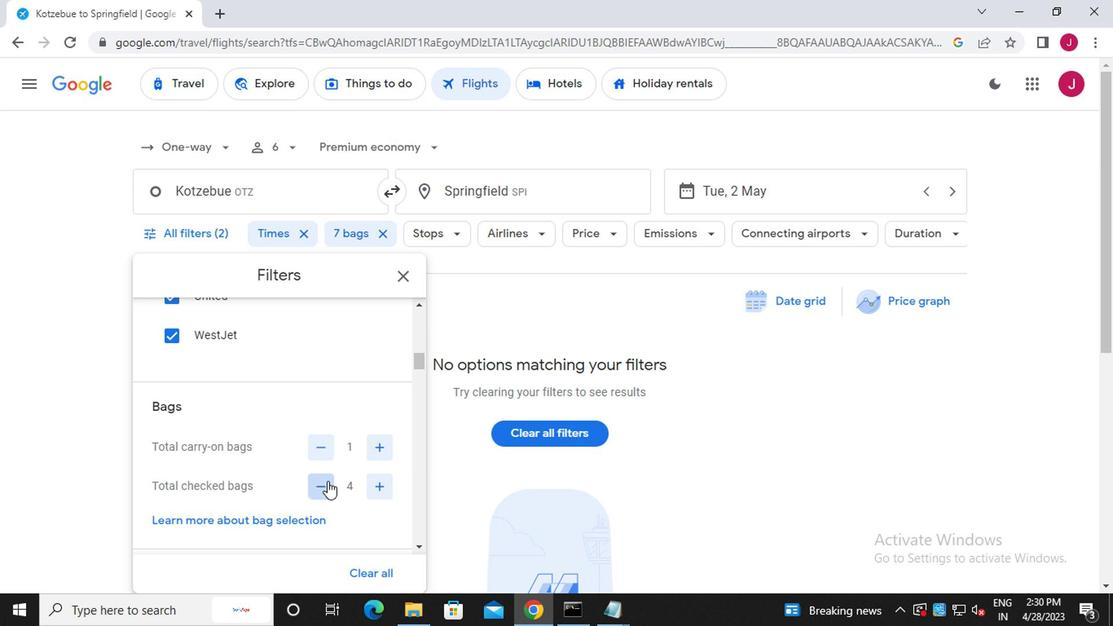 
Action: Mouse pressed left at (325, 483)
Screenshot: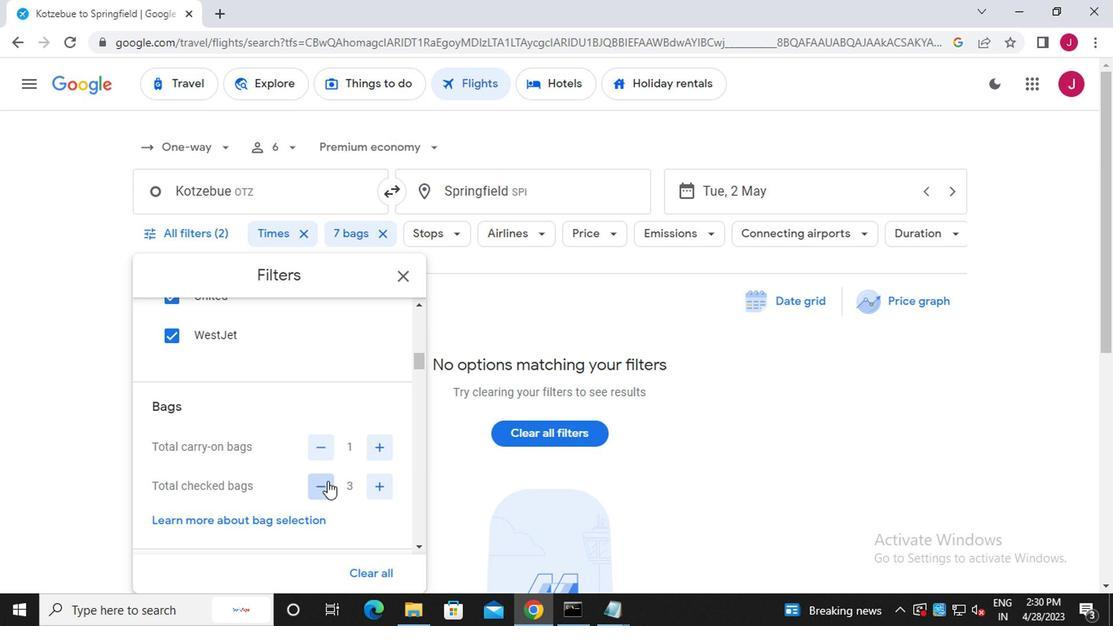 
Action: Mouse moved to (325, 483)
Screenshot: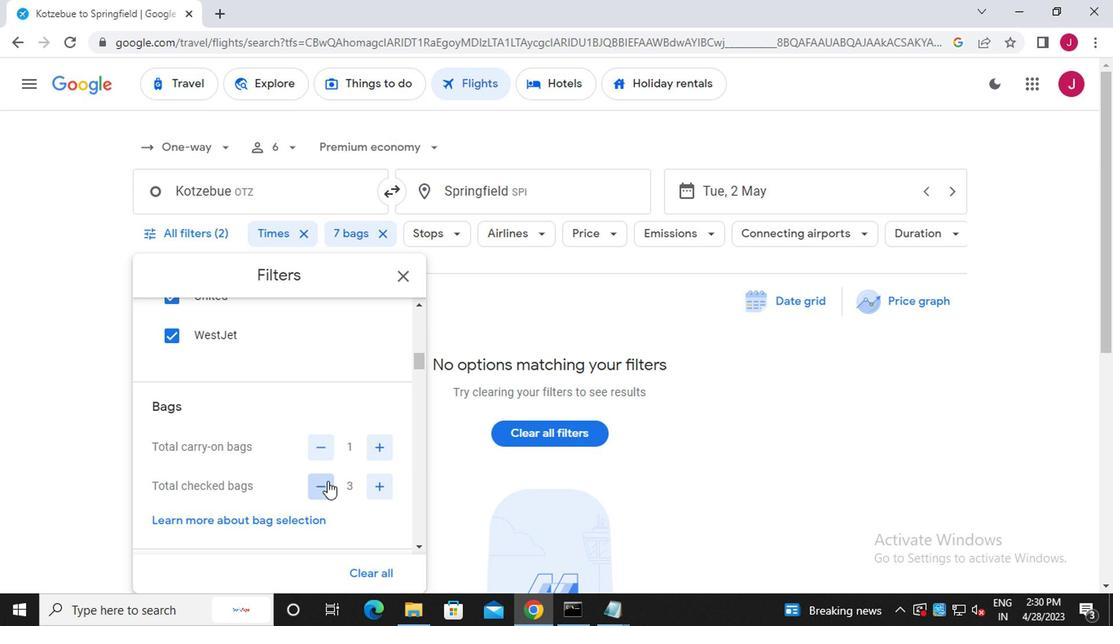 
Action: Mouse pressed left at (325, 483)
Screenshot: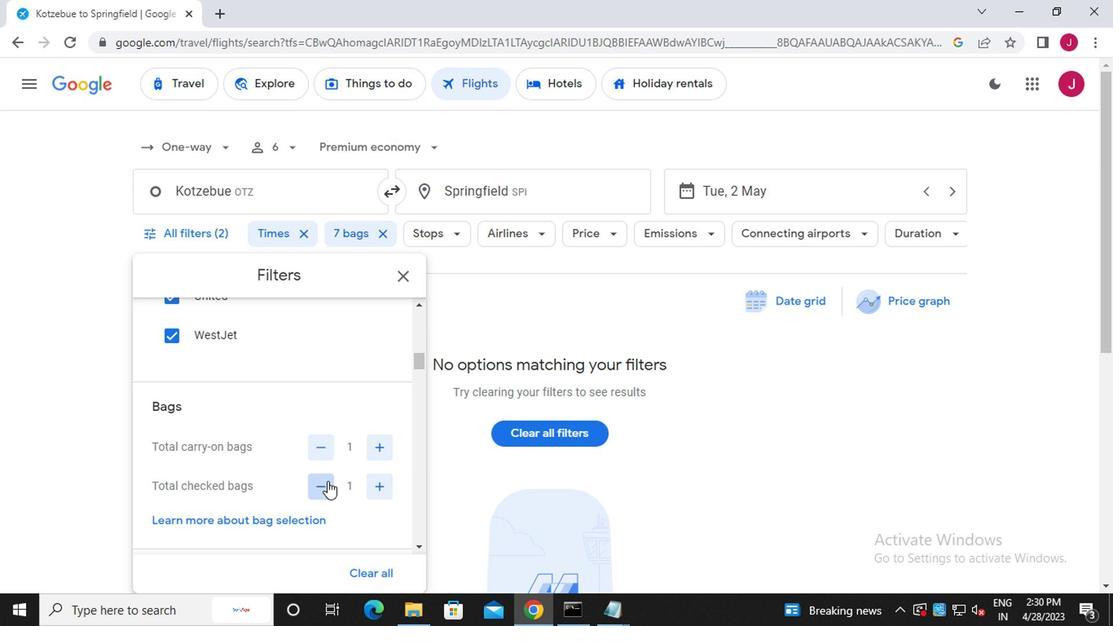 
Action: Mouse moved to (338, 486)
Screenshot: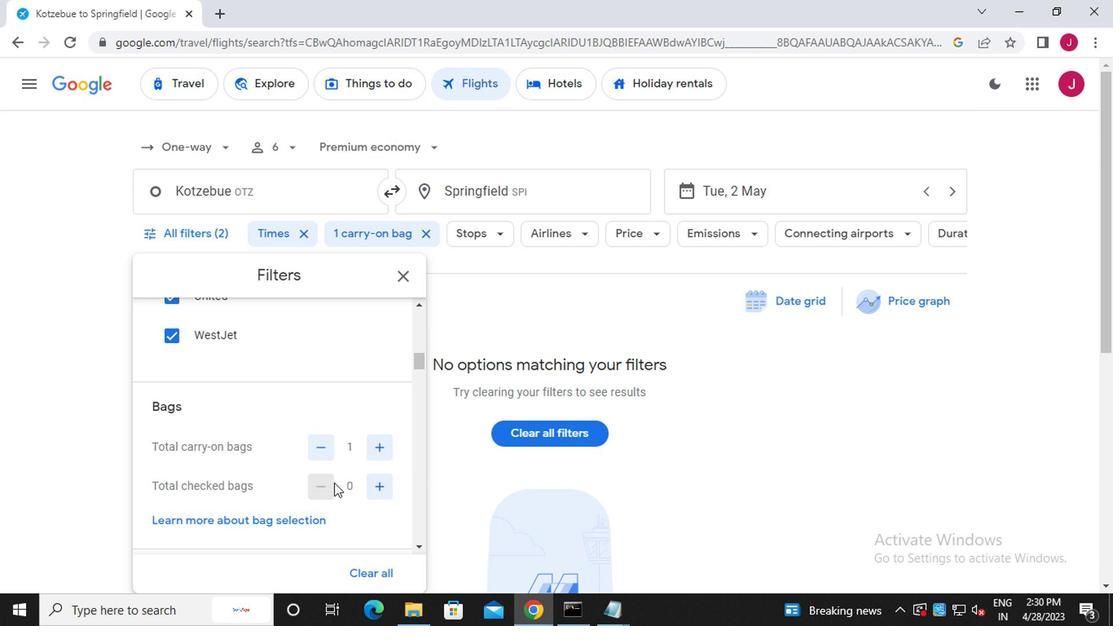 
Action: Mouse scrolled (338, 486) with delta (0, 0)
Screenshot: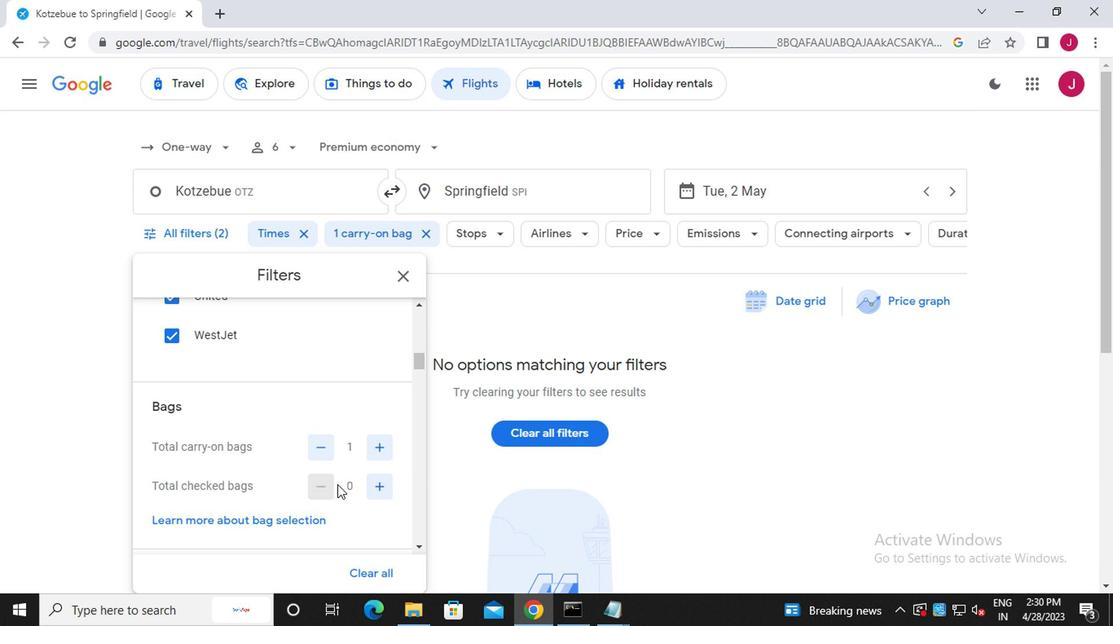 
Action: Mouse moved to (338, 486)
Screenshot: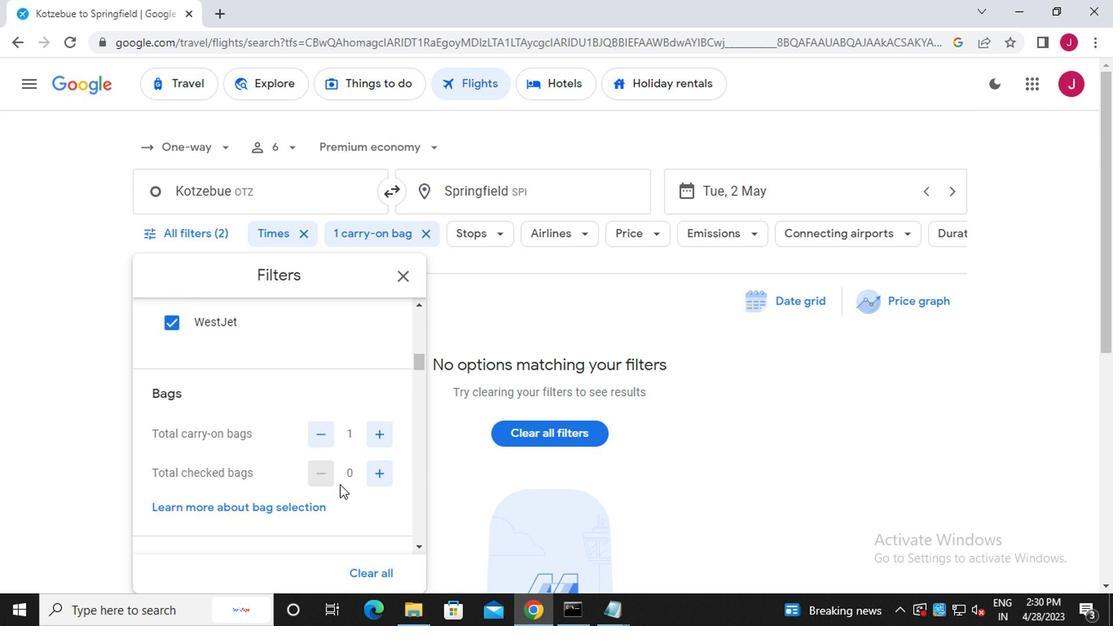 
Action: Mouse scrolled (338, 486) with delta (0, 0)
Screenshot: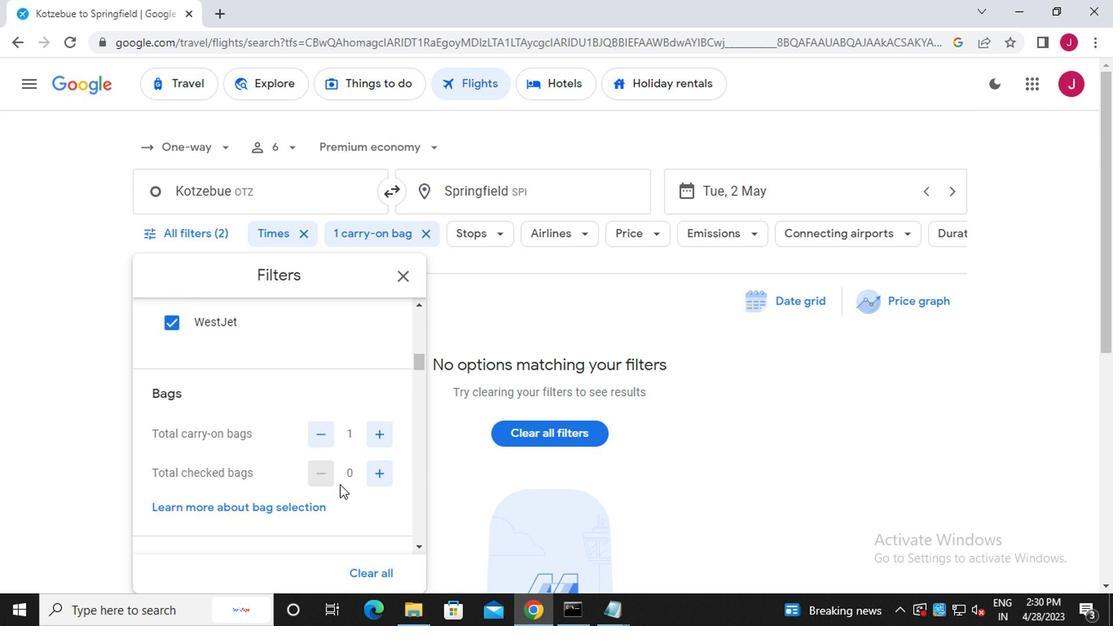 
Action: Mouse scrolled (338, 486) with delta (0, 0)
Screenshot: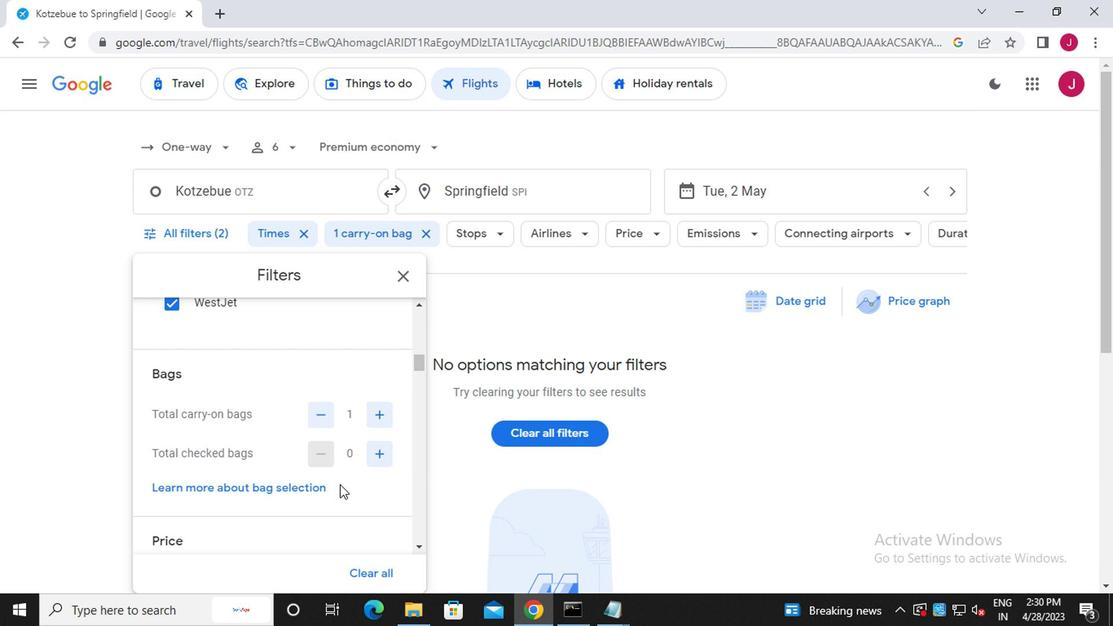 
Action: Mouse scrolled (338, 486) with delta (0, 0)
Screenshot: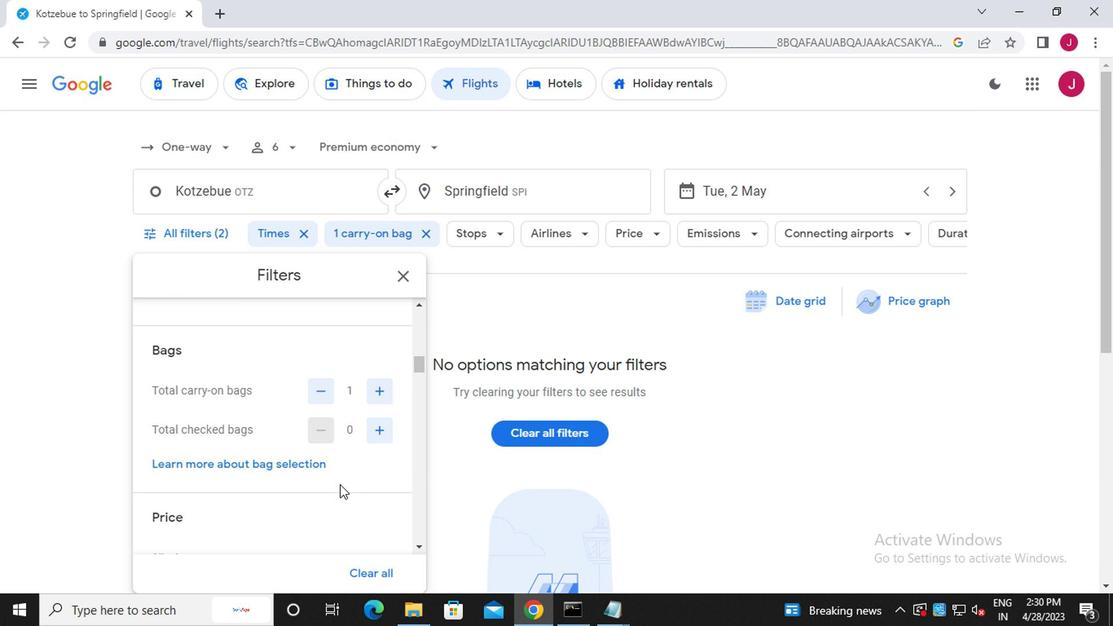 
Action: Mouse scrolled (338, 487) with delta (0, 0)
Screenshot: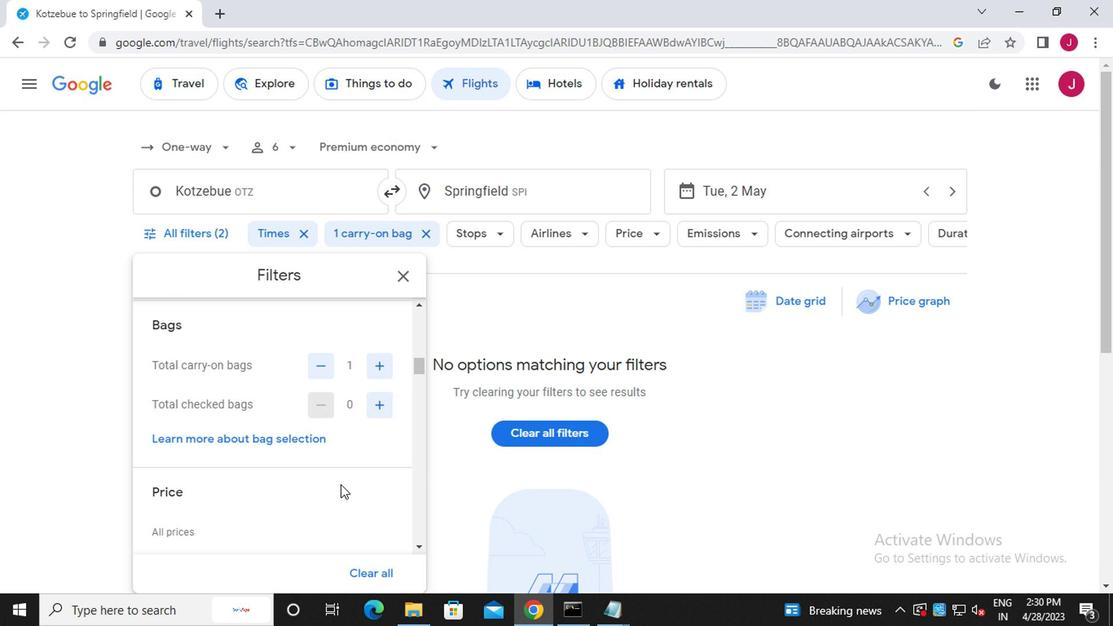 
Action: Mouse moved to (338, 484)
Screenshot: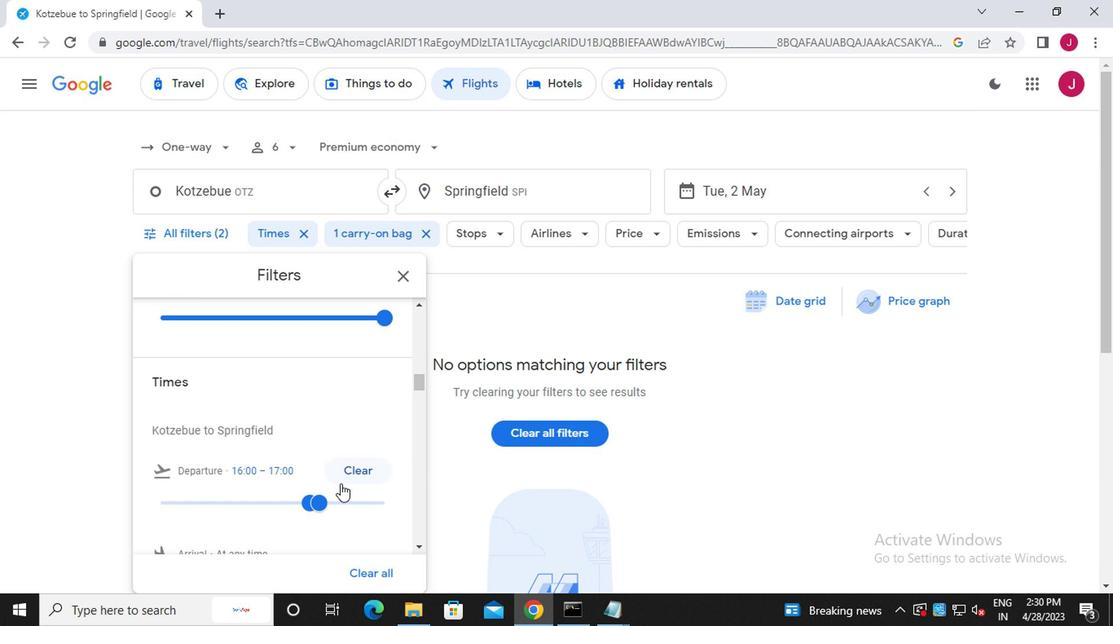 
Action: Mouse scrolled (338, 484) with delta (0, 0)
Screenshot: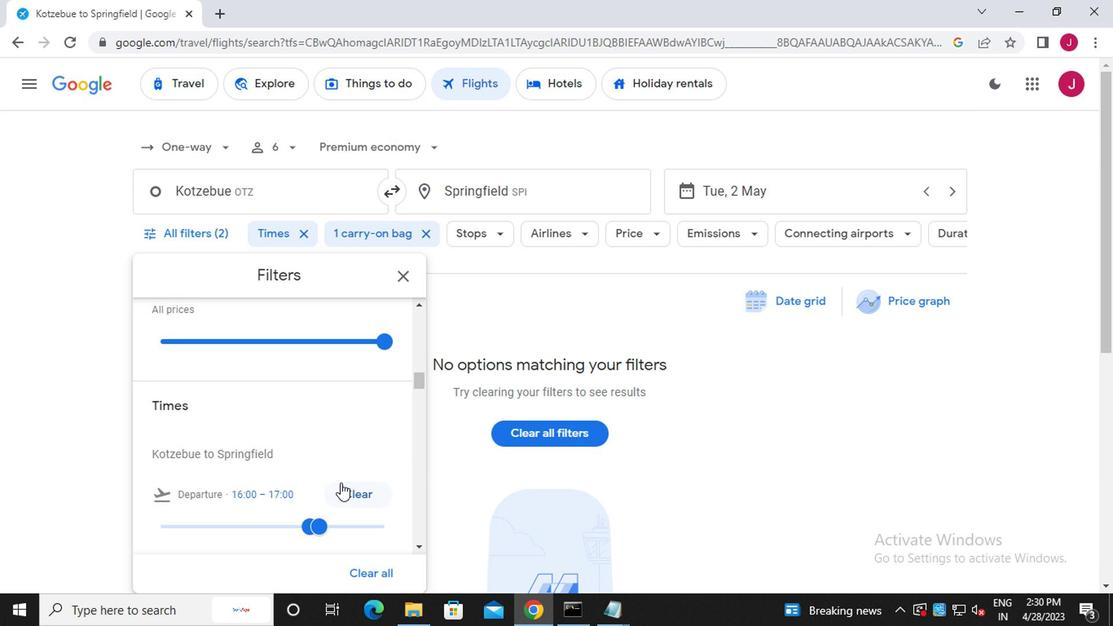 
Action: Mouse scrolled (338, 484) with delta (0, 0)
Screenshot: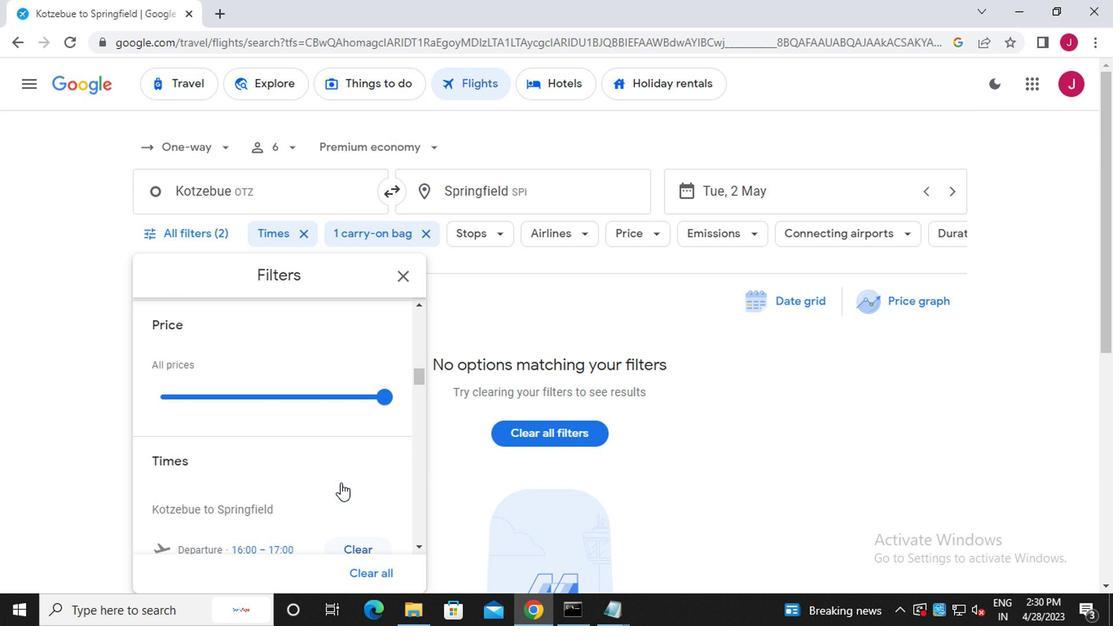 
Action: Mouse moved to (354, 468)
Screenshot: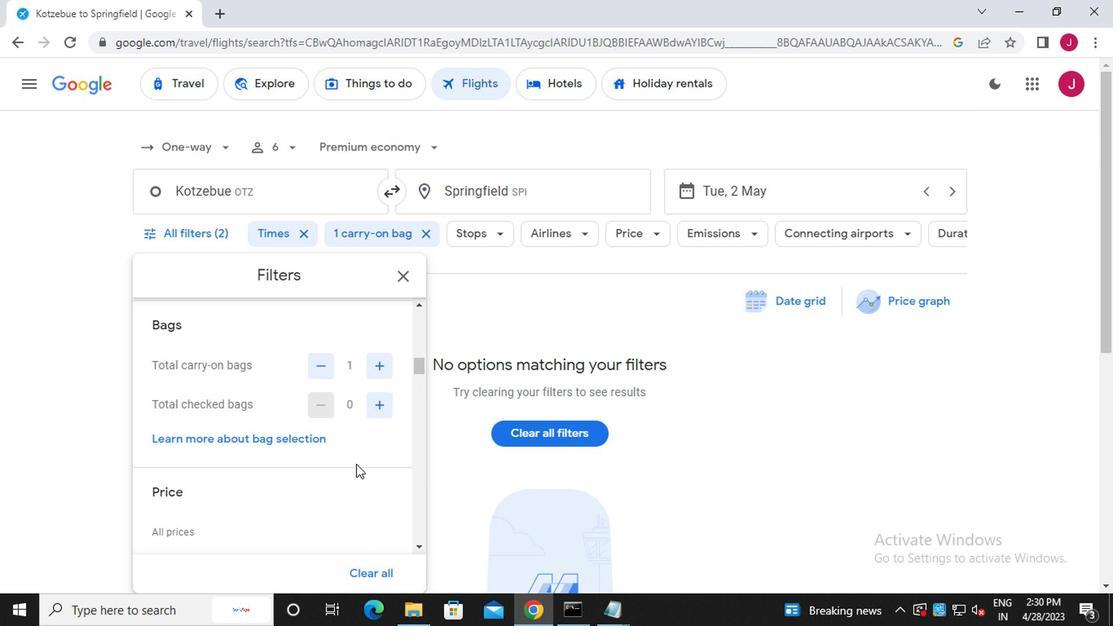 
Action: Mouse scrolled (354, 466) with delta (0, -1)
Screenshot: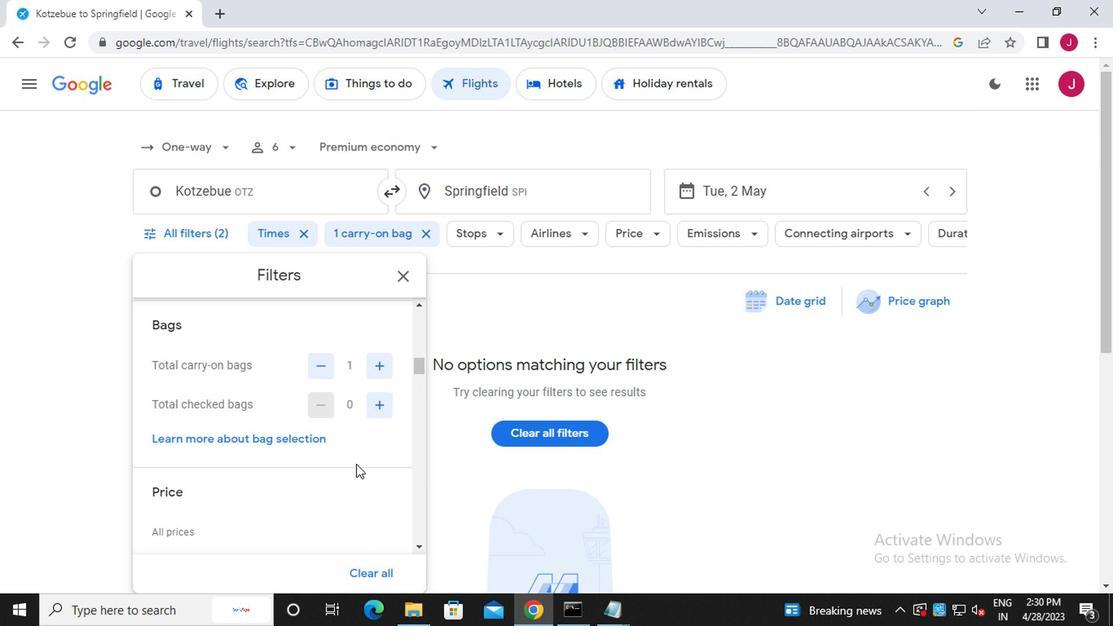 
Action: Mouse moved to (384, 484)
Screenshot: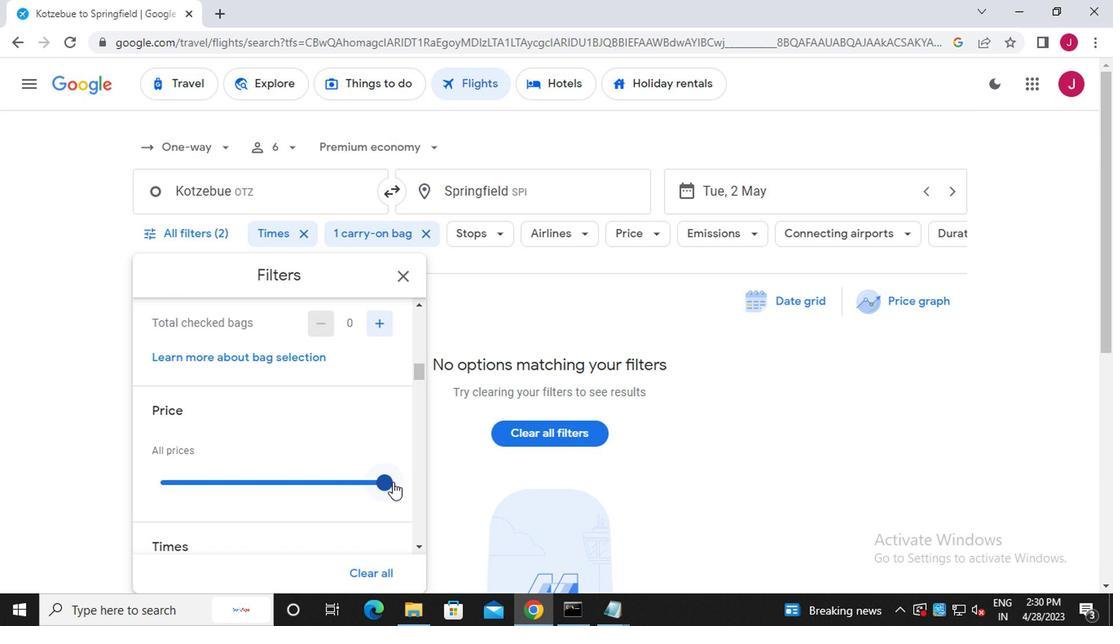 
Action: Mouse pressed left at (384, 484)
Screenshot: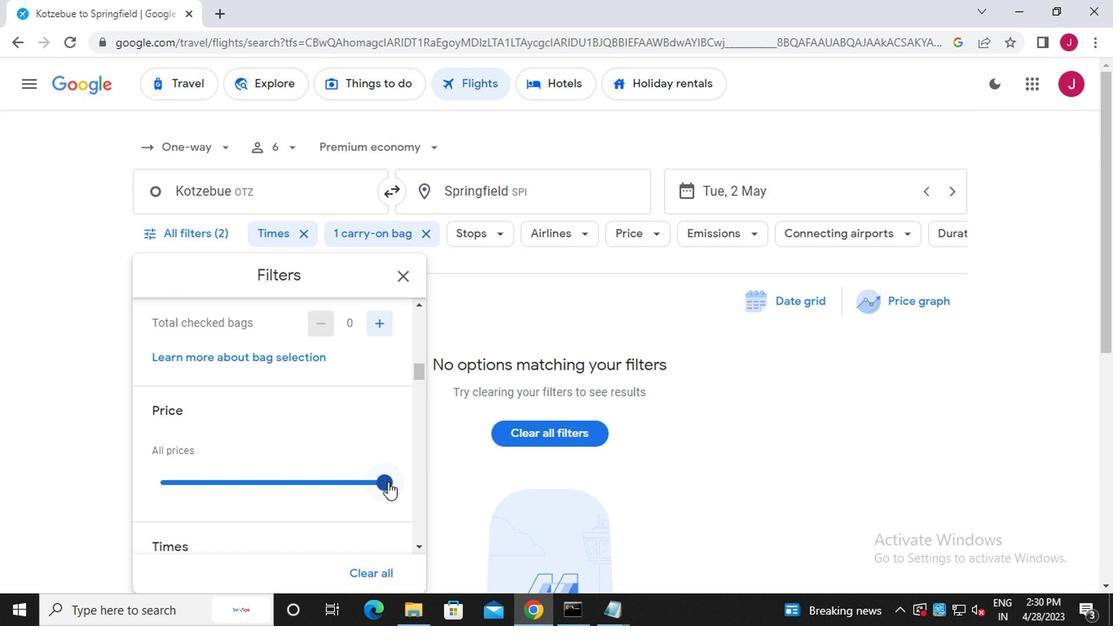 
Action: Mouse moved to (400, 472)
Screenshot: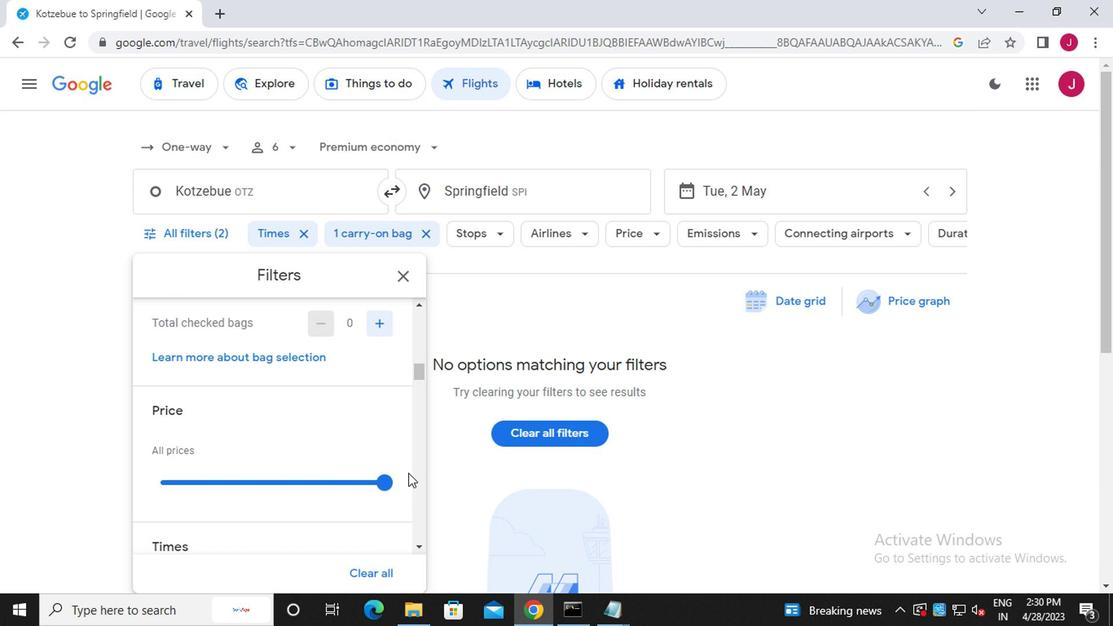 
Action: Mouse scrolled (400, 472) with delta (0, 0)
Screenshot: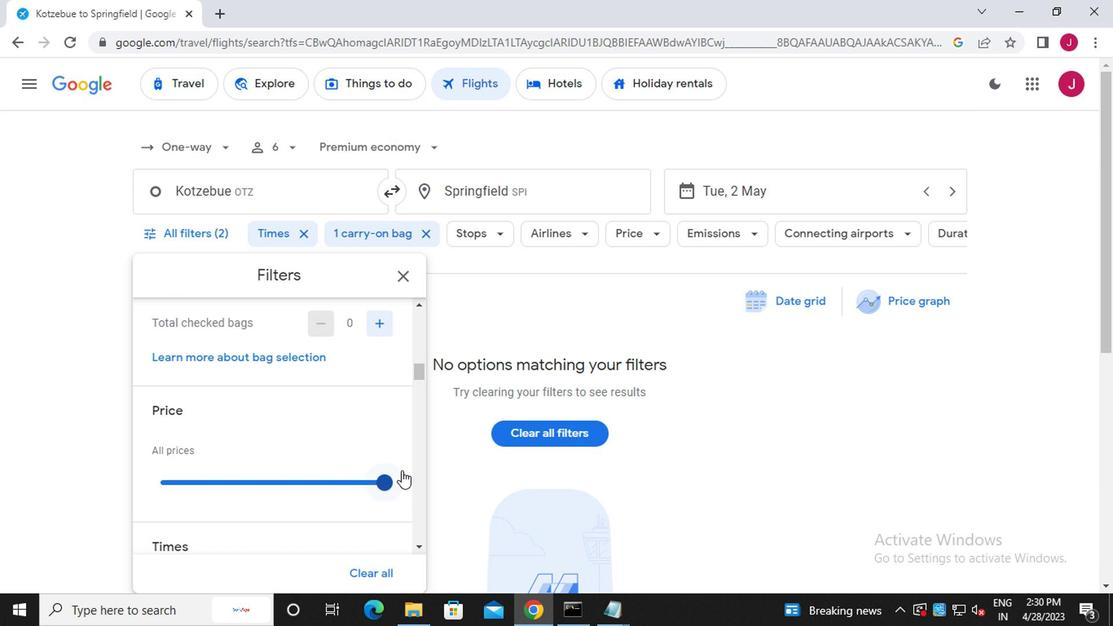 
Action: Mouse scrolled (400, 472) with delta (0, 0)
Screenshot: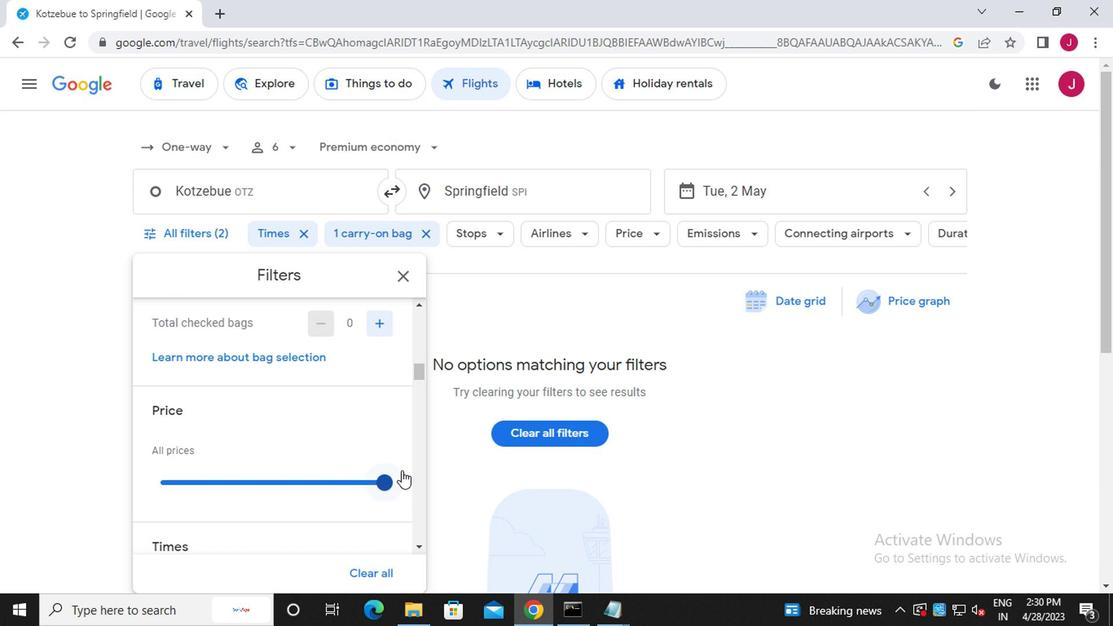 
Action: Mouse moved to (320, 502)
Screenshot: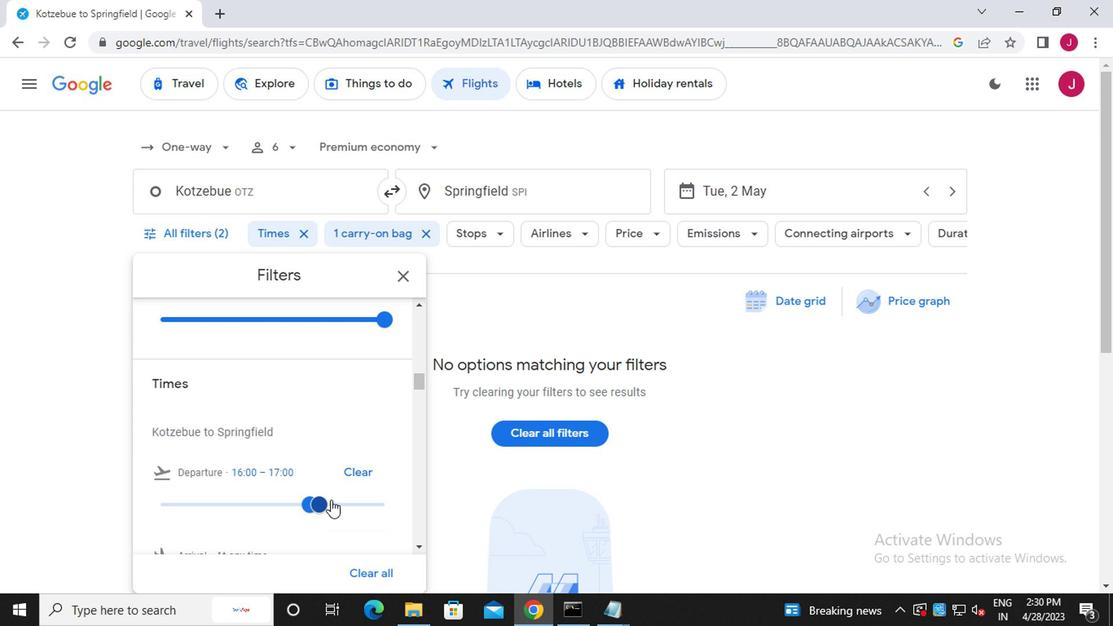 
Action: Mouse pressed left at (320, 502)
Screenshot: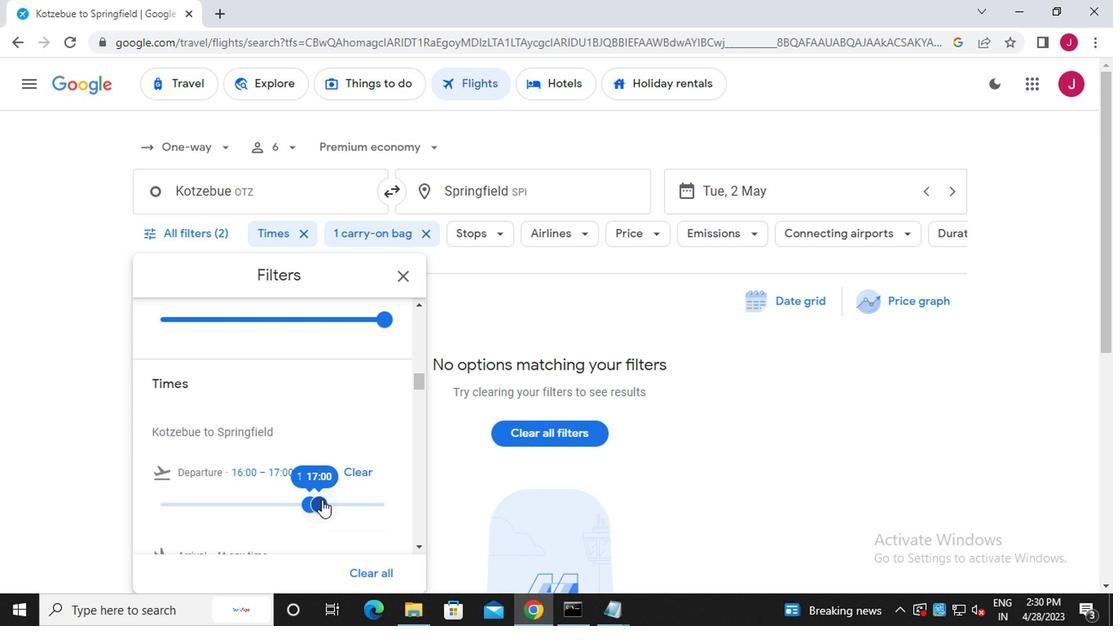 
Action: Mouse moved to (301, 508)
Screenshot: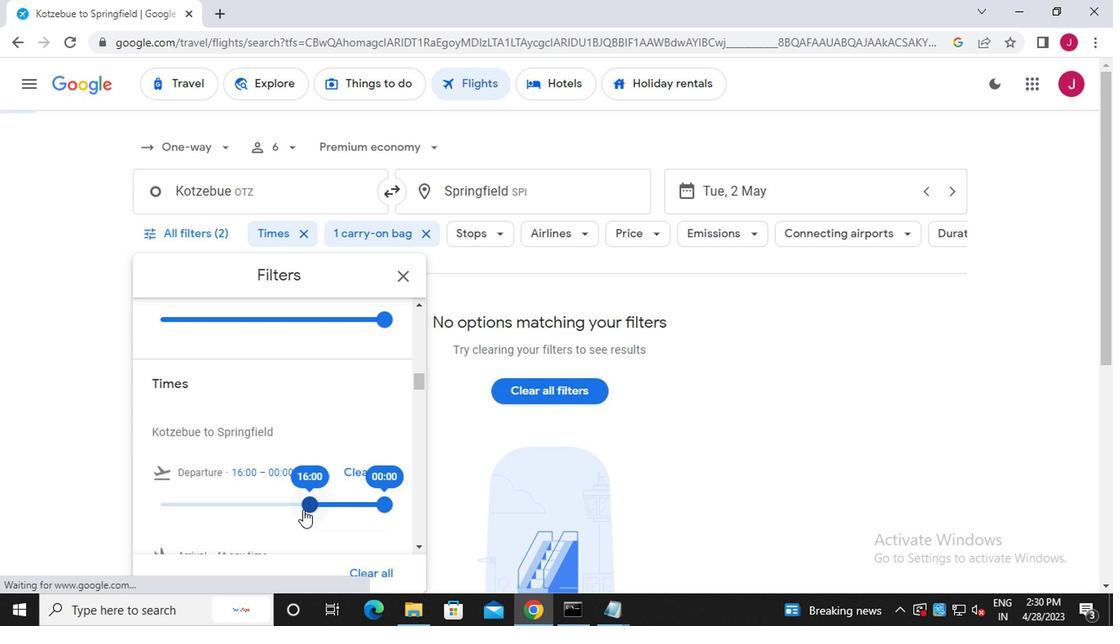 
Action: Mouse pressed left at (301, 508)
Screenshot: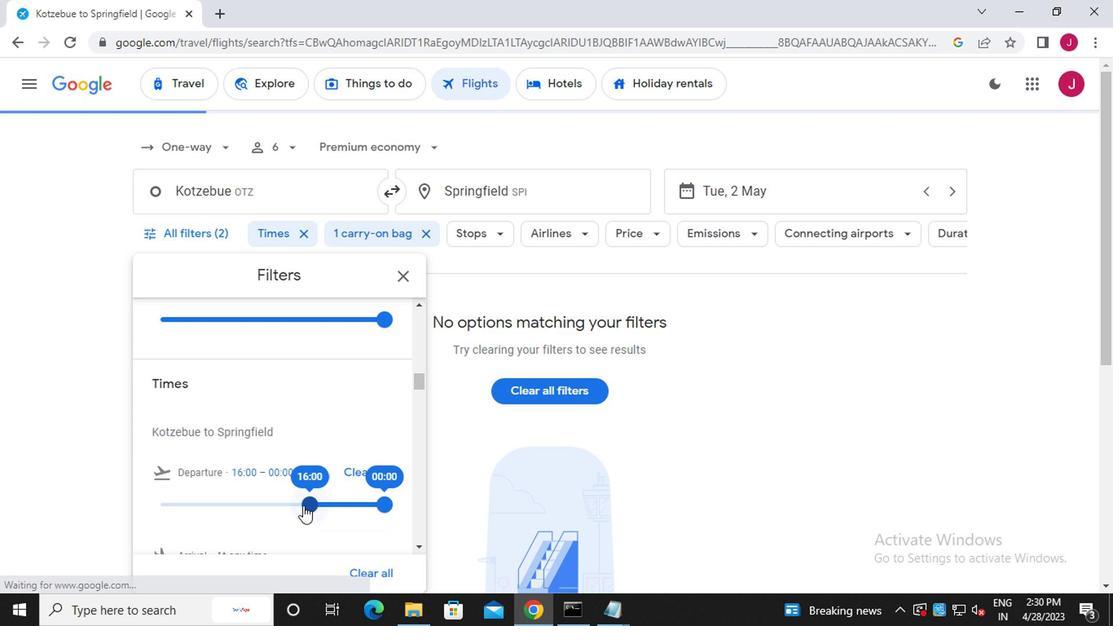
Action: Mouse moved to (385, 510)
Screenshot: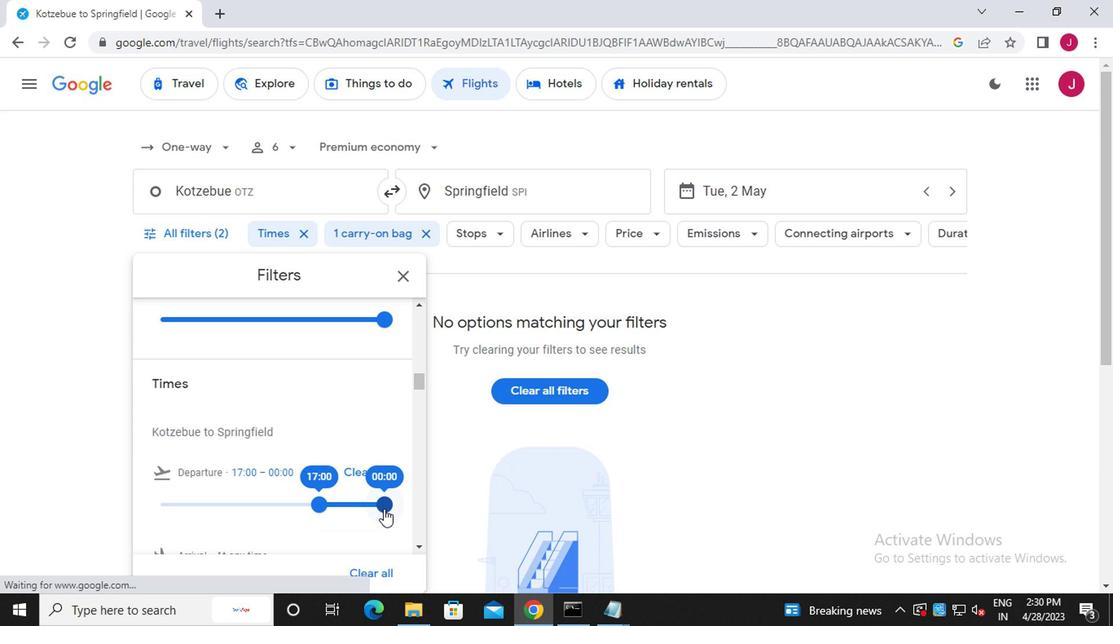 
Action: Mouse pressed left at (385, 510)
Screenshot: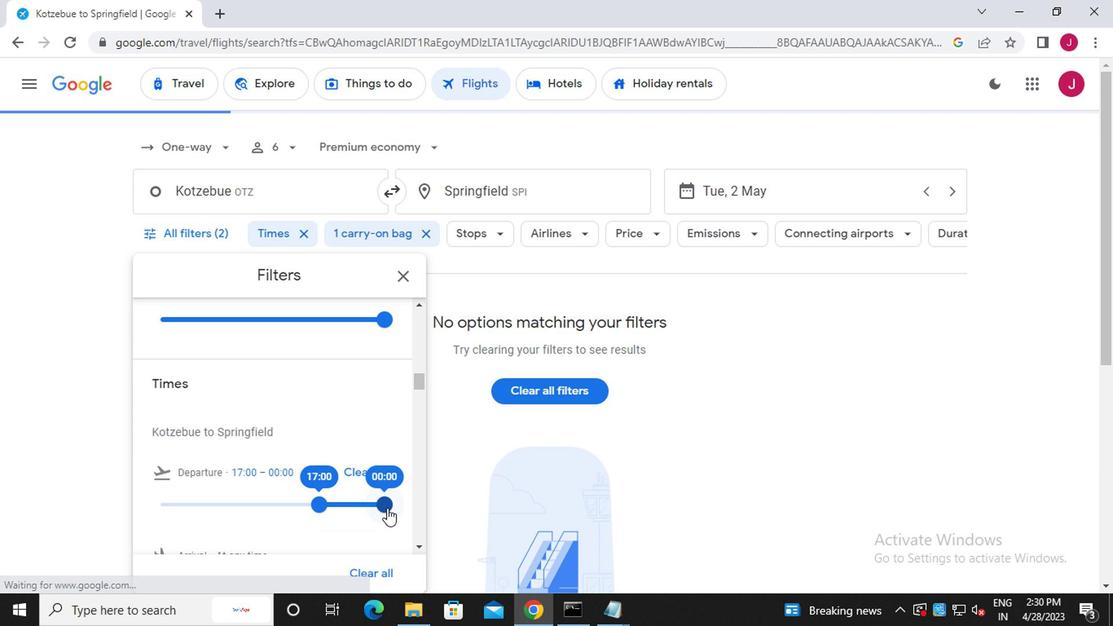 
Action: Mouse moved to (399, 278)
Screenshot: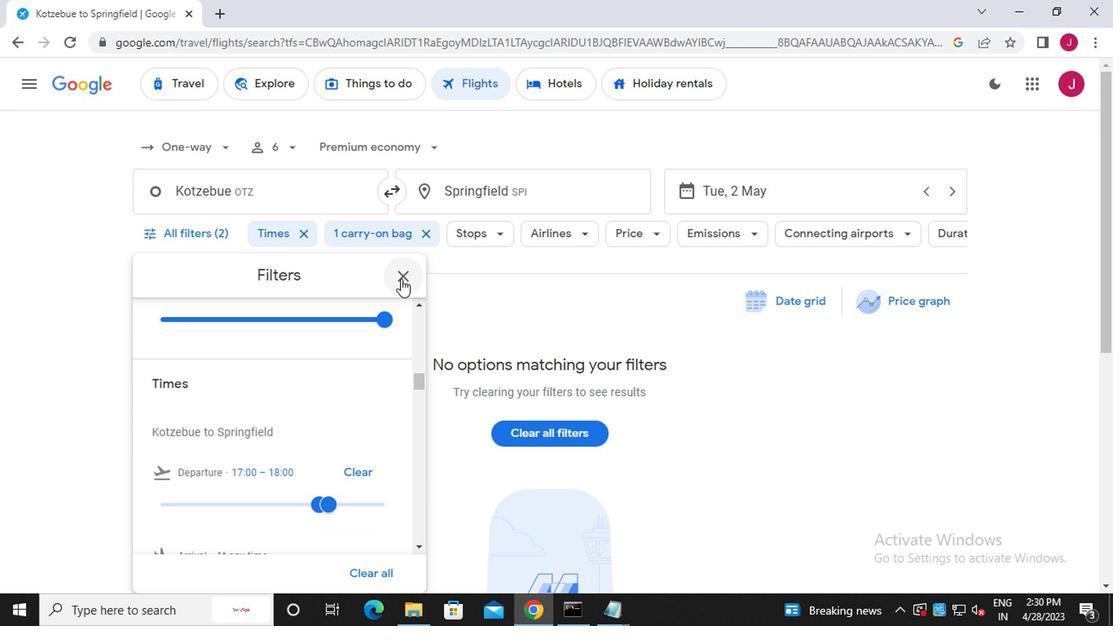 
Action: Mouse pressed left at (399, 278)
Screenshot: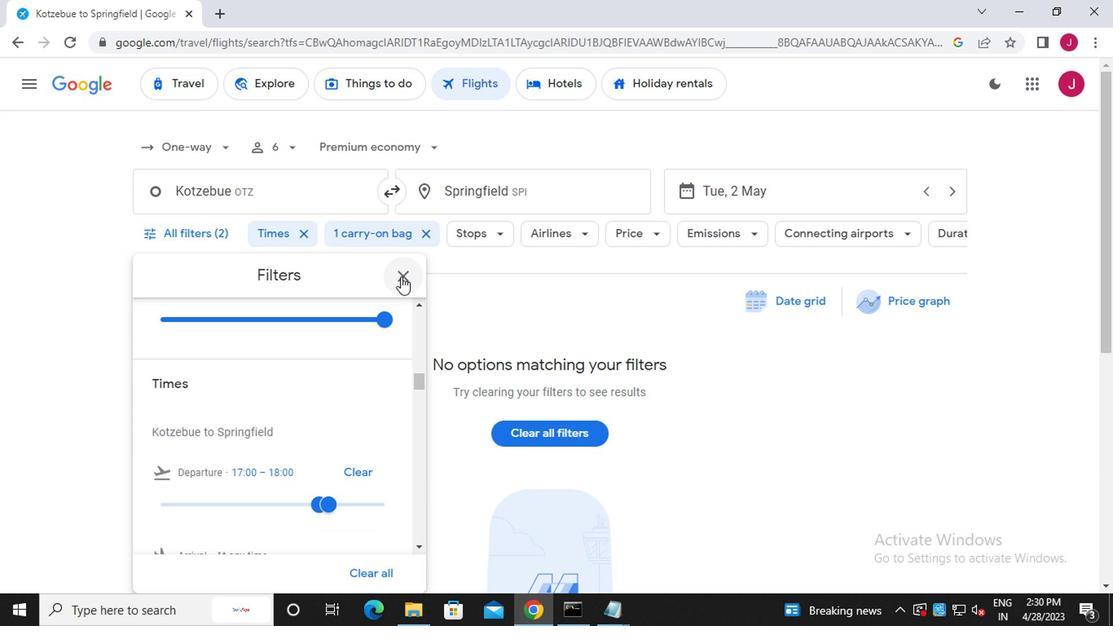 
